 Task: Look for space in Hingoli, India from 9th June, 2023 to 16th June, 2023 for 2 adults in price range Rs.8000 to Rs.16000. Place can be entire place with 2 bedrooms having 2 beds and 1 bathroom. Property type can be house, flat, guest house. Booking option can be shelf check-in. Required host language is English.
Action: Mouse moved to (570, 147)
Screenshot: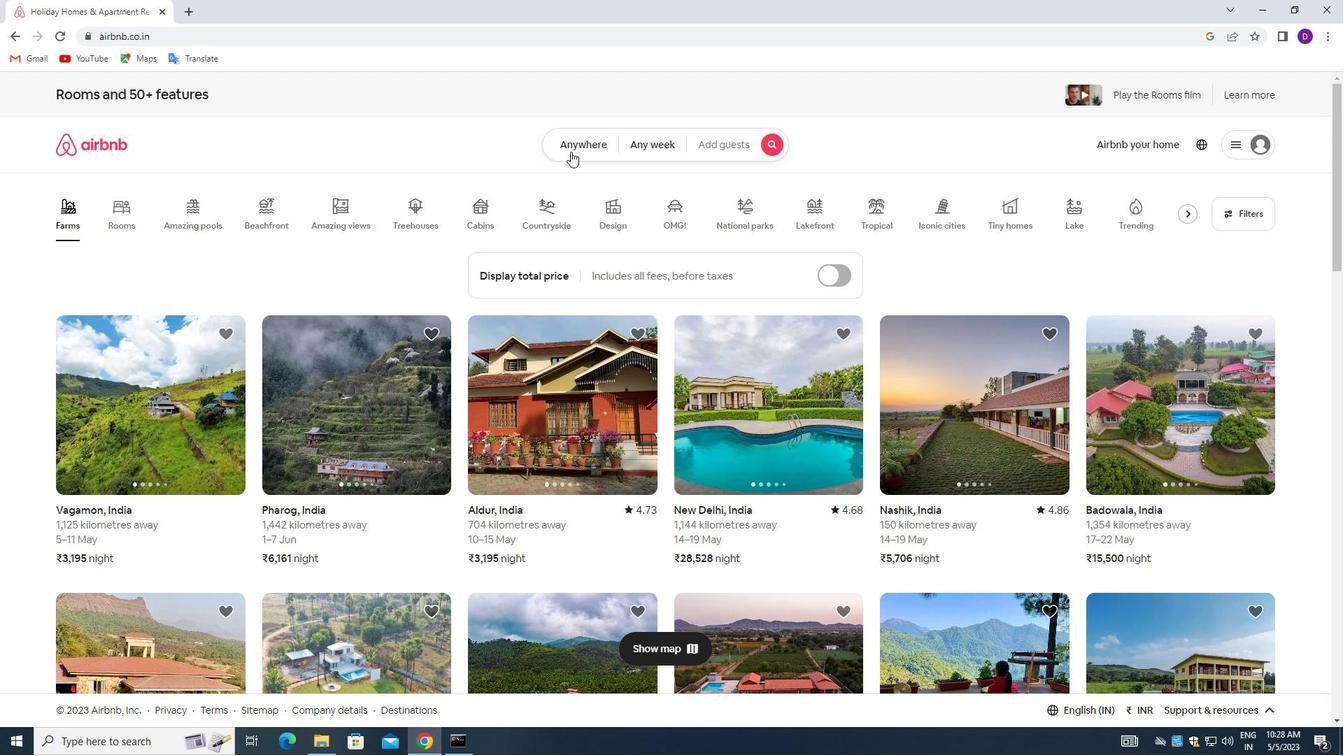
Action: Mouse pressed left at (570, 147)
Screenshot: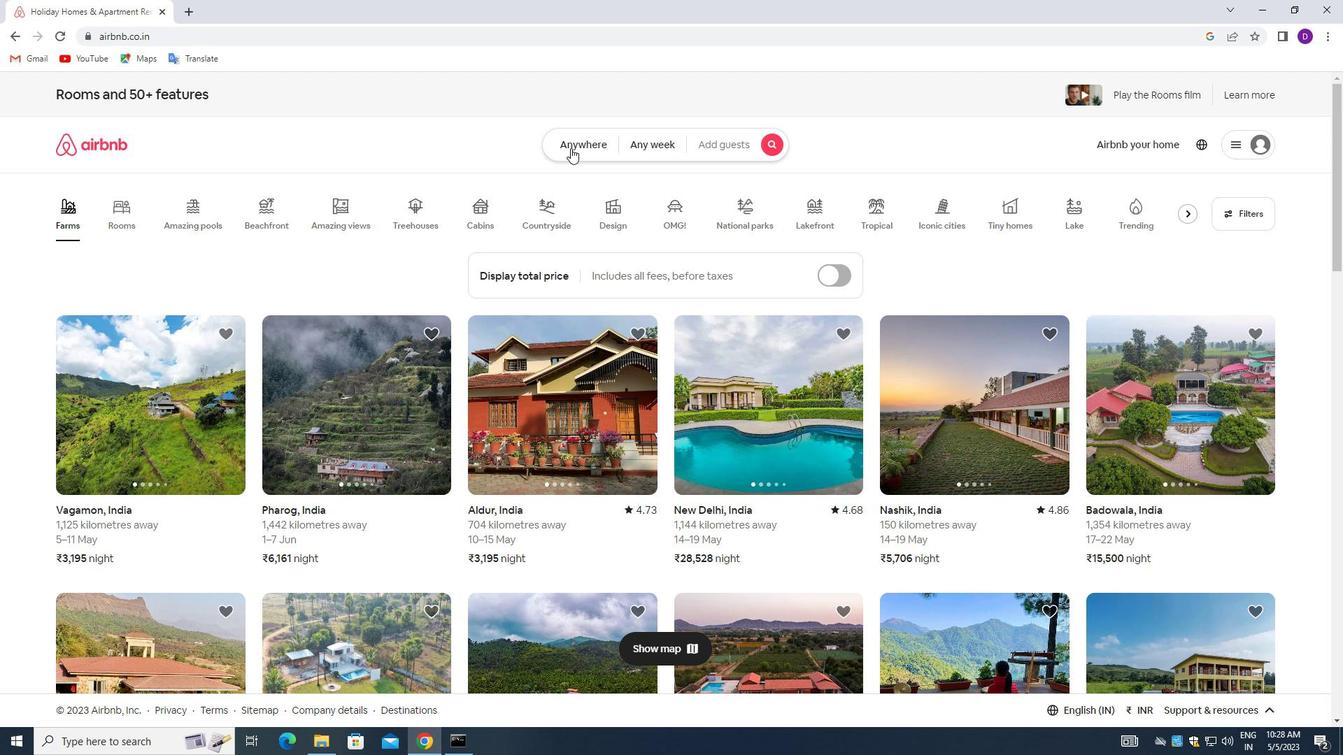 
Action: Mouse moved to (549, 192)
Screenshot: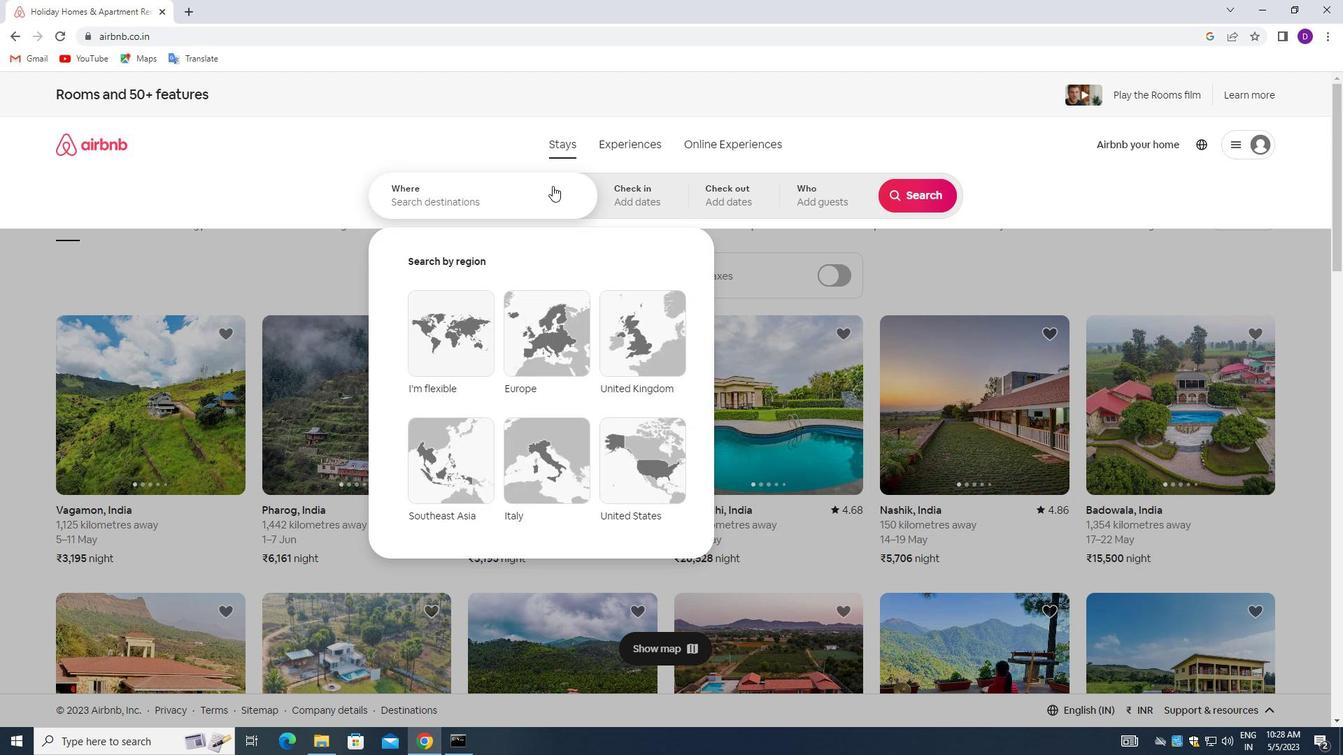 
Action: Mouse pressed left at (549, 192)
Screenshot: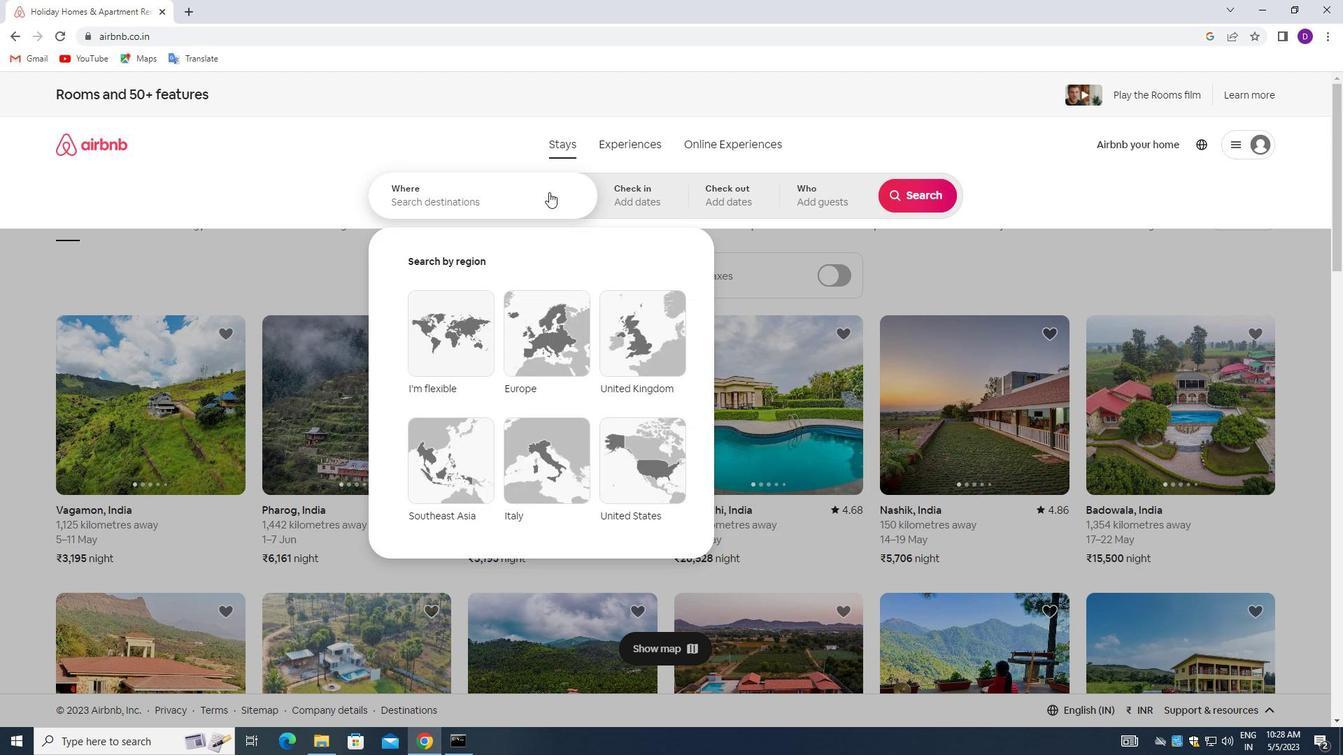 
Action: Mouse moved to (319, 176)
Screenshot: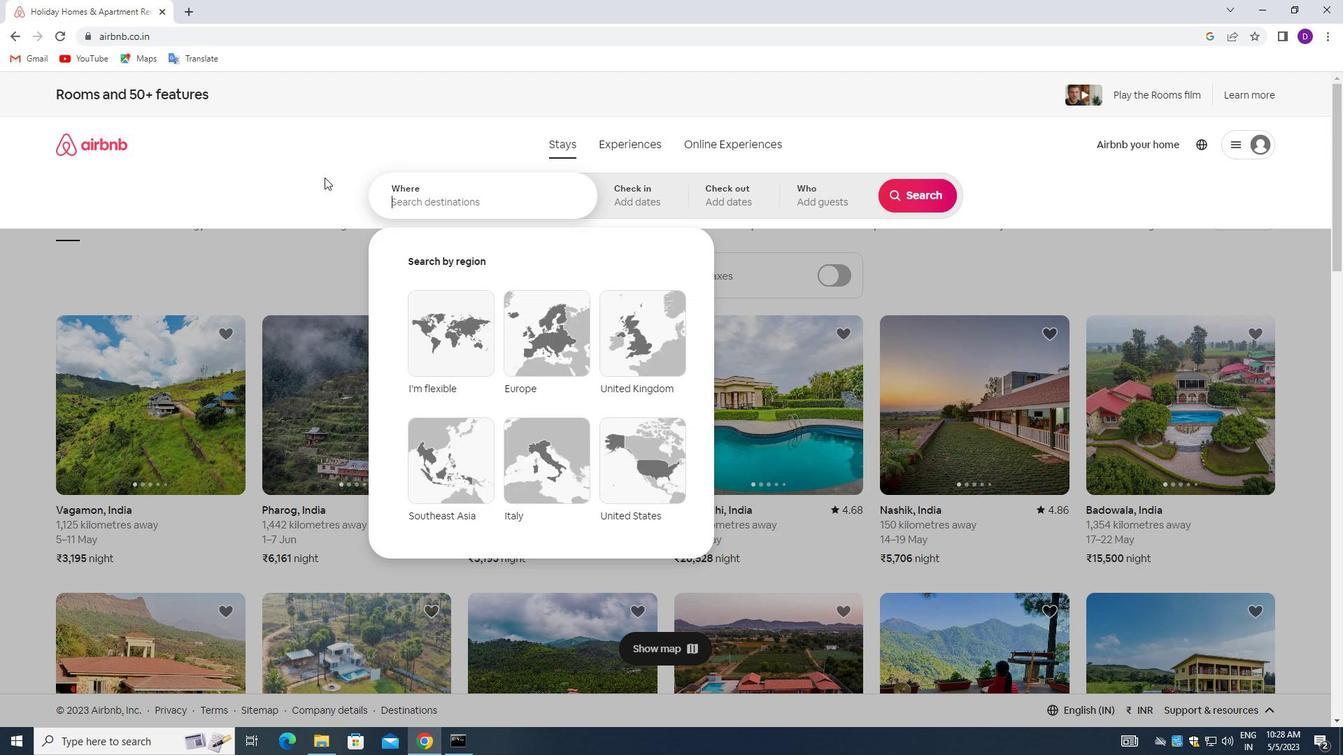
Action: Key pressed <Key.shift>HINGOLI,<Key.space><Key.shift>INDIA<Key.enter>
Screenshot: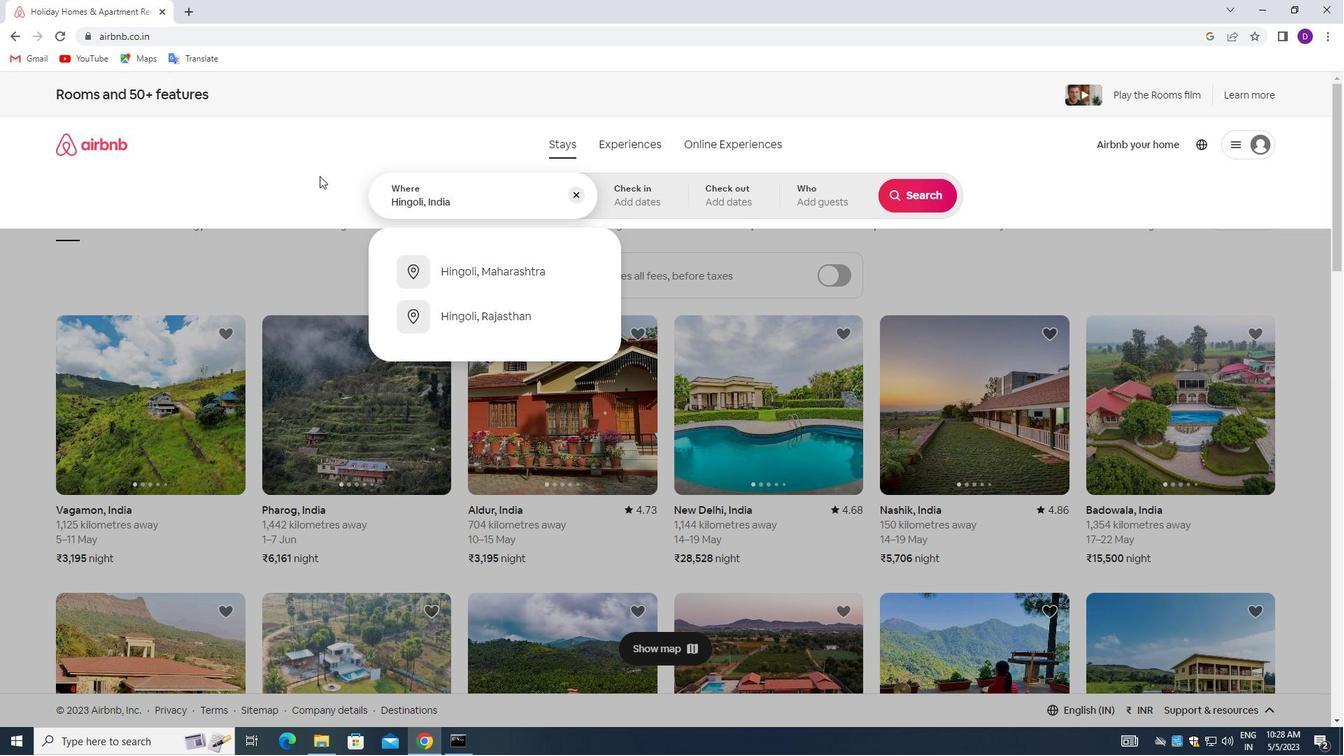 
Action: Mouse moved to (867, 396)
Screenshot: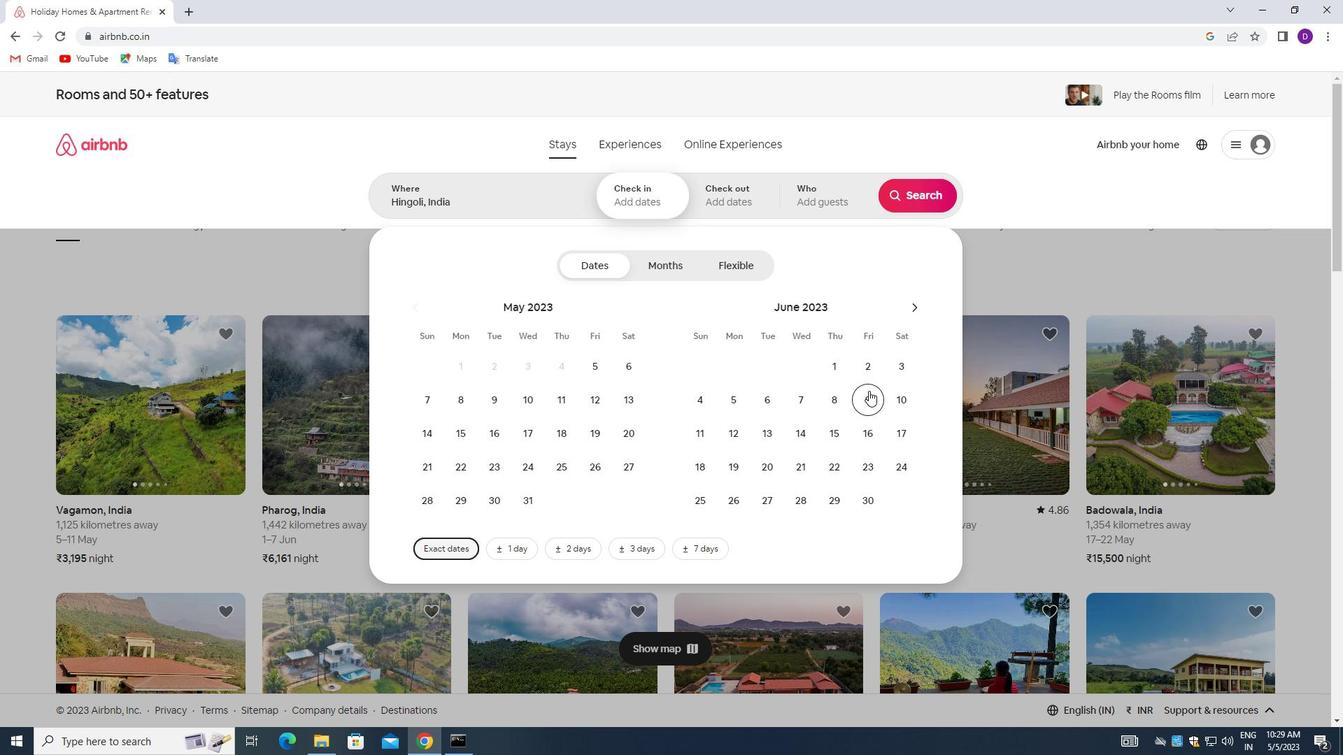 
Action: Mouse pressed left at (867, 396)
Screenshot: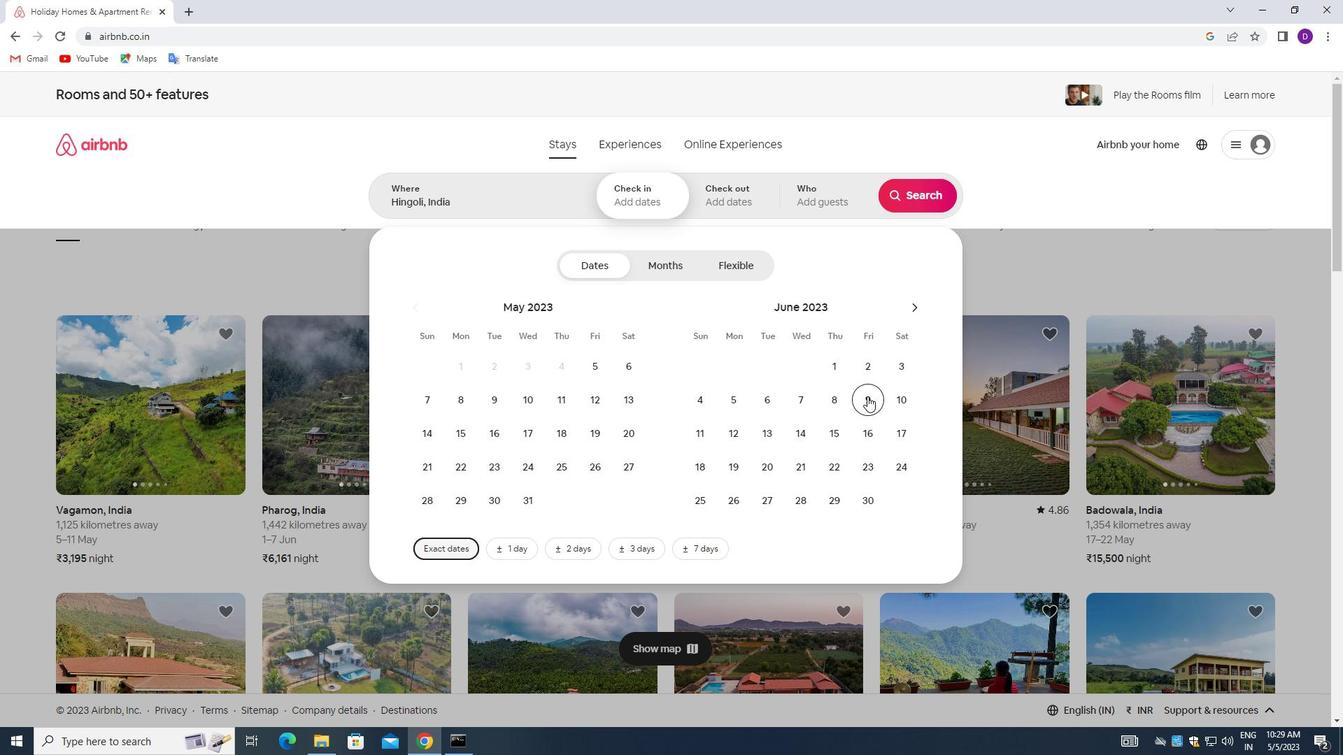 
Action: Mouse moved to (866, 427)
Screenshot: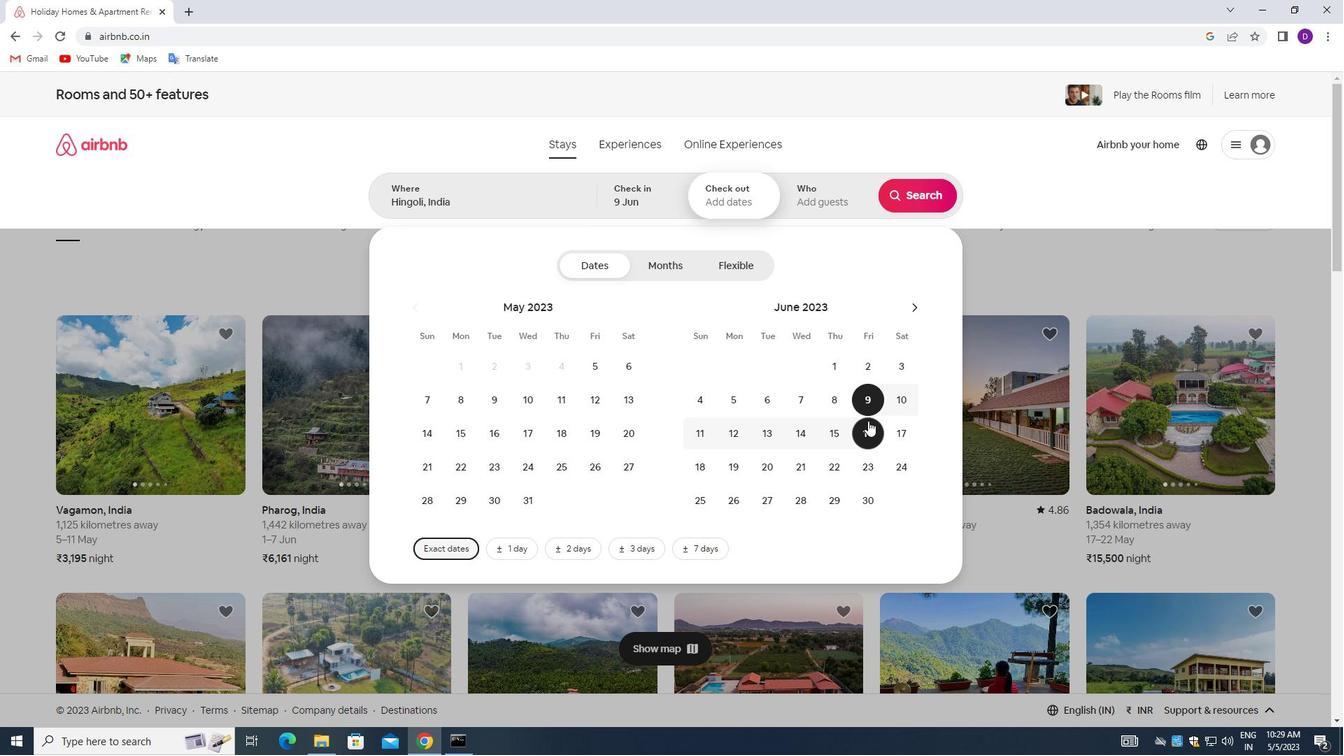 
Action: Mouse pressed left at (866, 427)
Screenshot: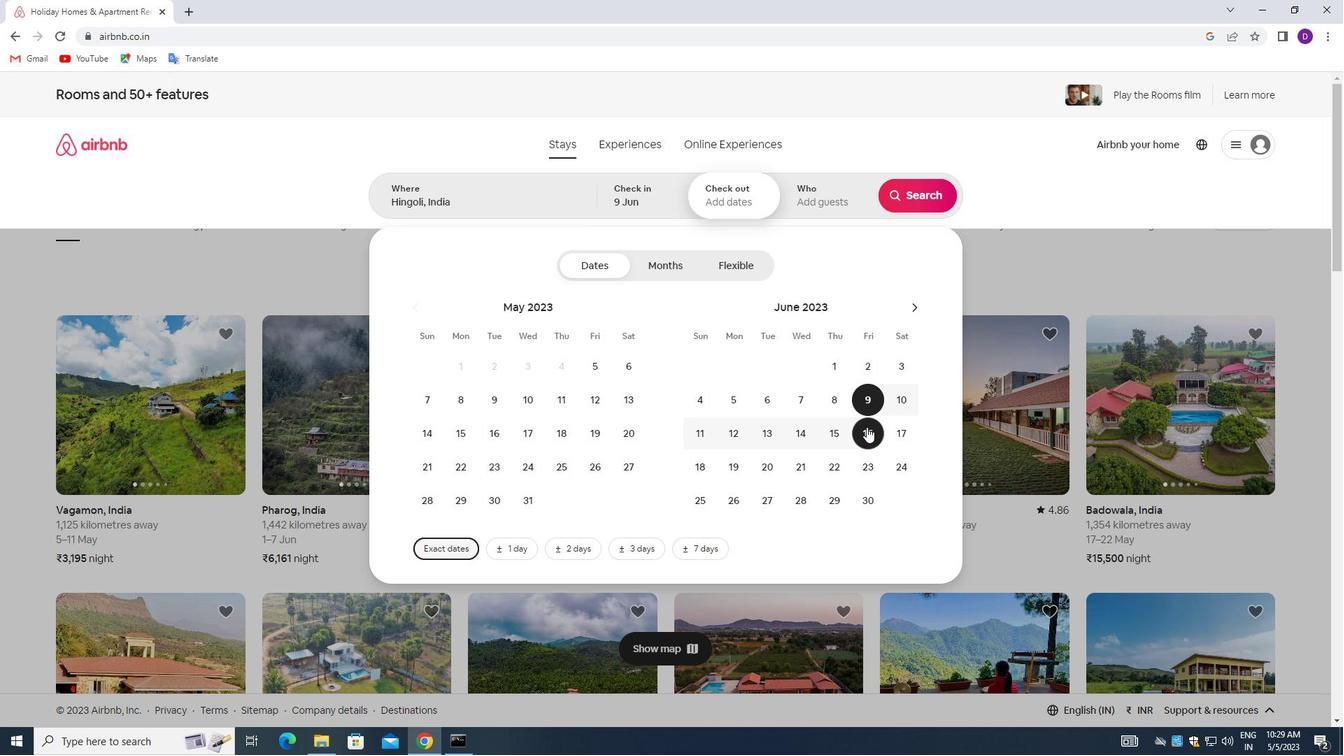 
Action: Mouse moved to (815, 193)
Screenshot: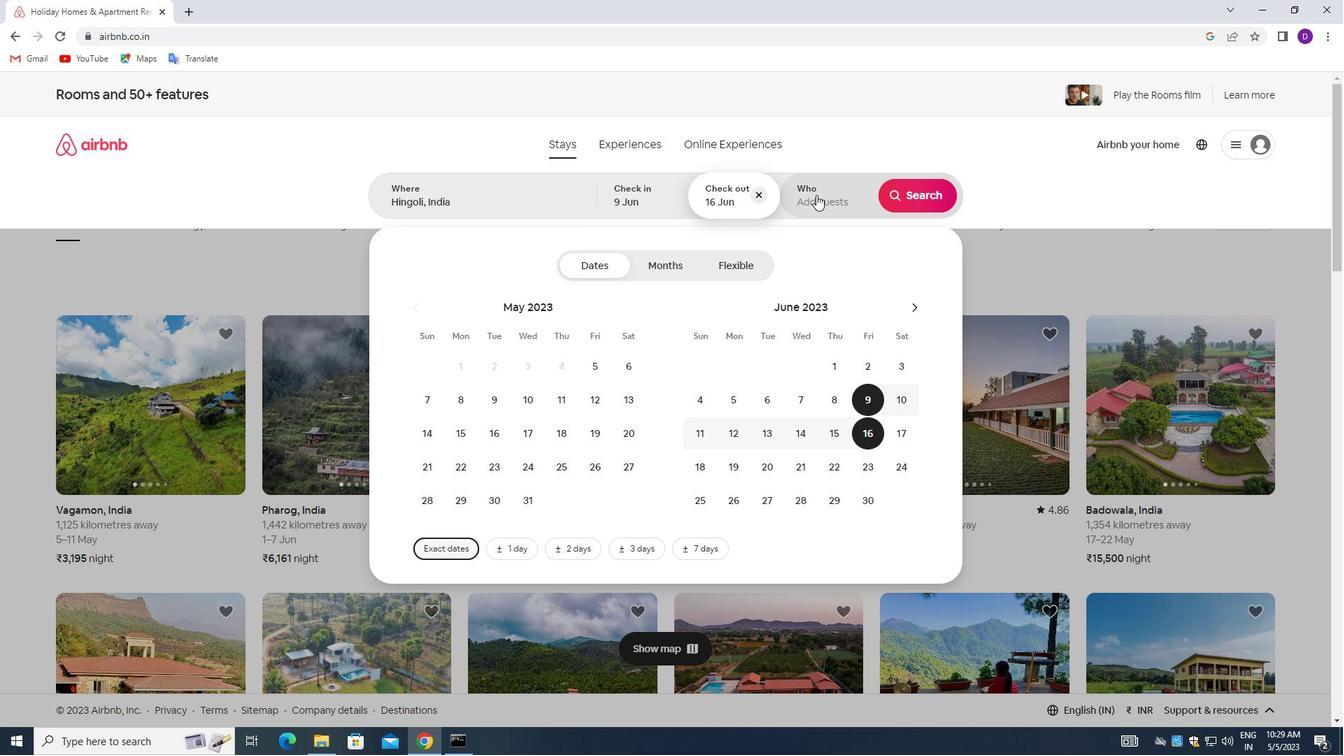 
Action: Mouse pressed left at (815, 193)
Screenshot: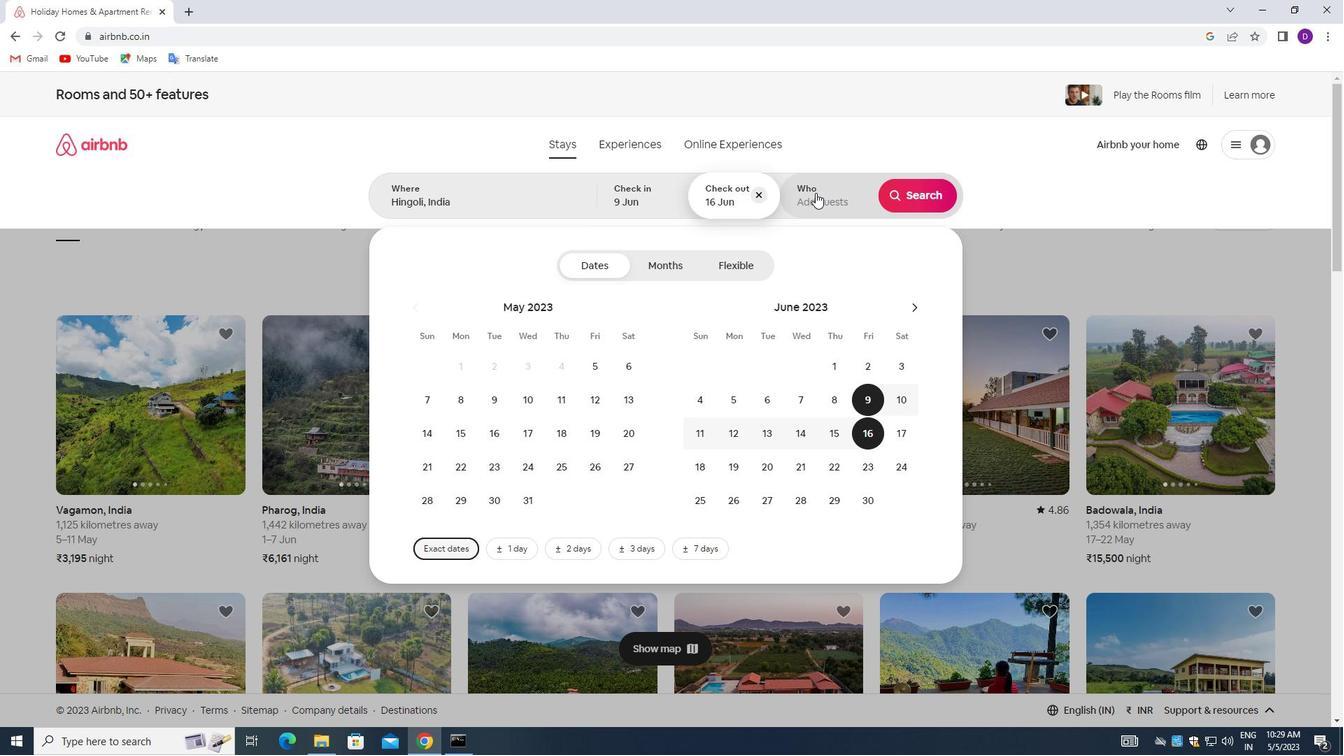 
Action: Mouse moved to (913, 271)
Screenshot: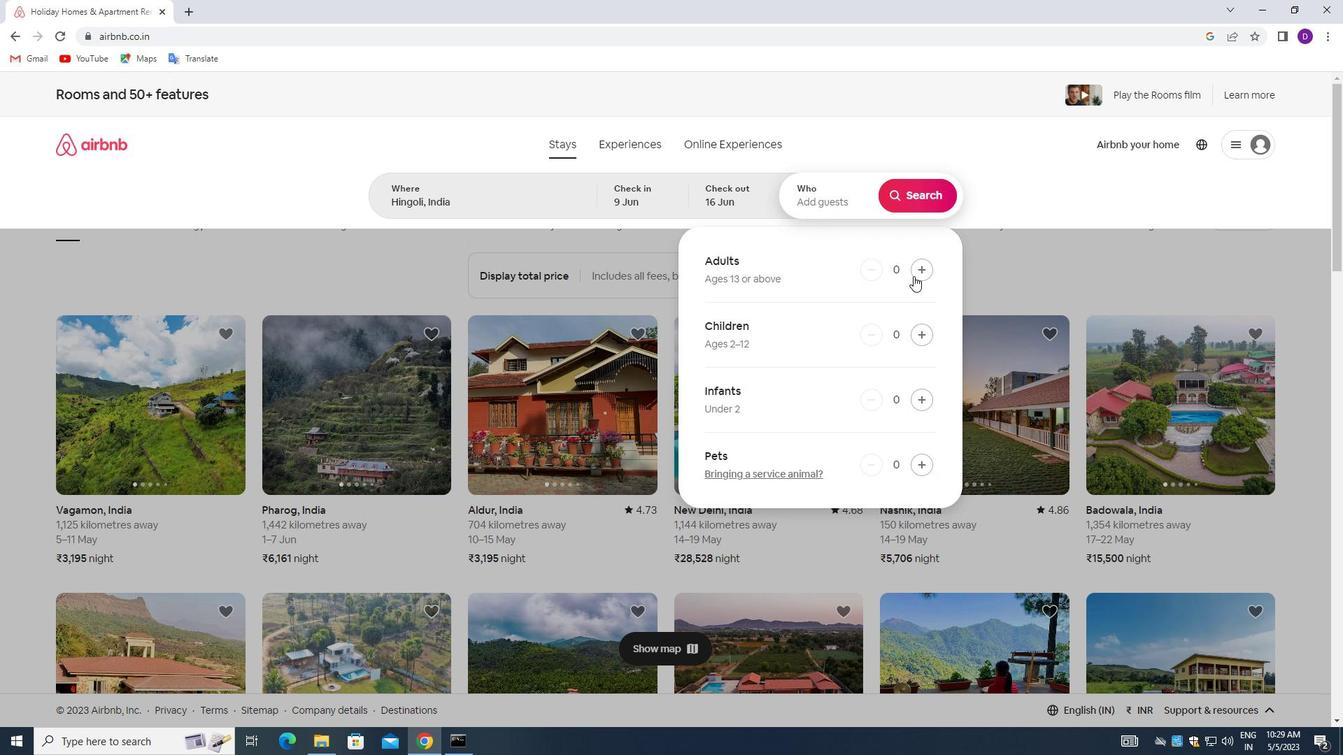 
Action: Mouse pressed left at (913, 271)
Screenshot: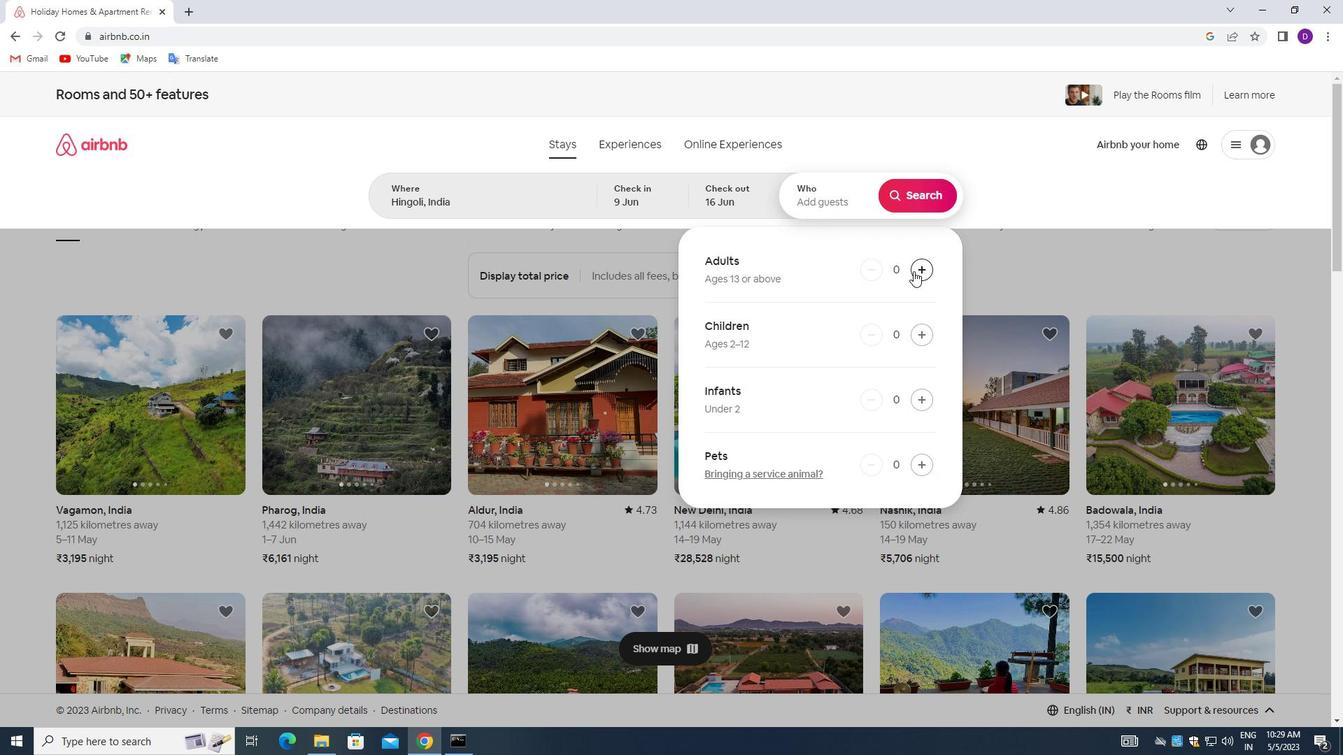 
Action: Mouse pressed left at (913, 271)
Screenshot: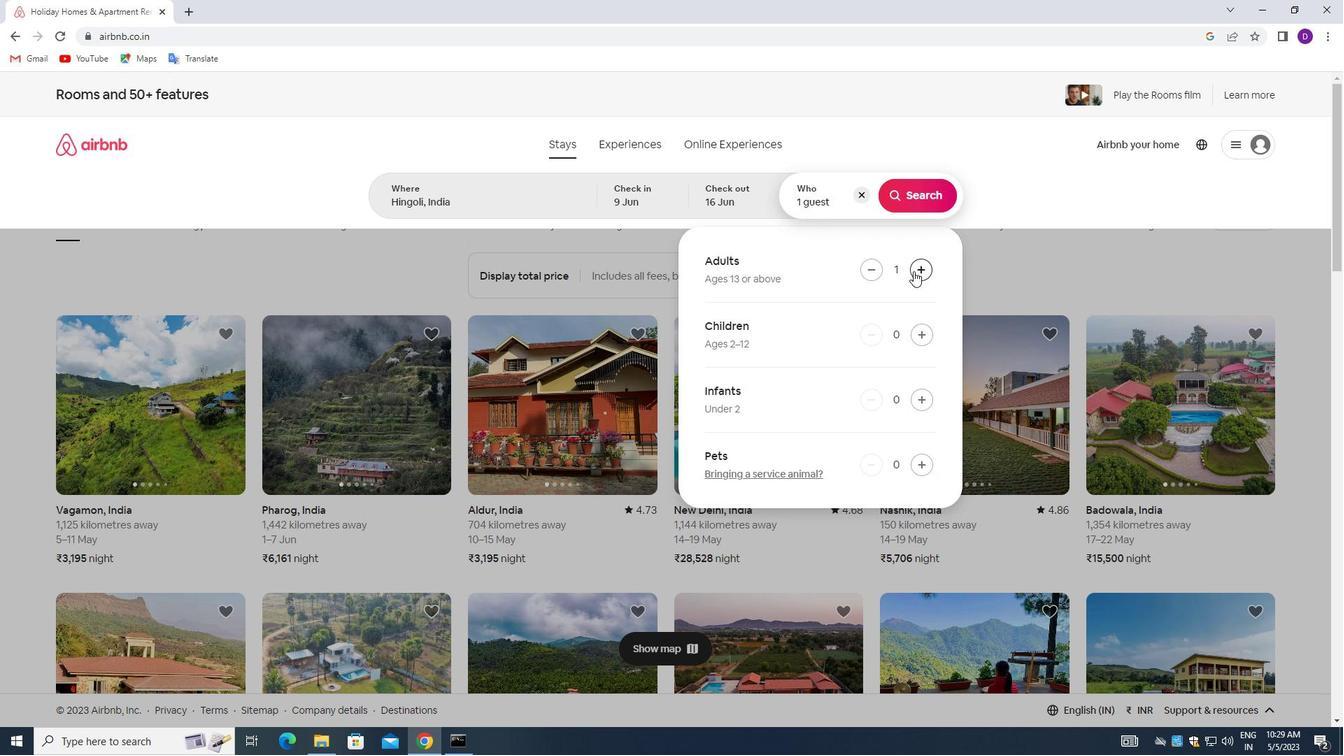 
Action: Mouse moved to (919, 195)
Screenshot: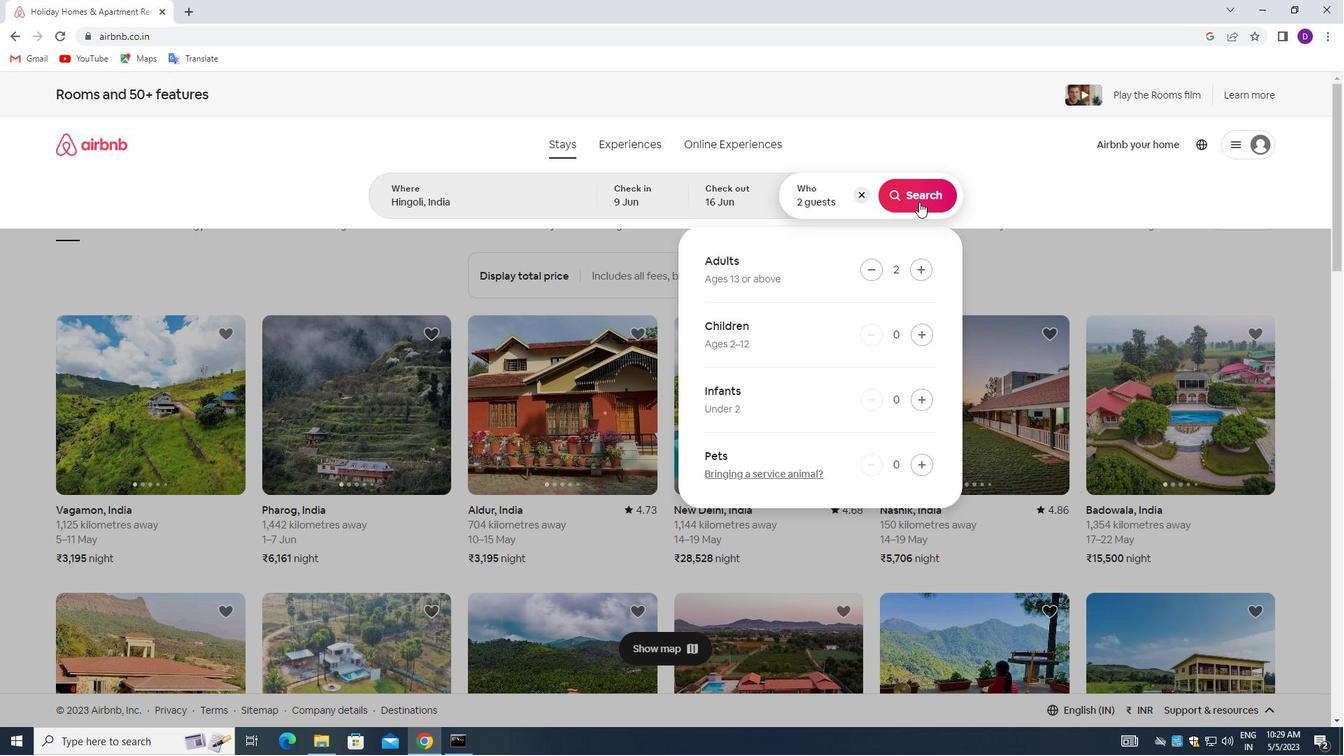 
Action: Mouse pressed left at (919, 195)
Screenshot: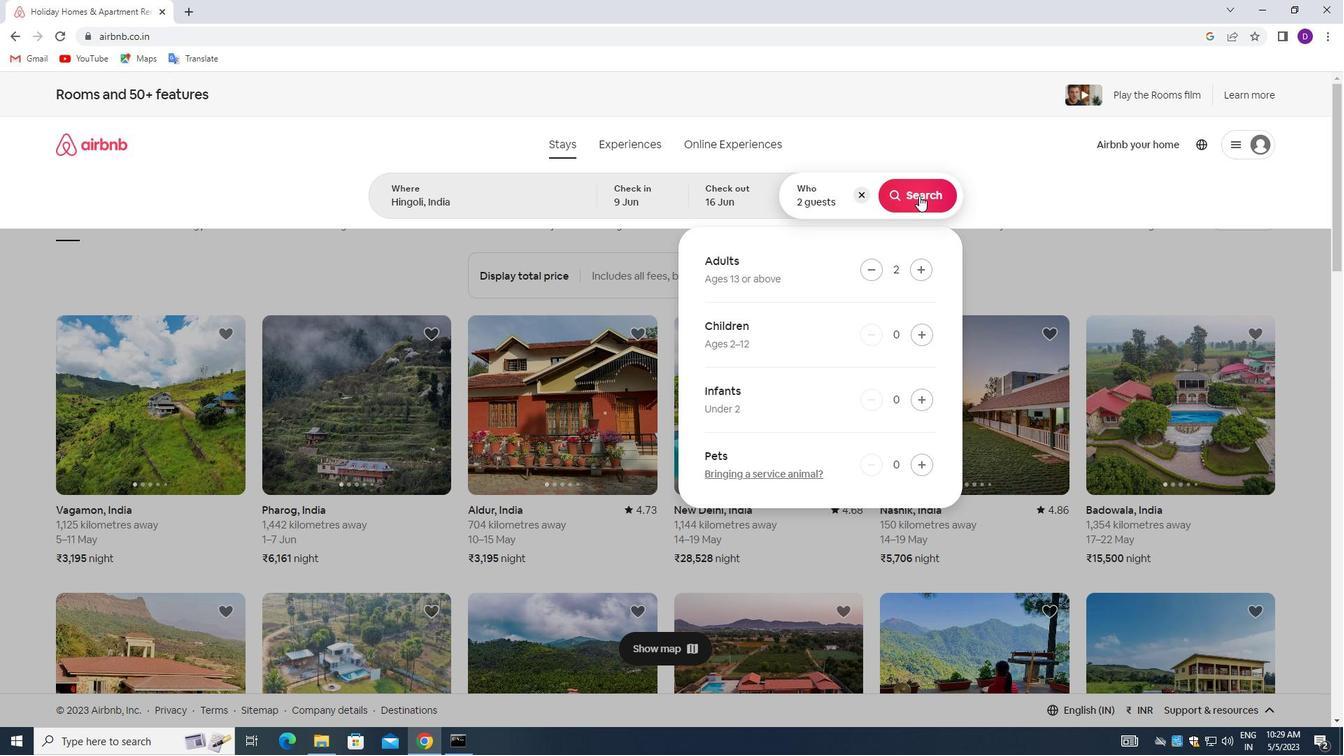 
Action: Mouse moved to (1264, 151)
Screenshot: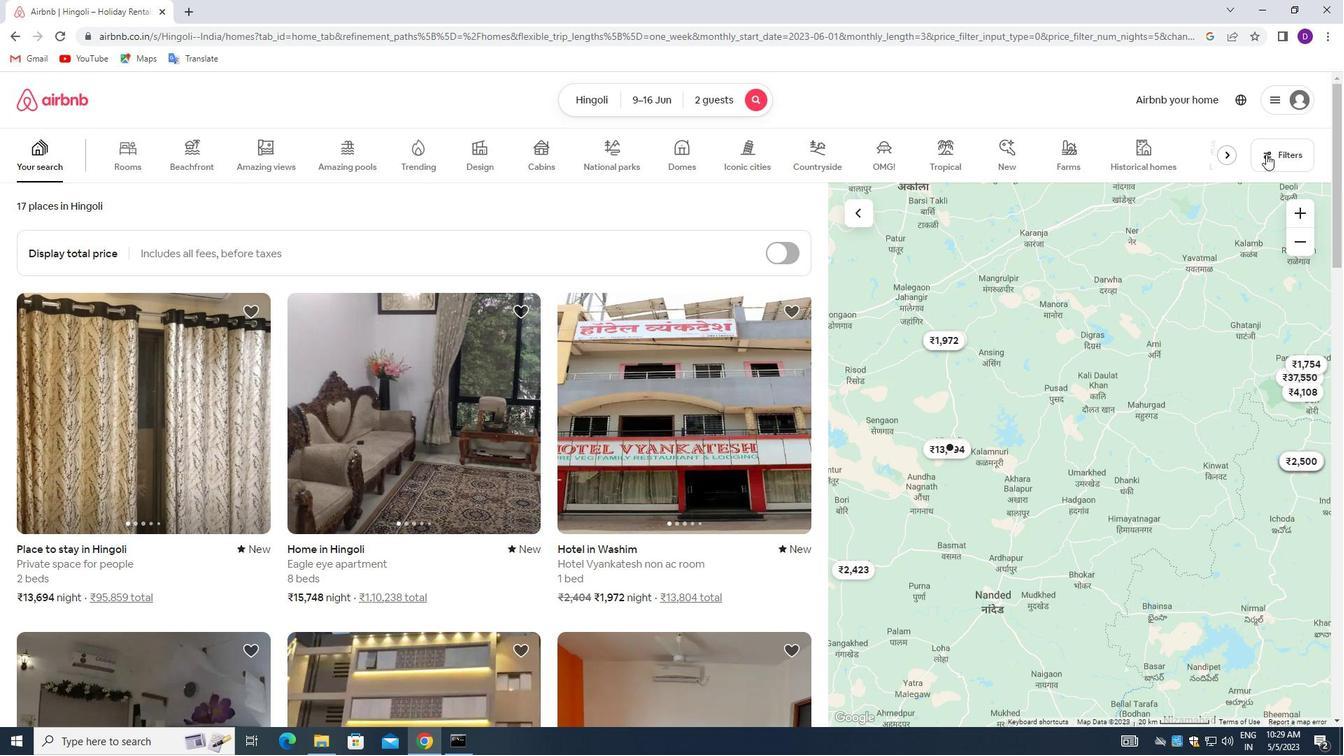 
Action: Mouse pressed left at (1264, 151)
Screenshot: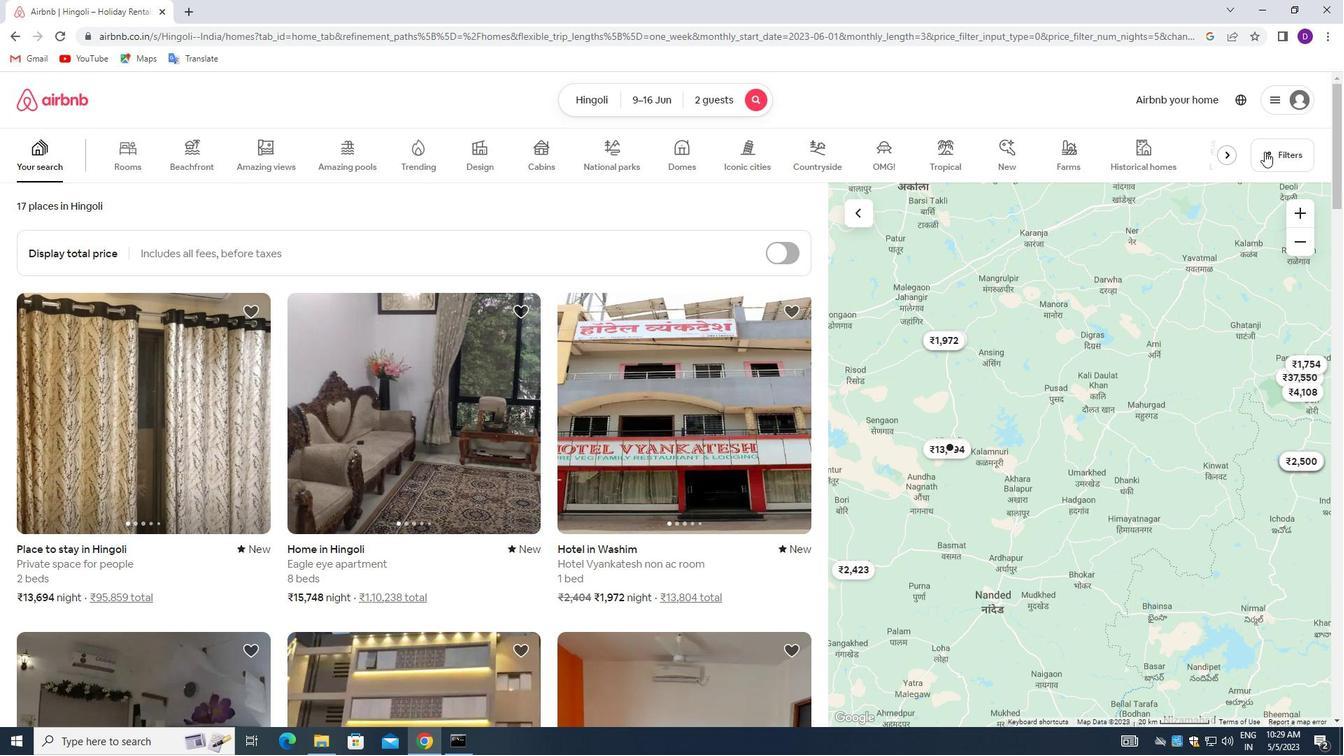 
Action: Mouse moved to (499, 498)
Screenshot: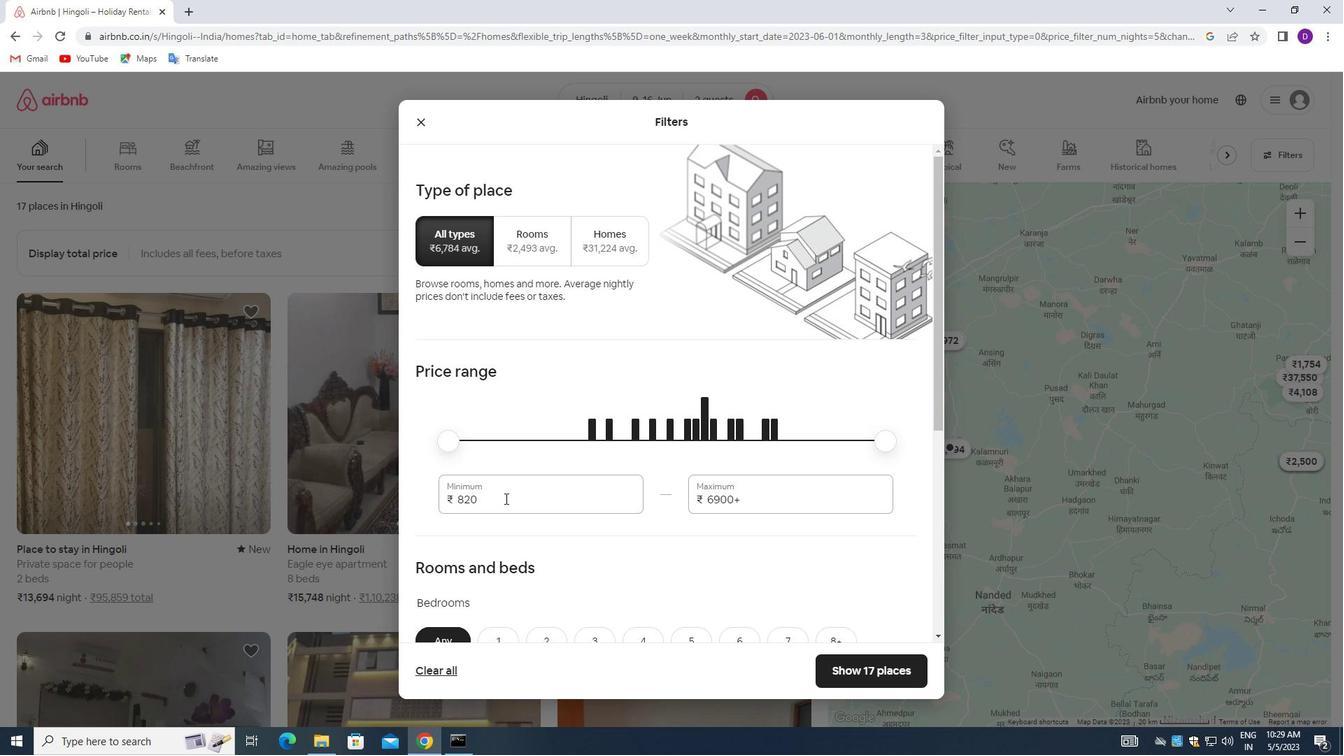 
Action: Mouse pressed left at (499, 498)
Screenshot: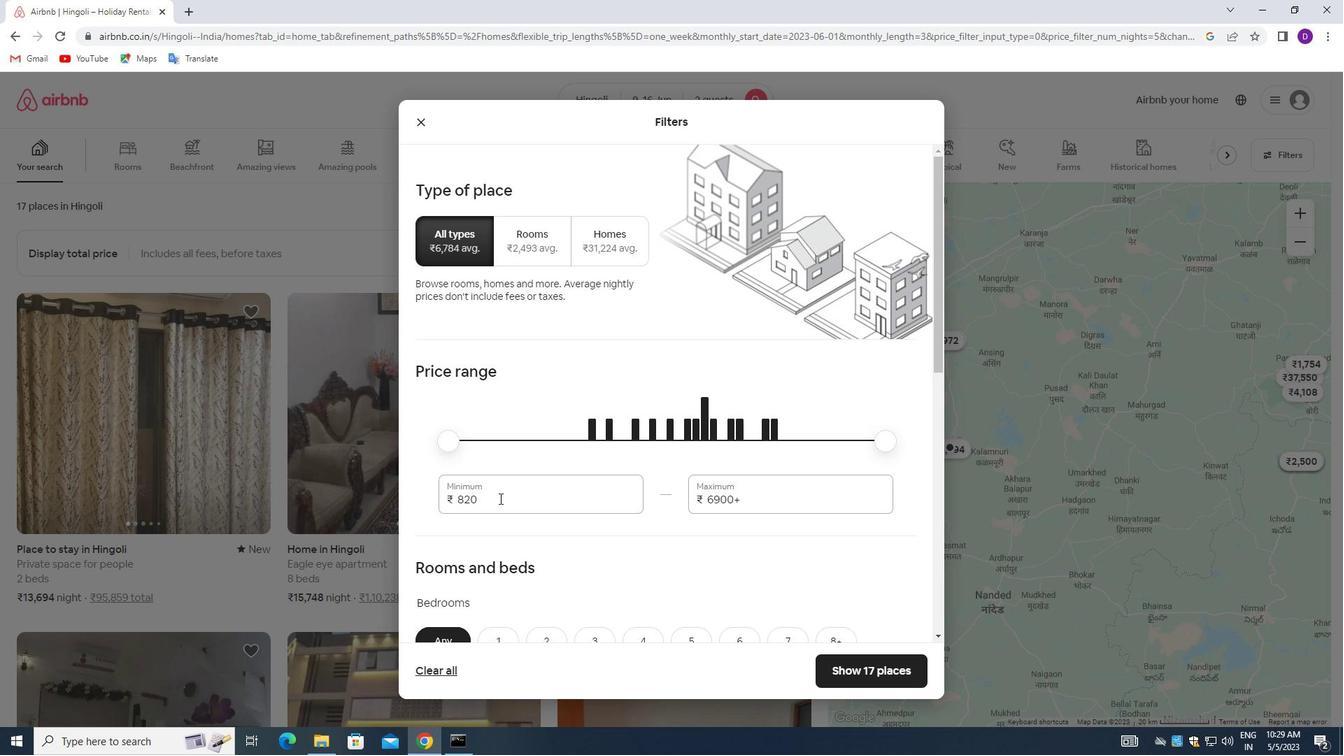 
Action: Mouse pressed left at (499, 498)
Screenshot: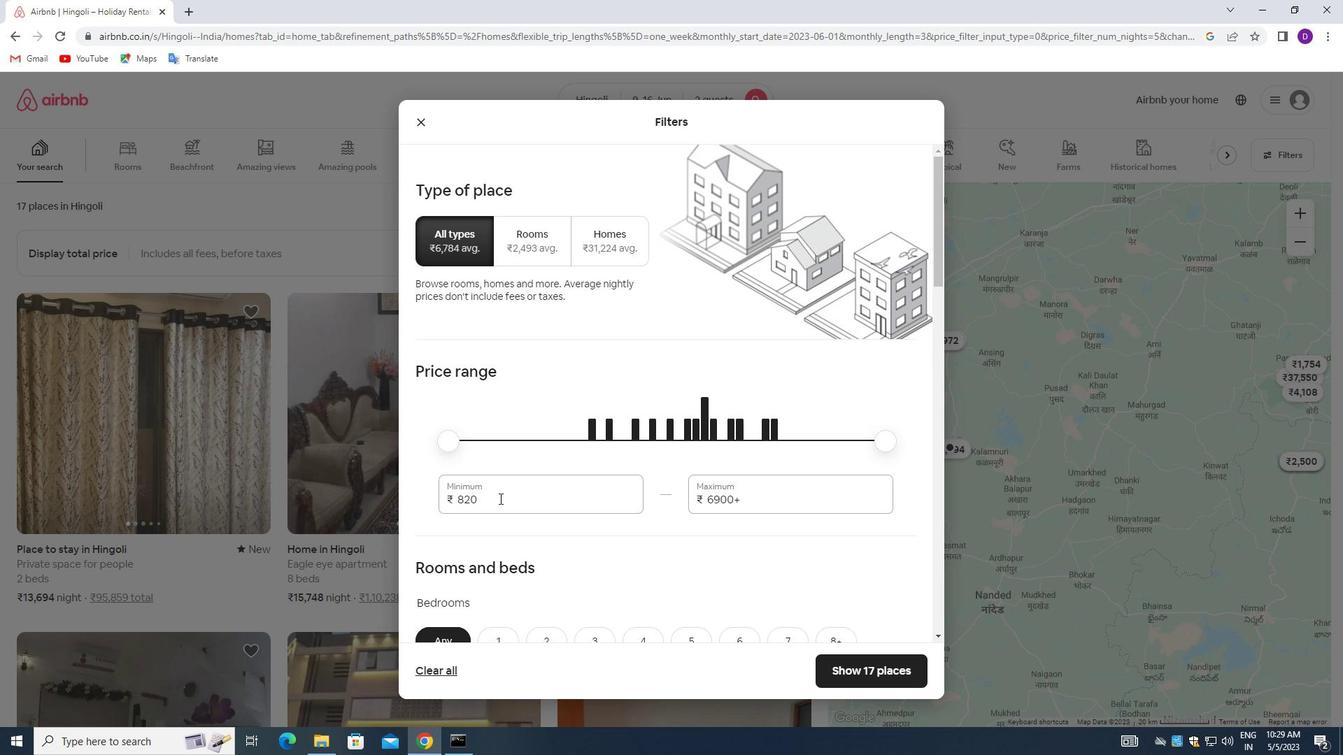 
Action: Key pressed 8000<Key.tab>16000
Screenshot: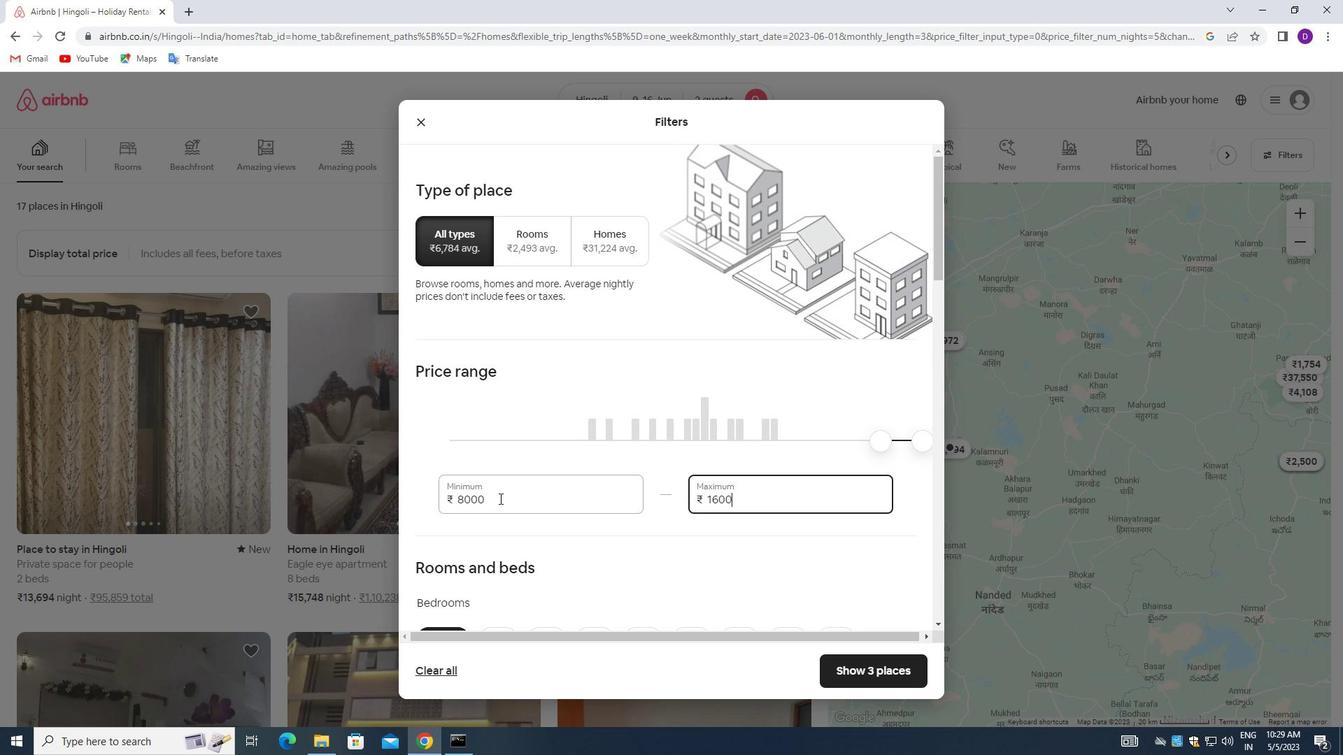 
Action: Mouse moved to (633, 565)
Screenshot: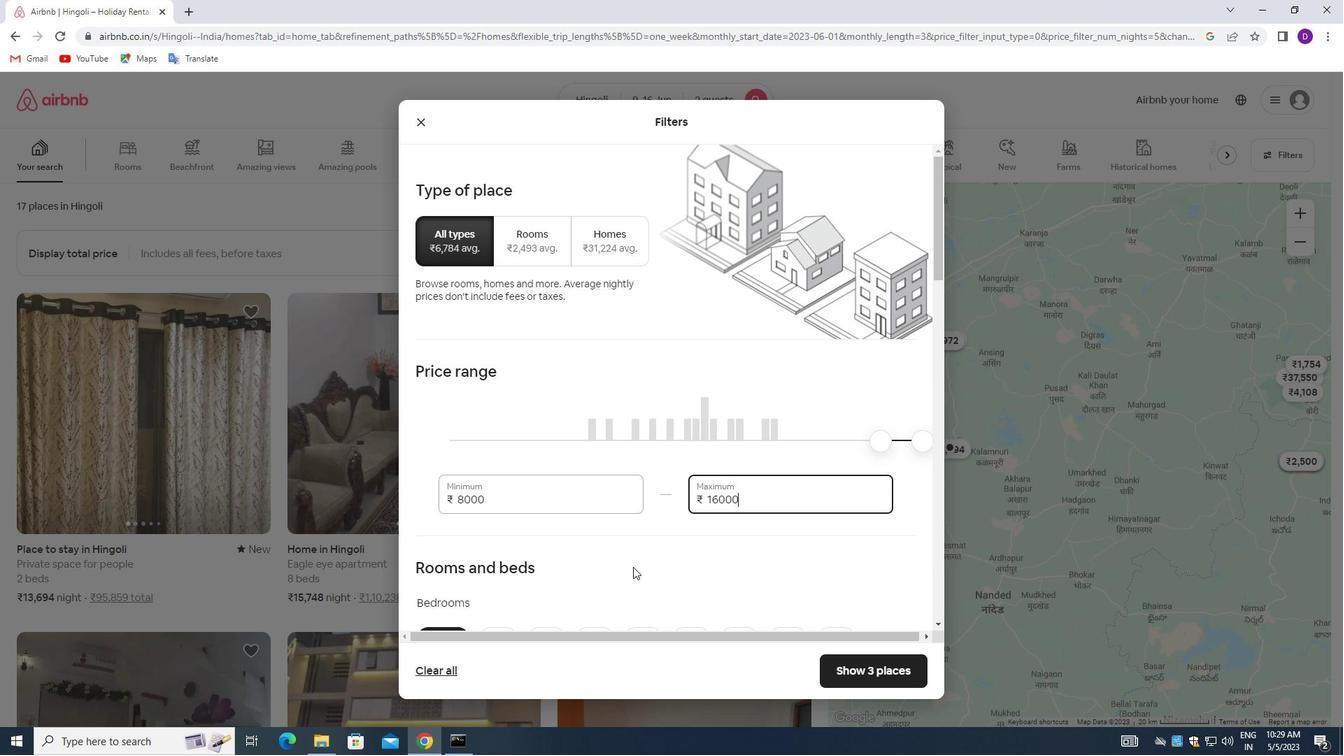 
Action: Mouse scrolled (633, 564) with delta (0, 0)
Screenshot: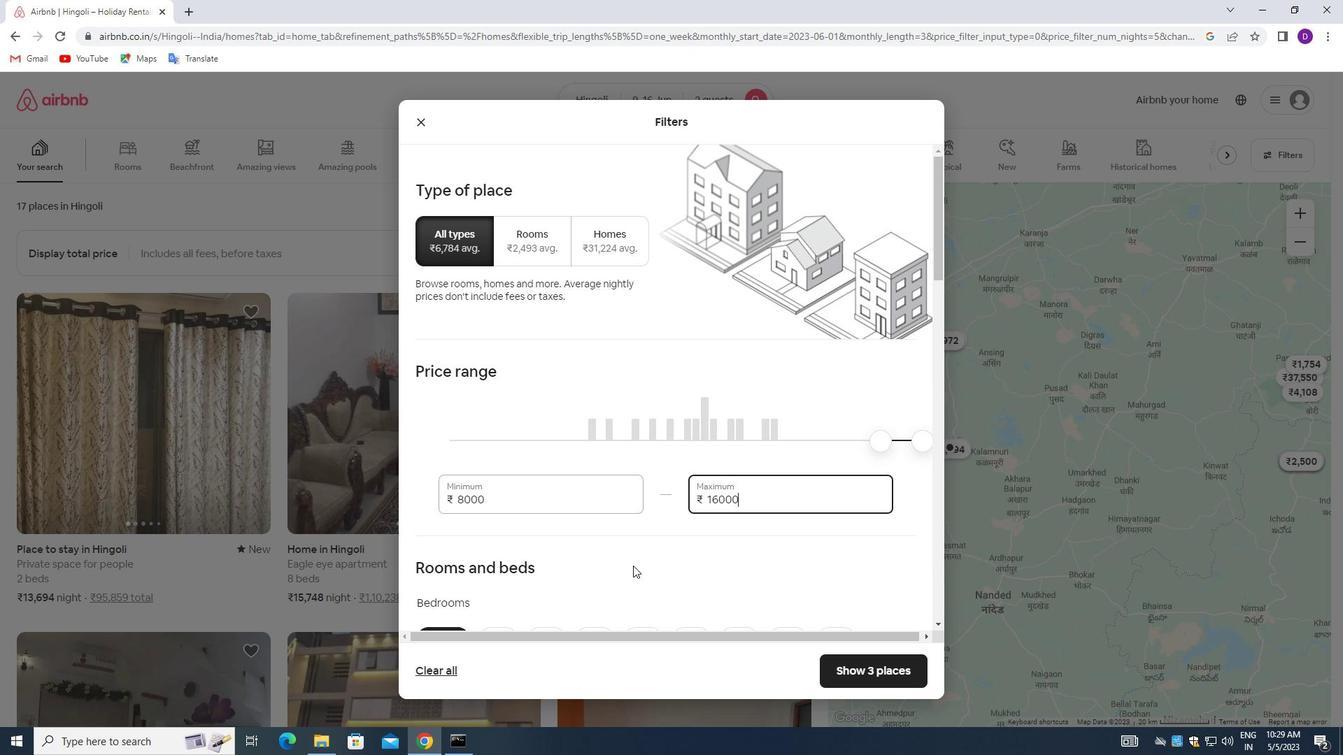 
Action: Mouse scrolled (633, 564) with delta (0, 0)
Screenshot: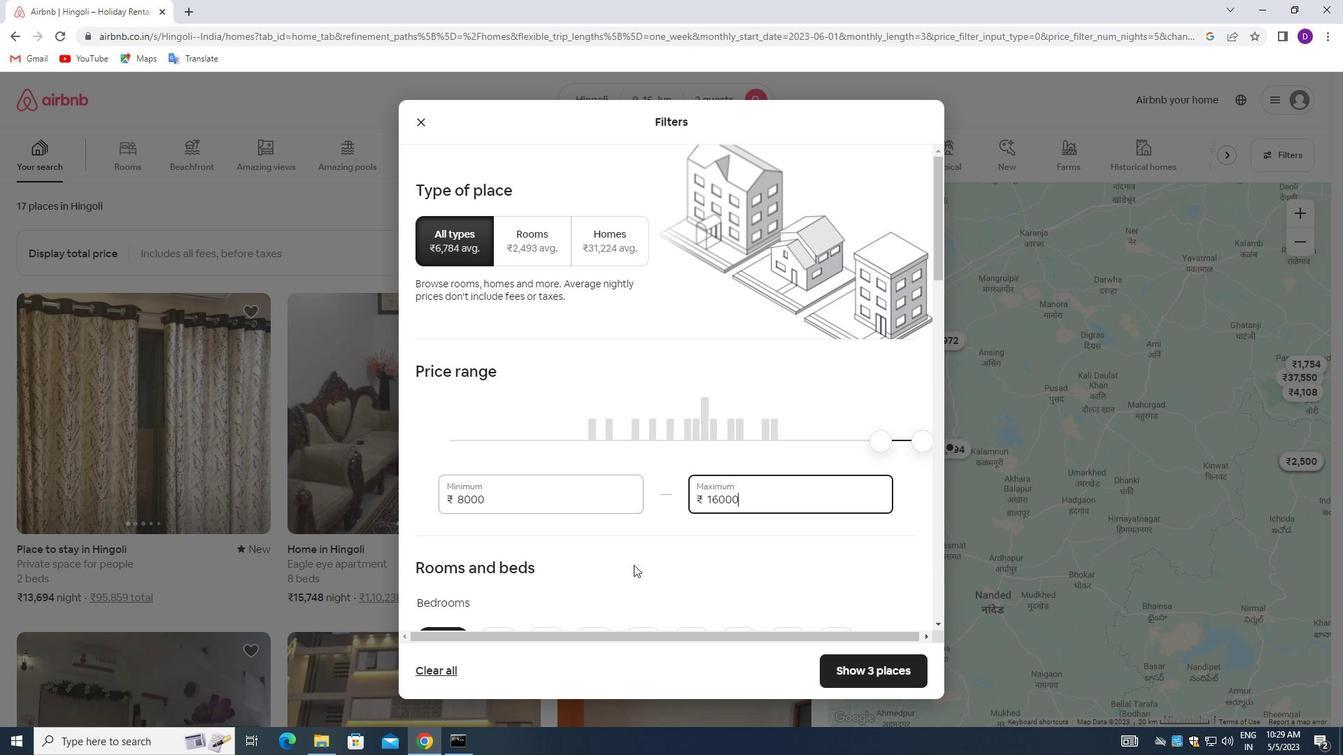 
Action: Mouse scrolled (633, 564) with delta (0, 0)
Screenshot: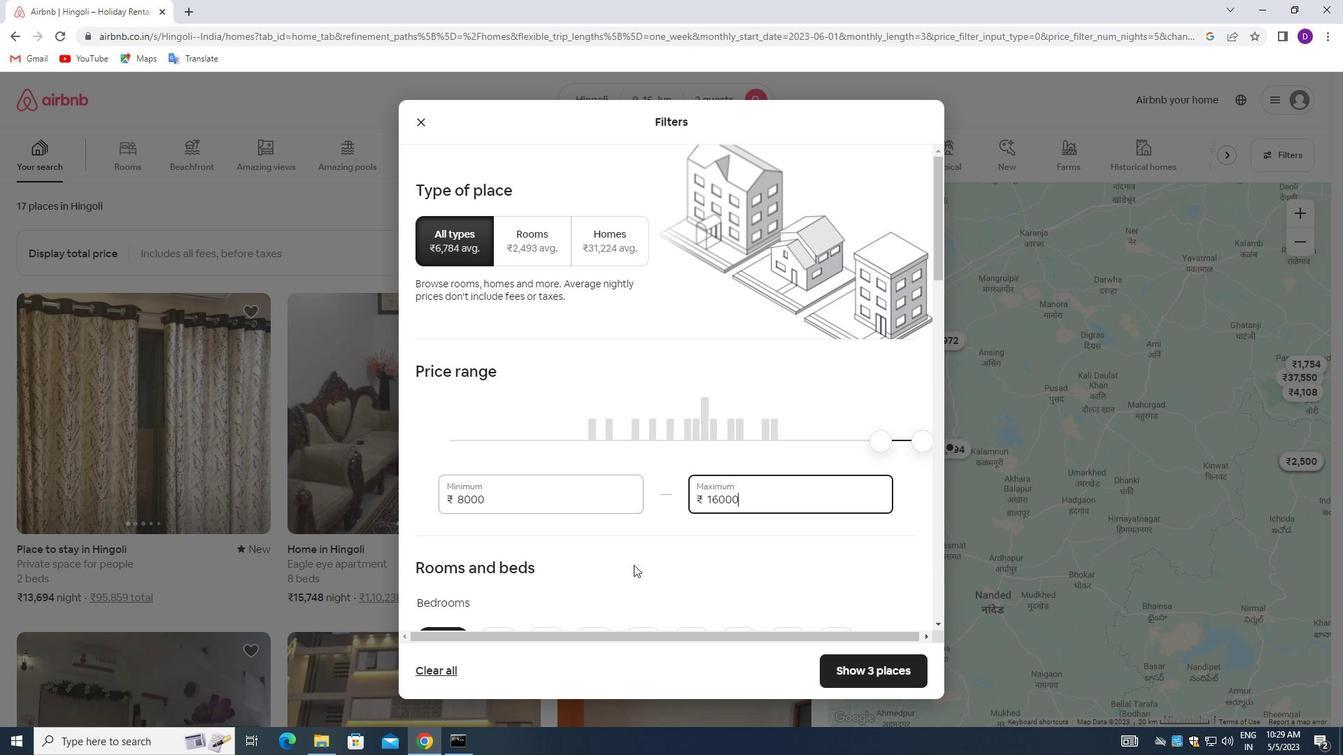 
Action: Mouse scrolled (633, 564) with delta (0, 0)
Screenshot: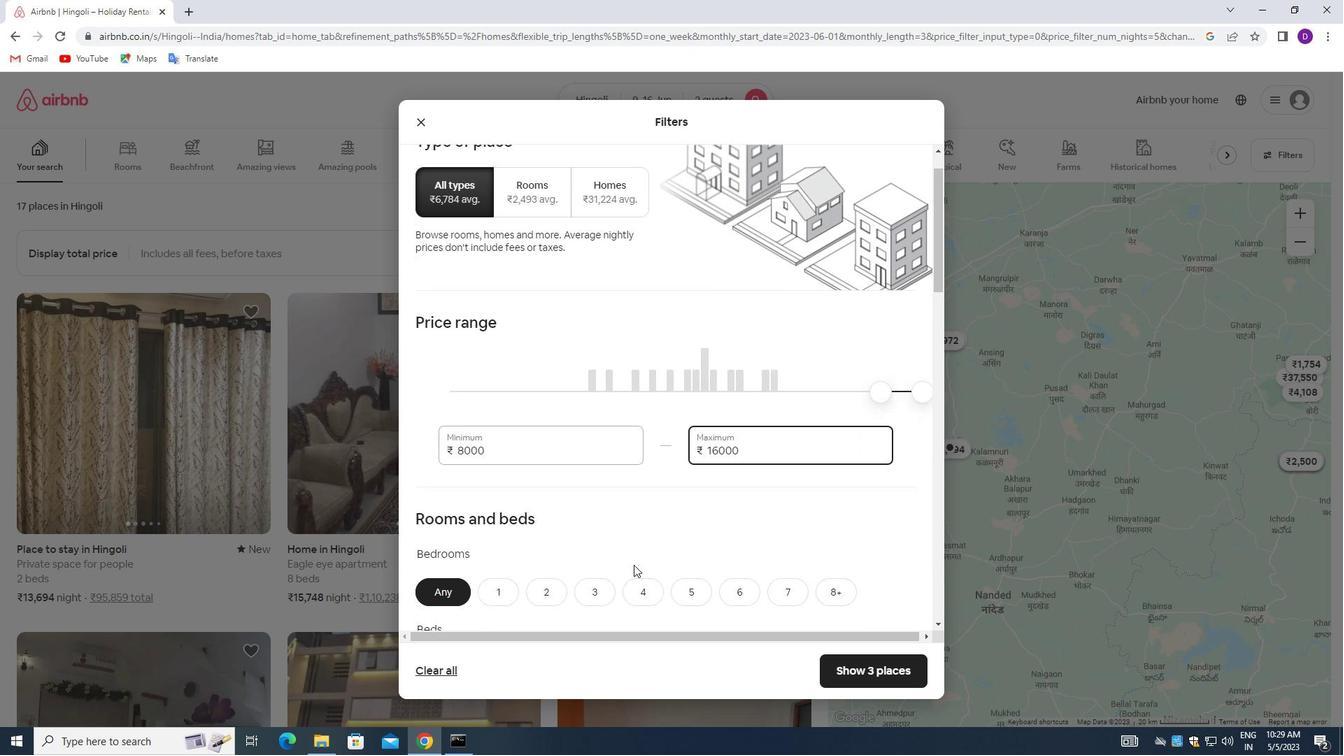 
Action: Mouse moved to (543, 368)
Screenshot: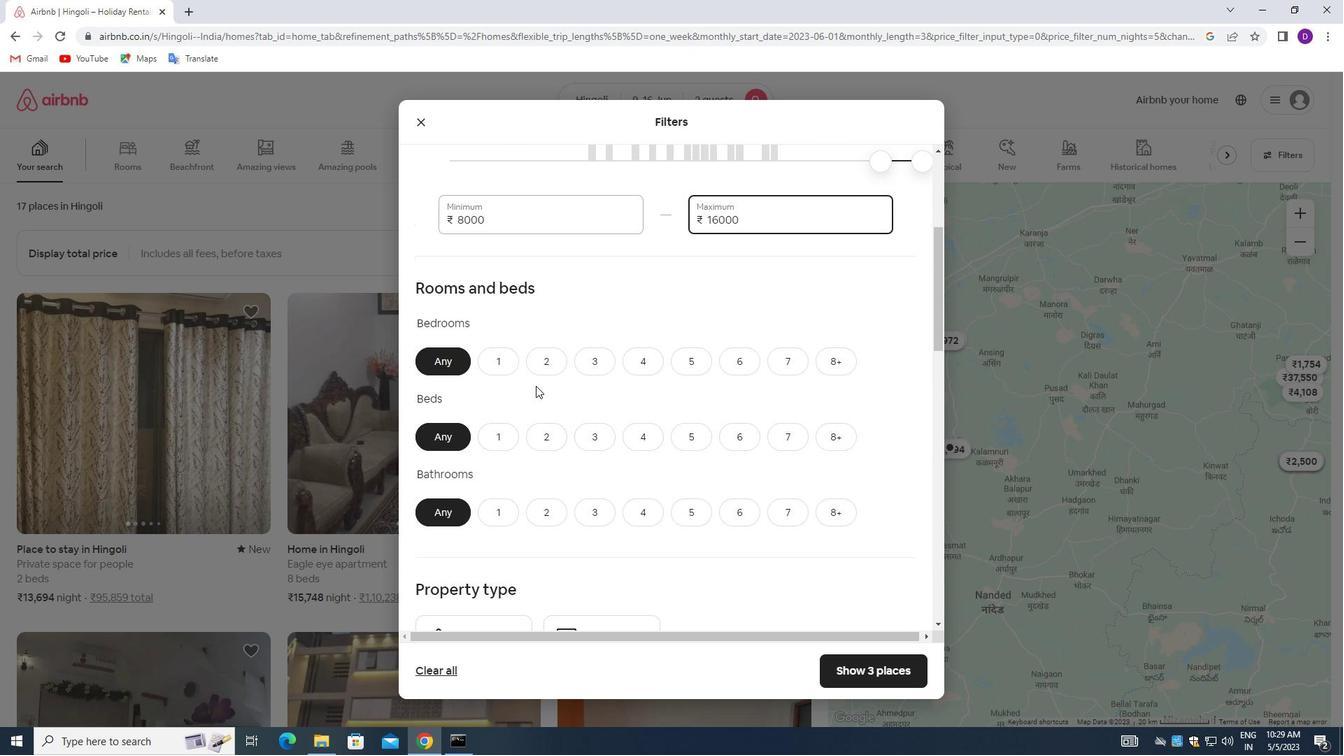 
Action: Mouse pressed left at (543, 368)
Screenshot: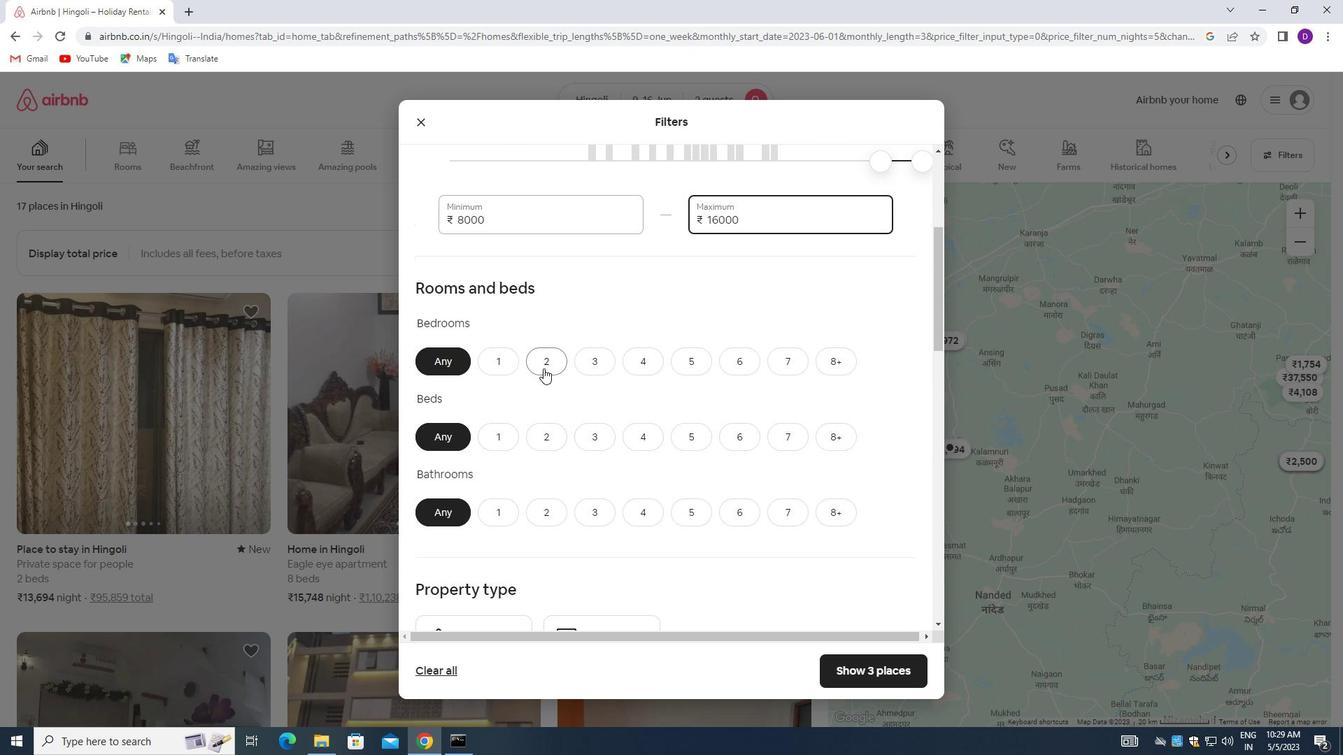 
Action: Mouse moved to (551, 437)
Screenshot: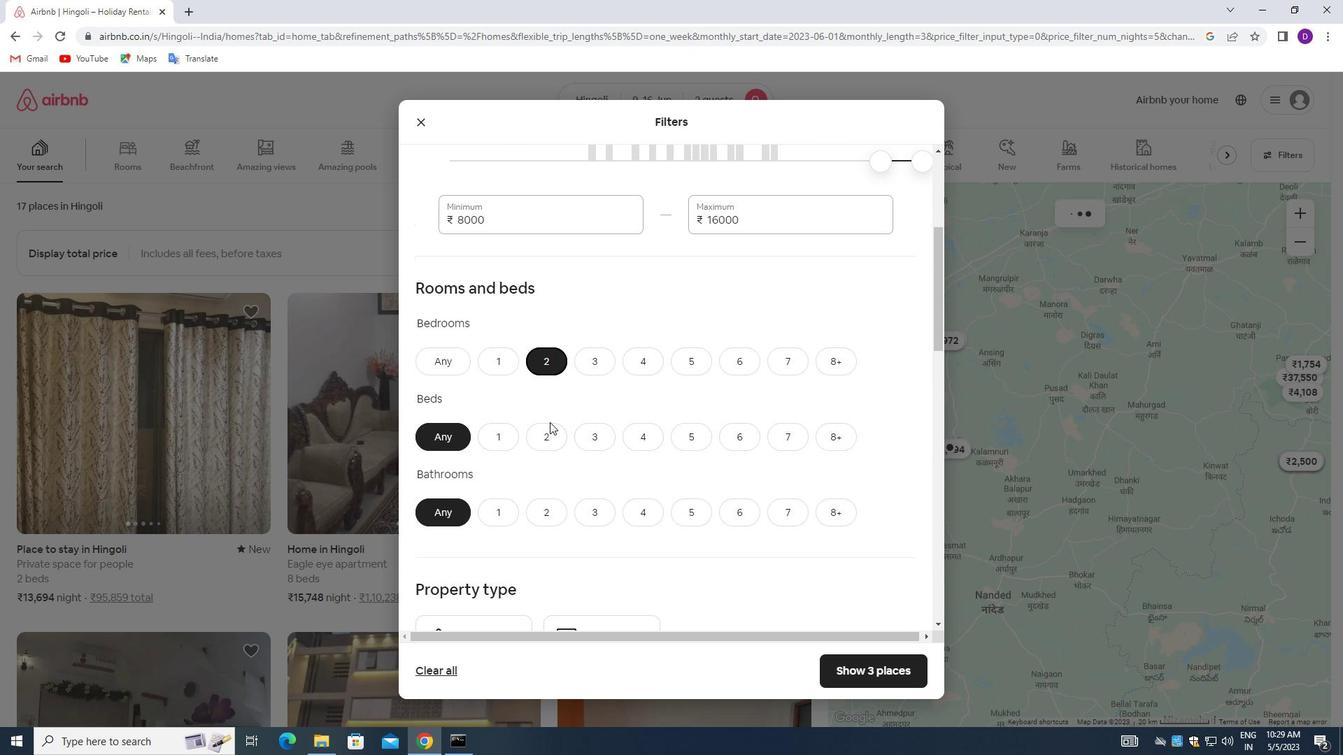 
Action: Mouse pressed left at (551, 437)
Screenshot: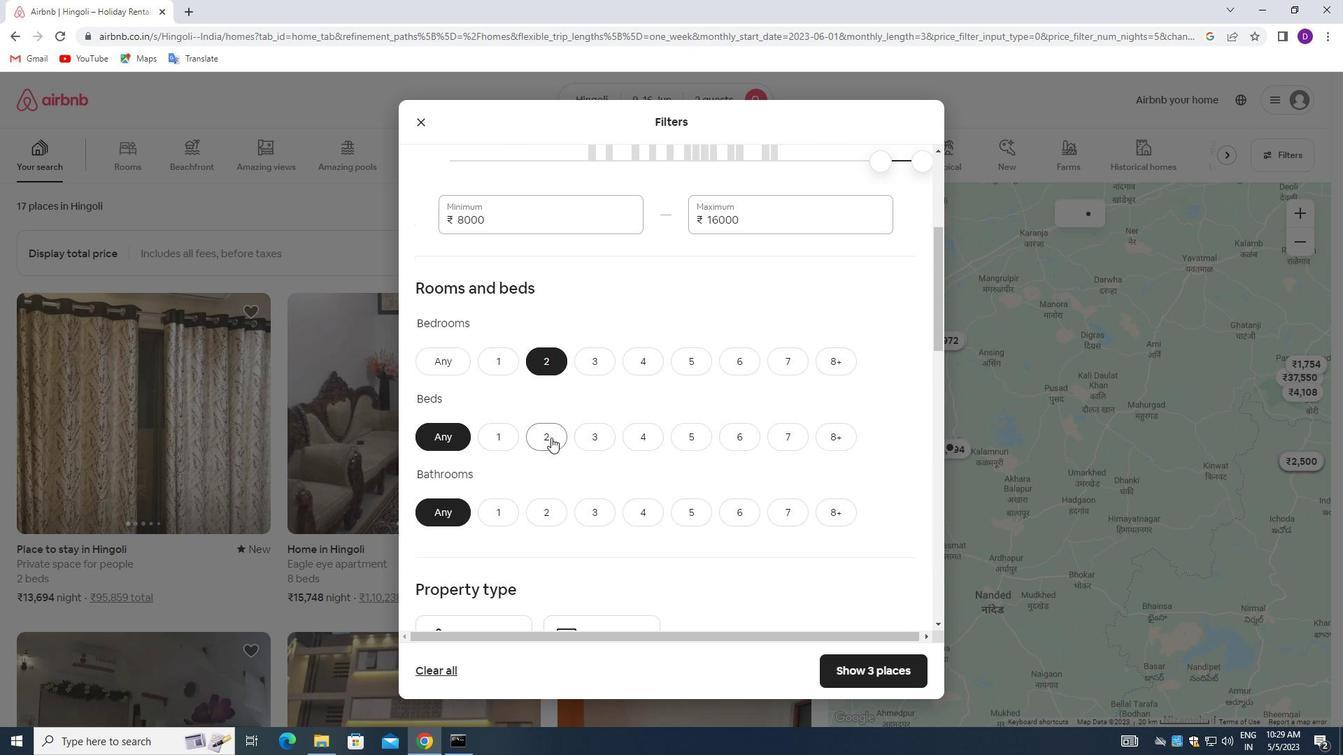 
Action: Mouse moved to (504, 519)
Screenshot: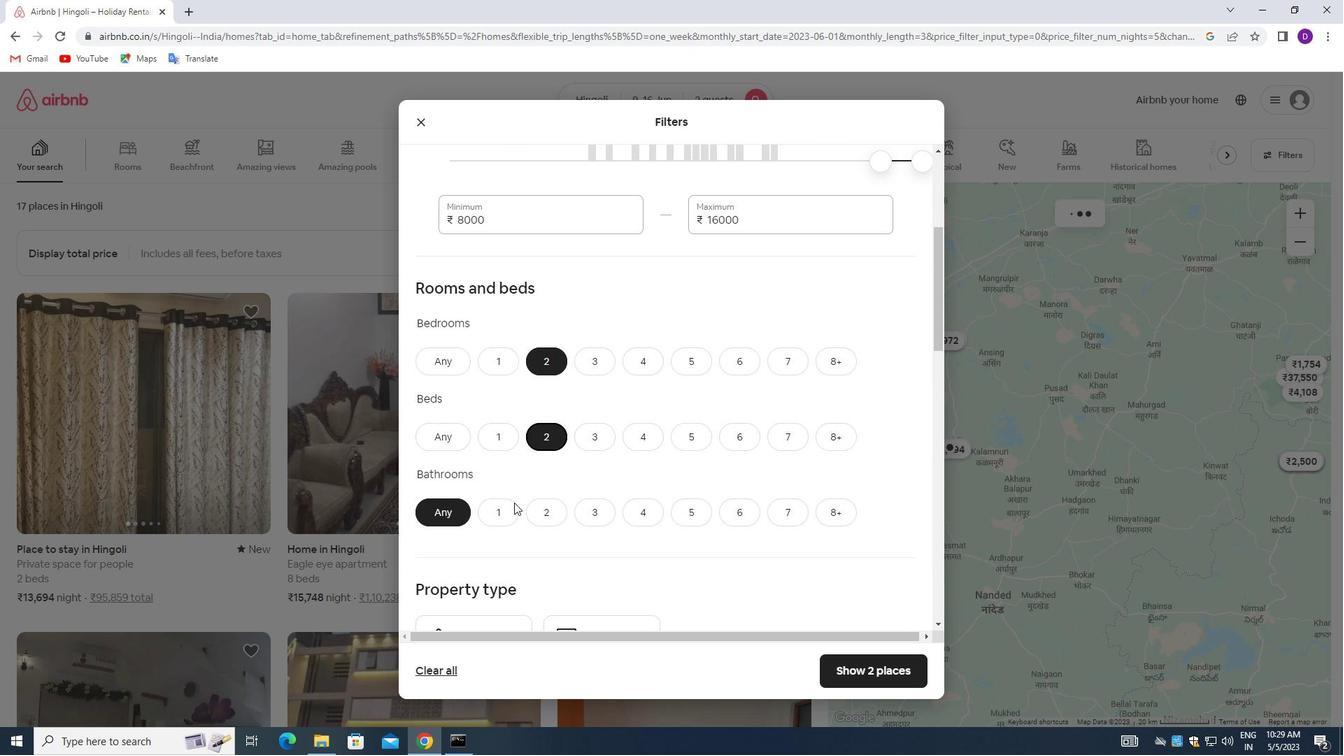 
Action: Mouse pressed left at (504, 519)
Screenshot: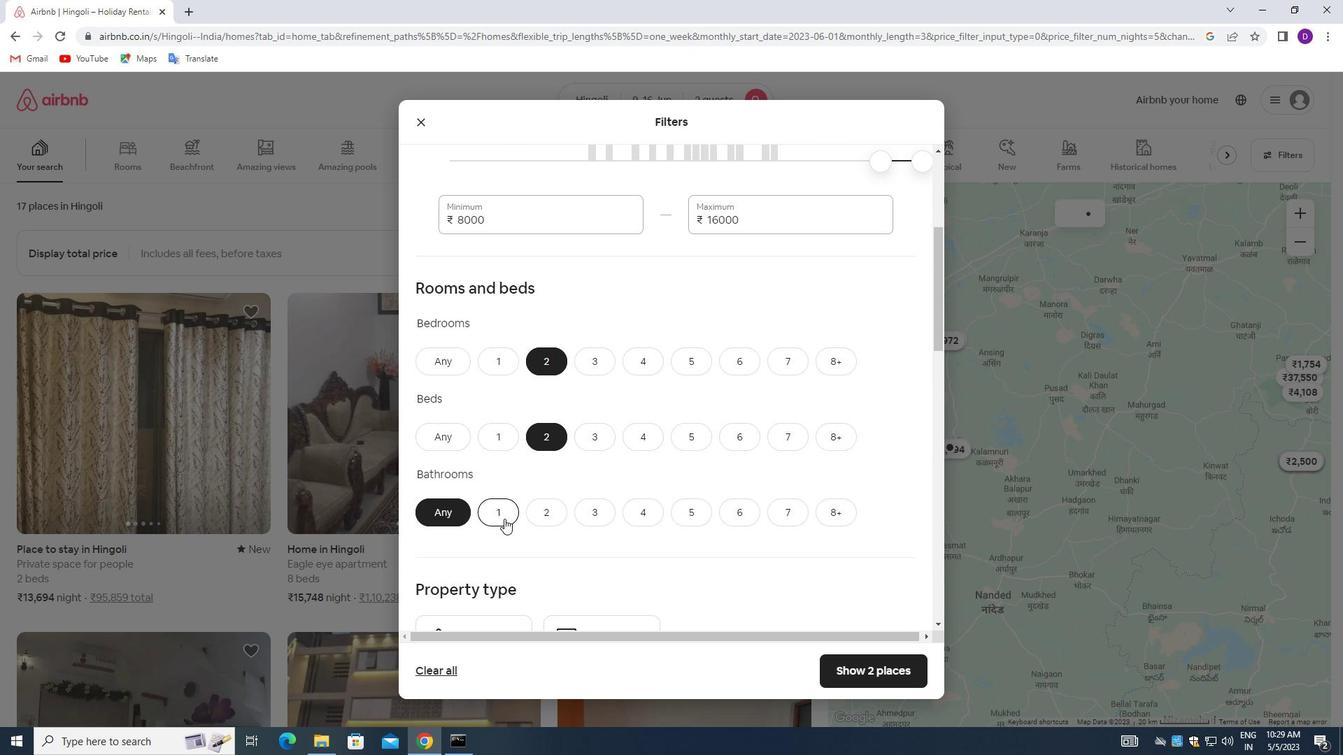 
Action: Mouse moved to (546, 459)
Screenshot: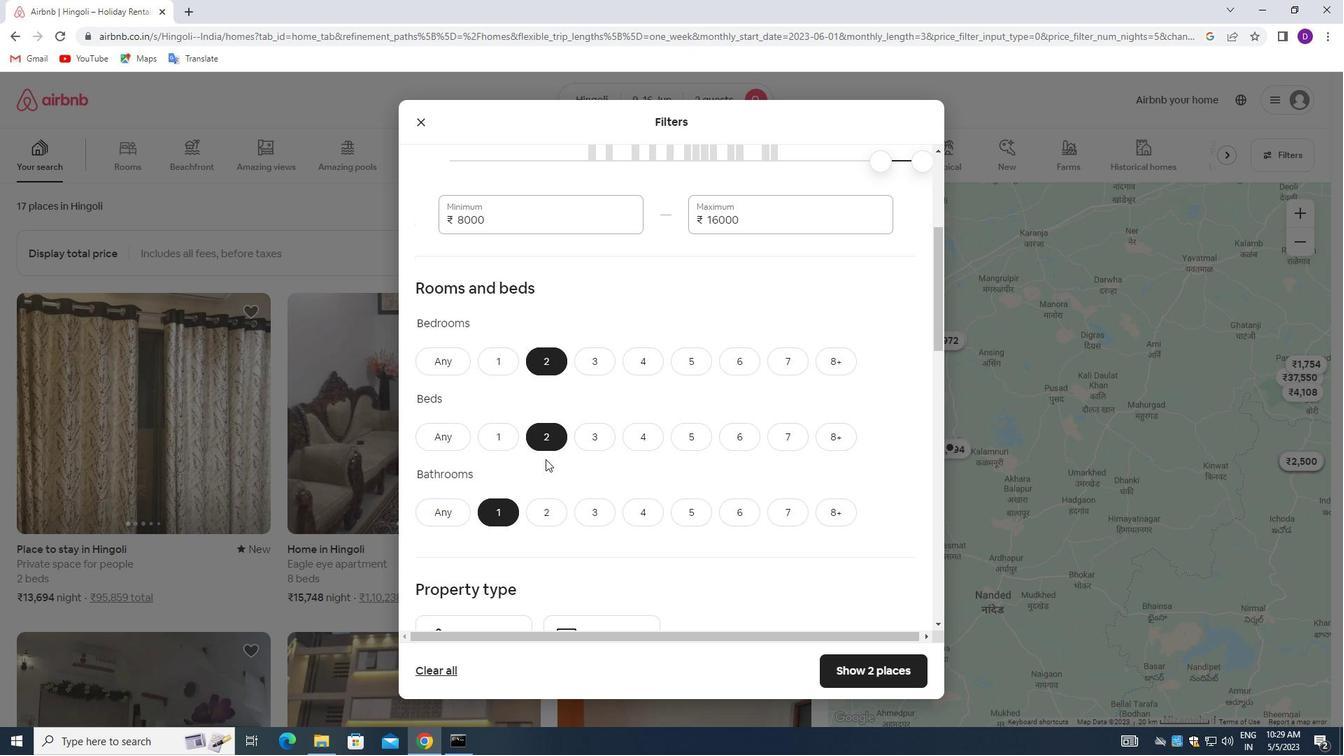 
Action: Mouse scrolled (546, 458) with delta (0, 0)
Screenshot: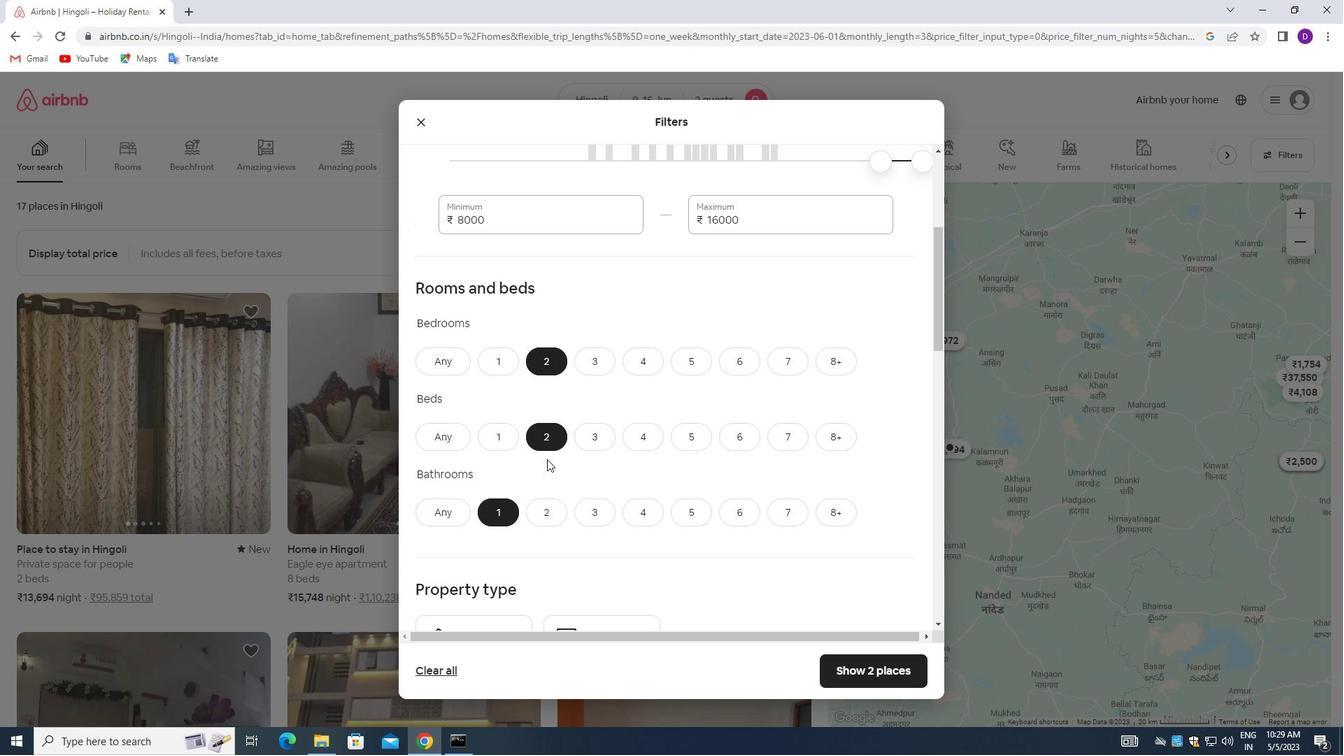 
Action: Mouse scrolled (546, 458) with delta (0, 0)
Screenshot: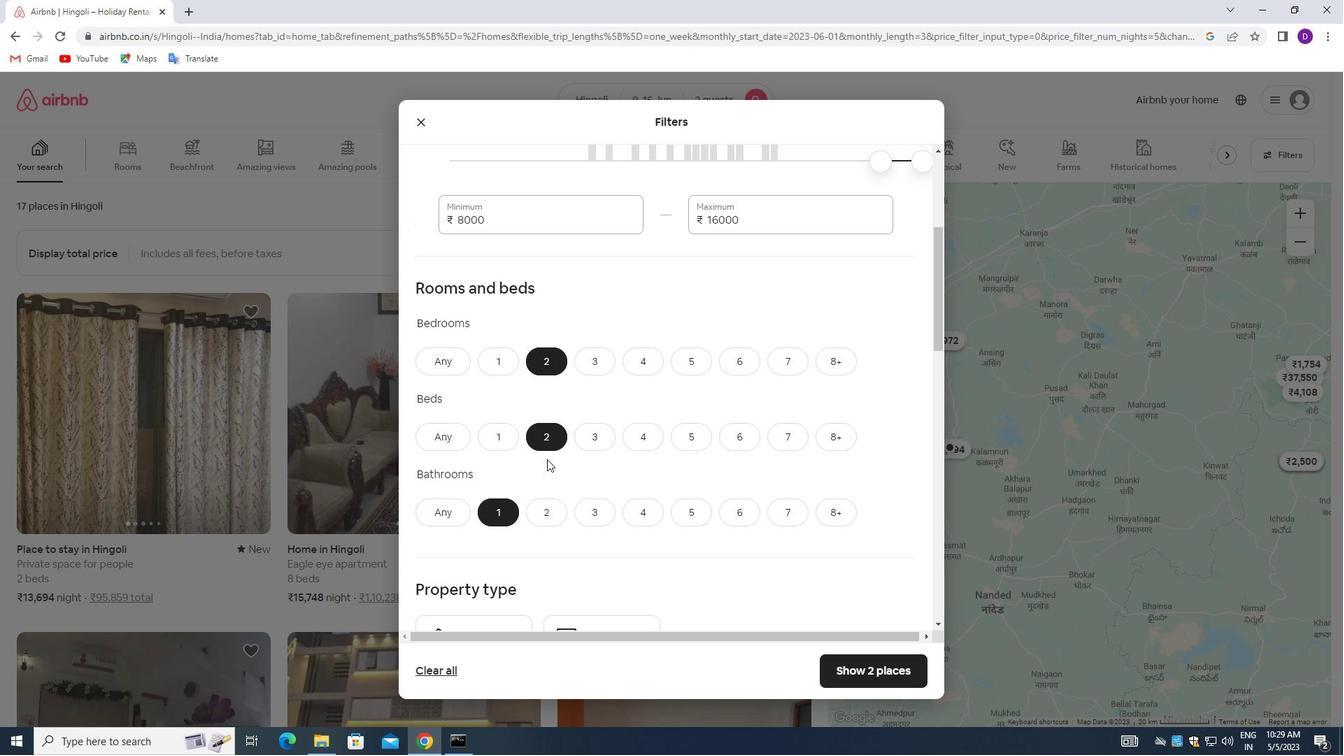 
Action: Mouse scrolled (546, 458) with delta (0, 0)
Screenshot: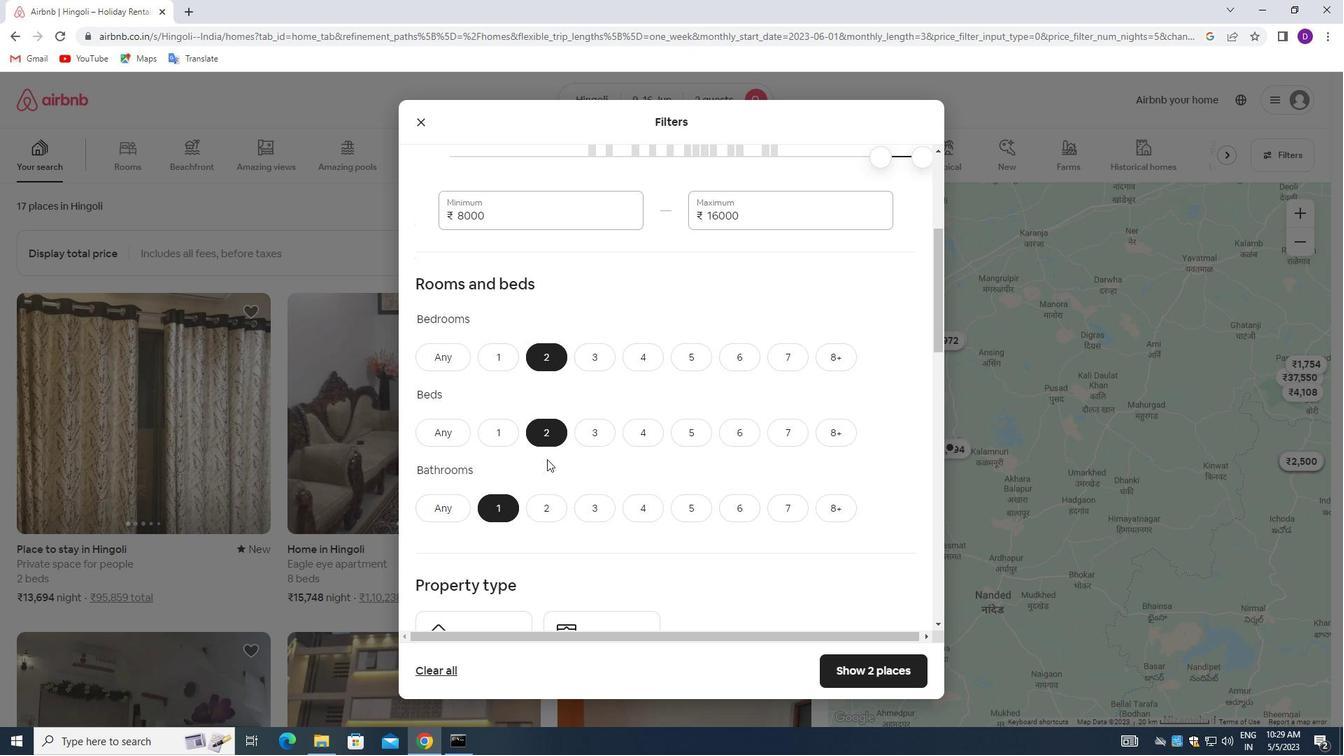 
Action: Mouse moved to (491, 453)
Screenshot: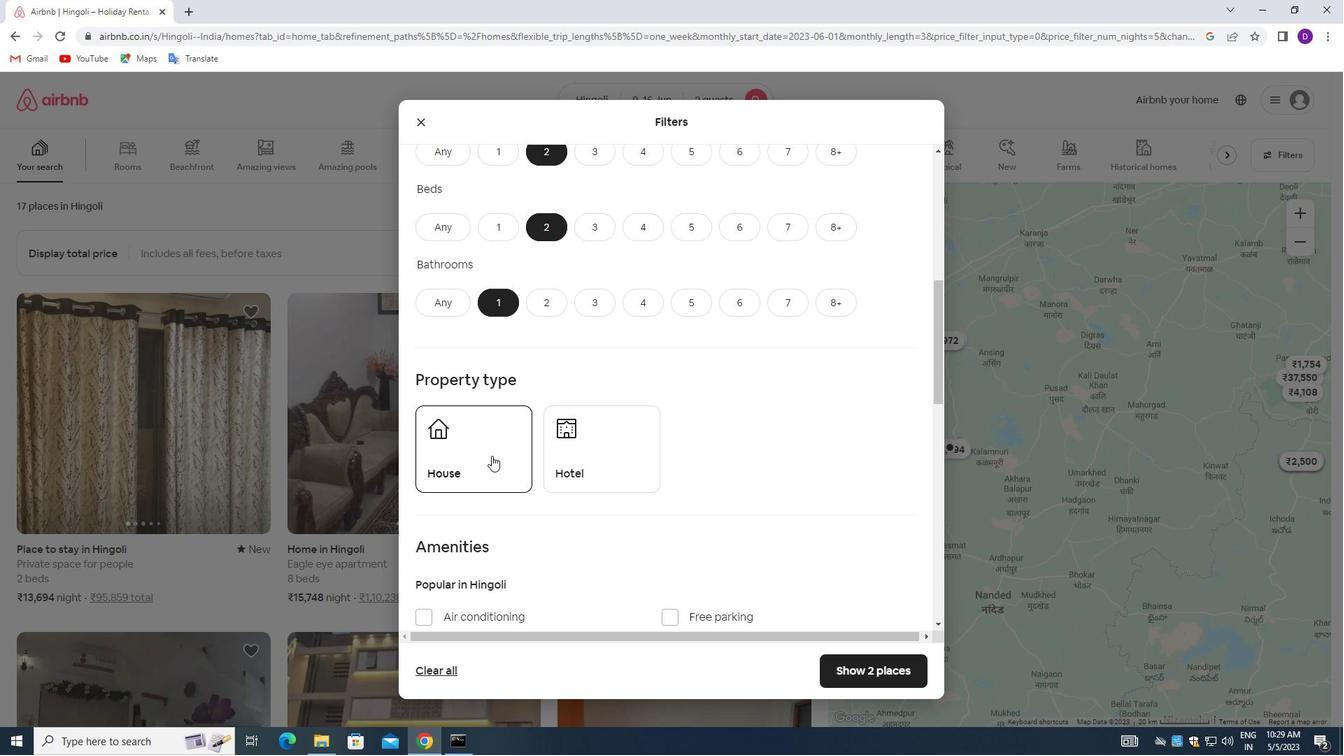 
Action: Mouse pressed left at (491, 453)
Screenshot: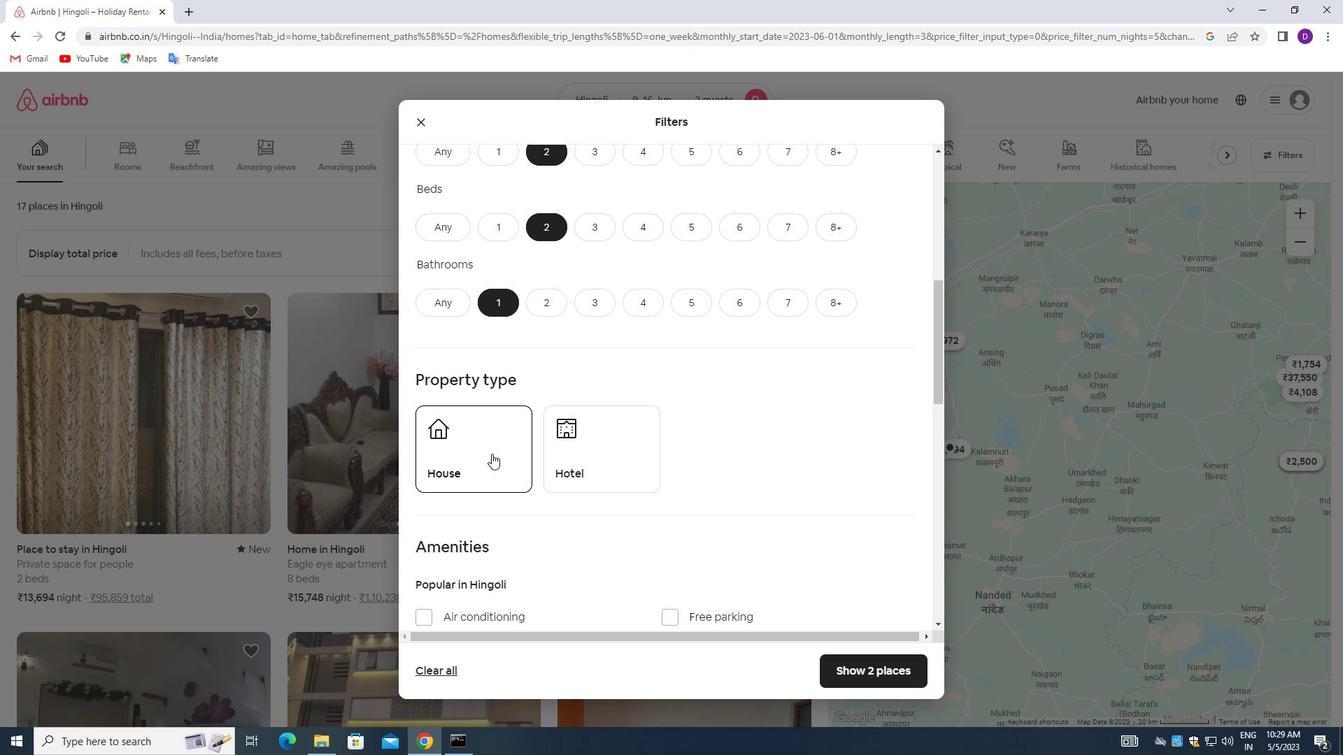 
Action: Mouse moved to (617, 459)
Screenshot: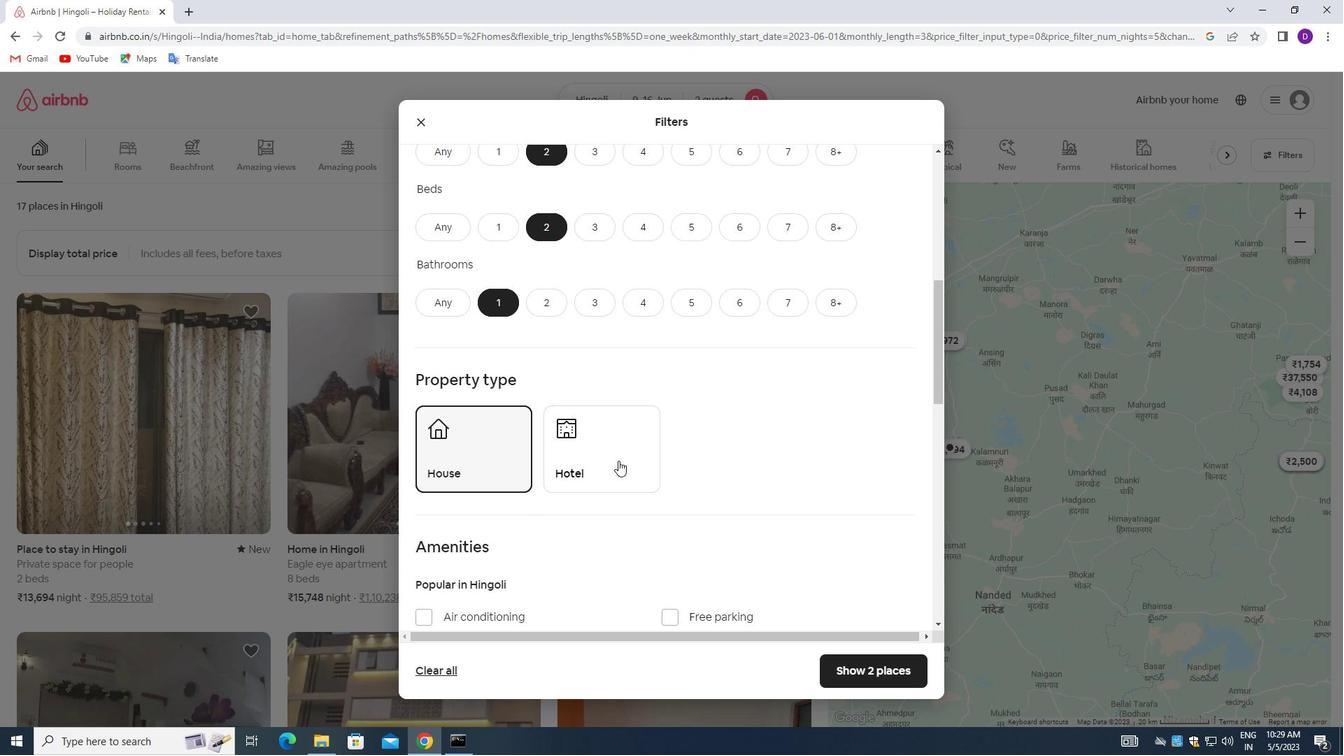 
Action: Mouse scrolled (617, 458) with delta (0, 0)
Screenshot: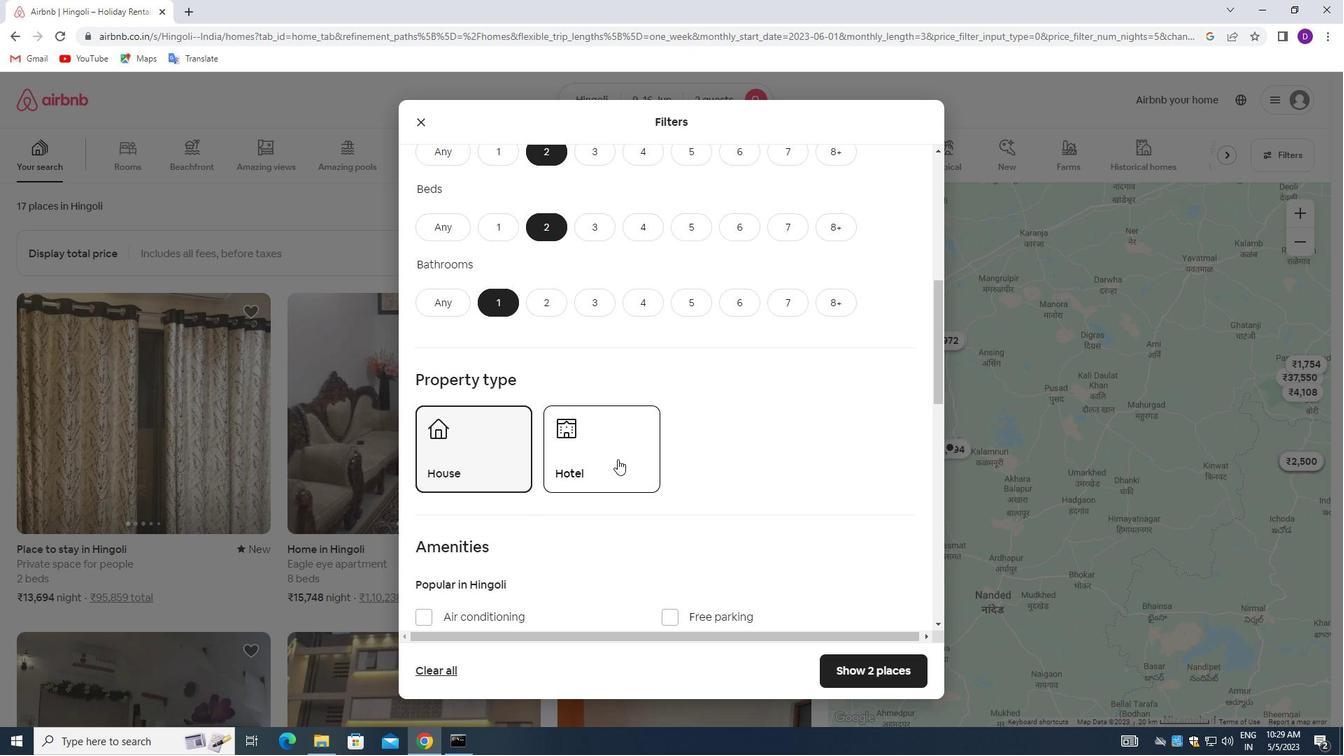 
Action: Mouse moved to (617, 459)
Screenshot: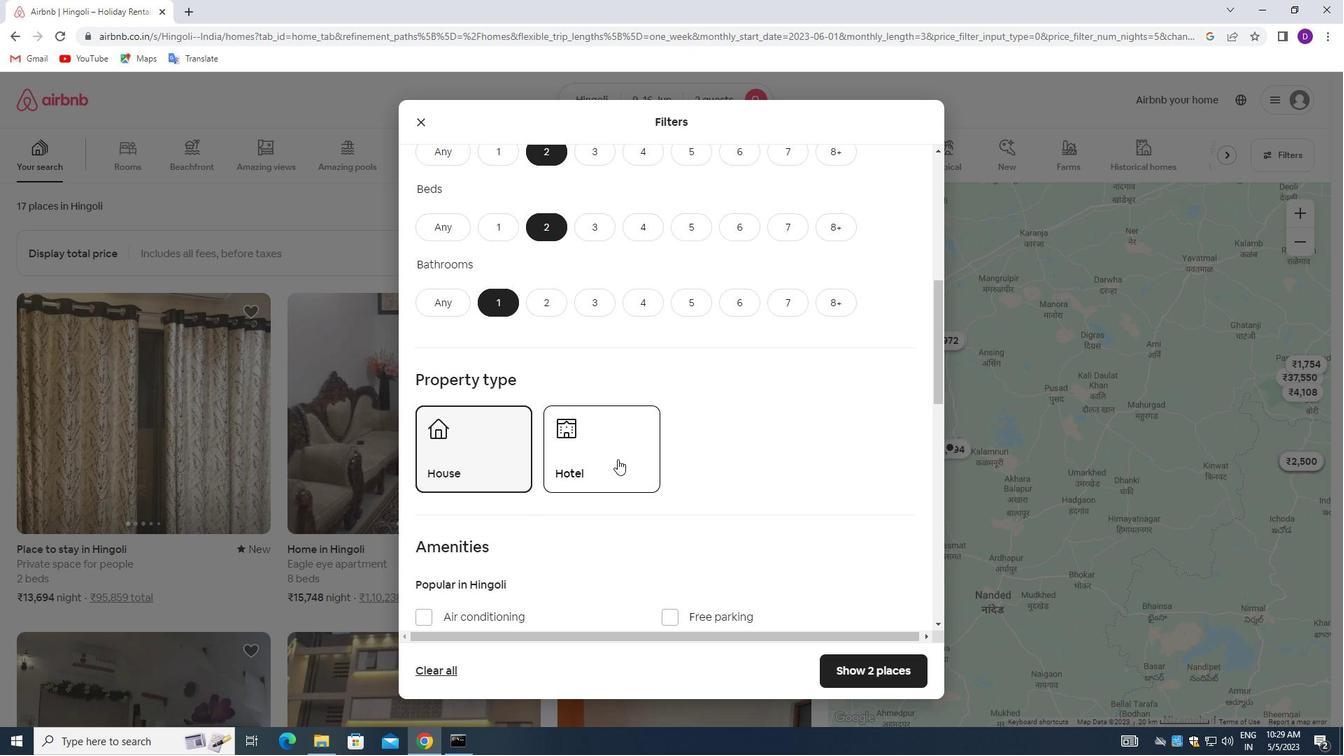
Action: Mouse scrolled (617, 458) with delta (0, 0)
Screenshot: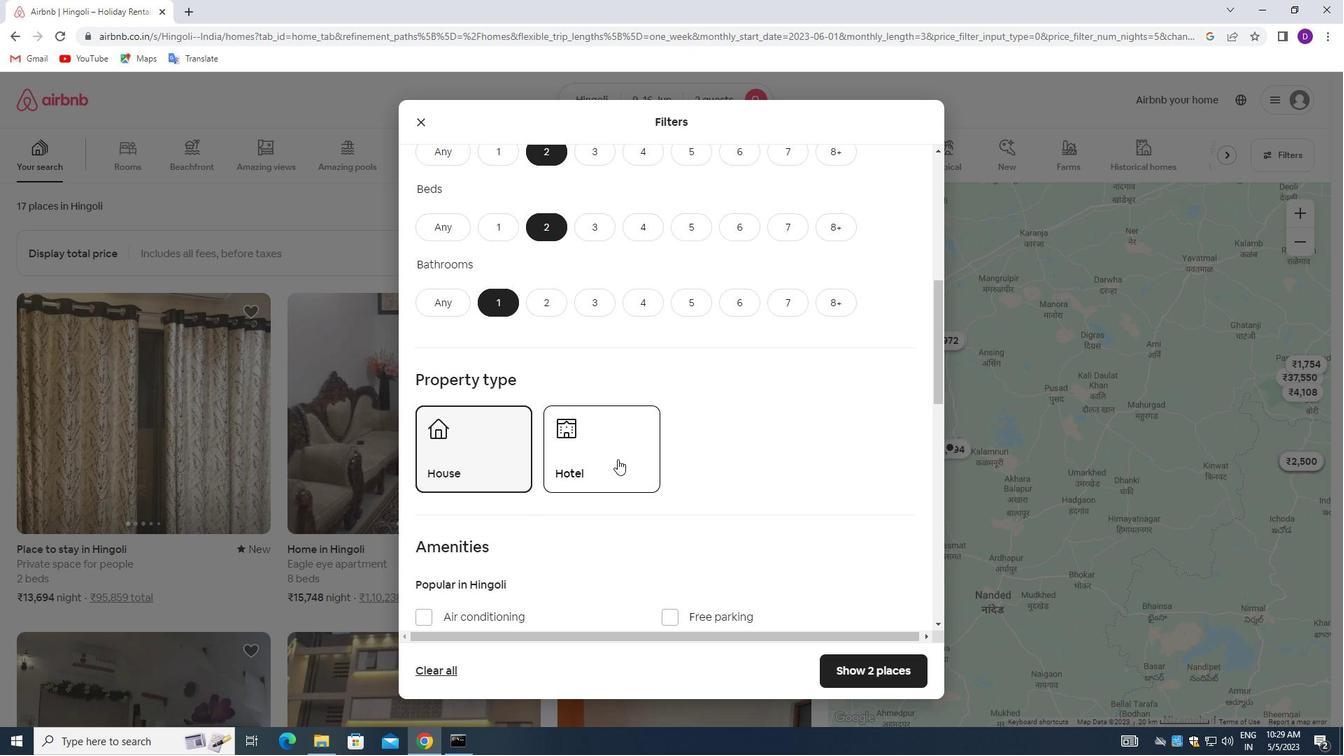 
Action: Mouse moved to (617, 459)
Screenshot: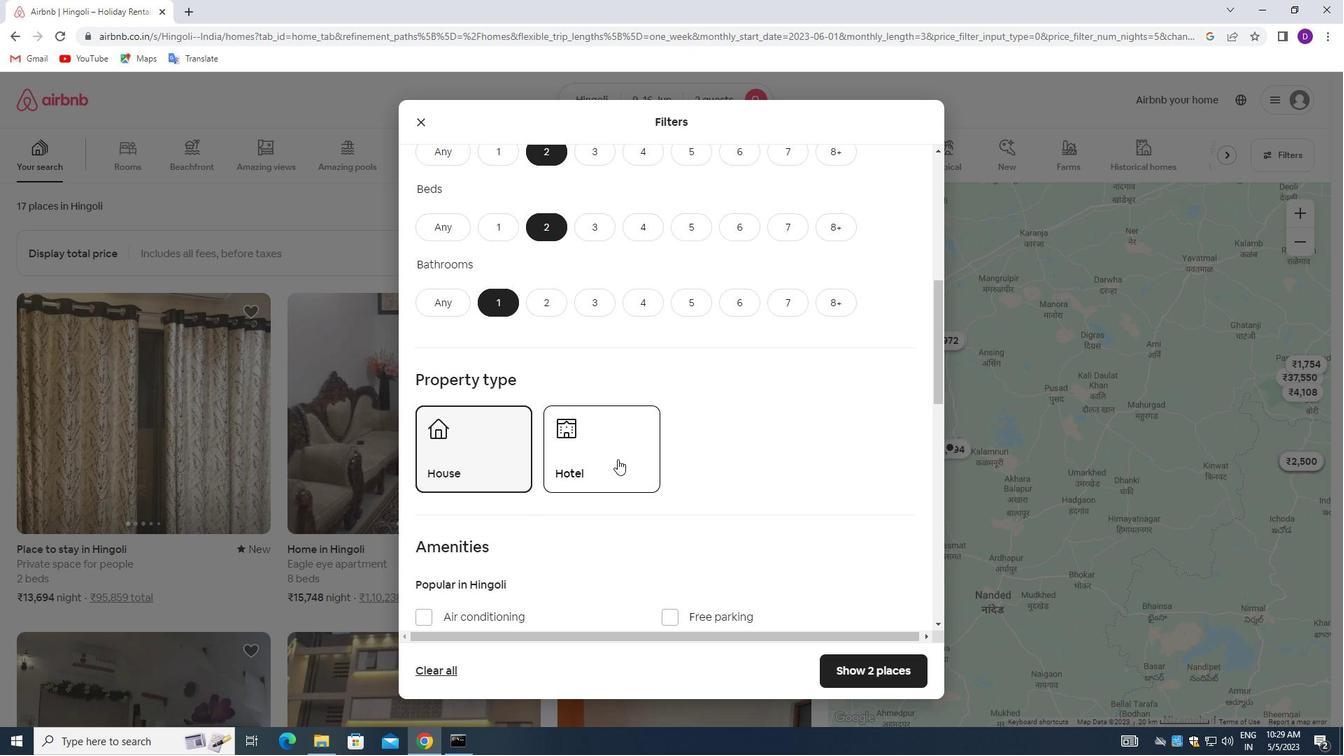 
Action: Mouse scrolled (617, 458) with delta (0, 0)
Screenshot: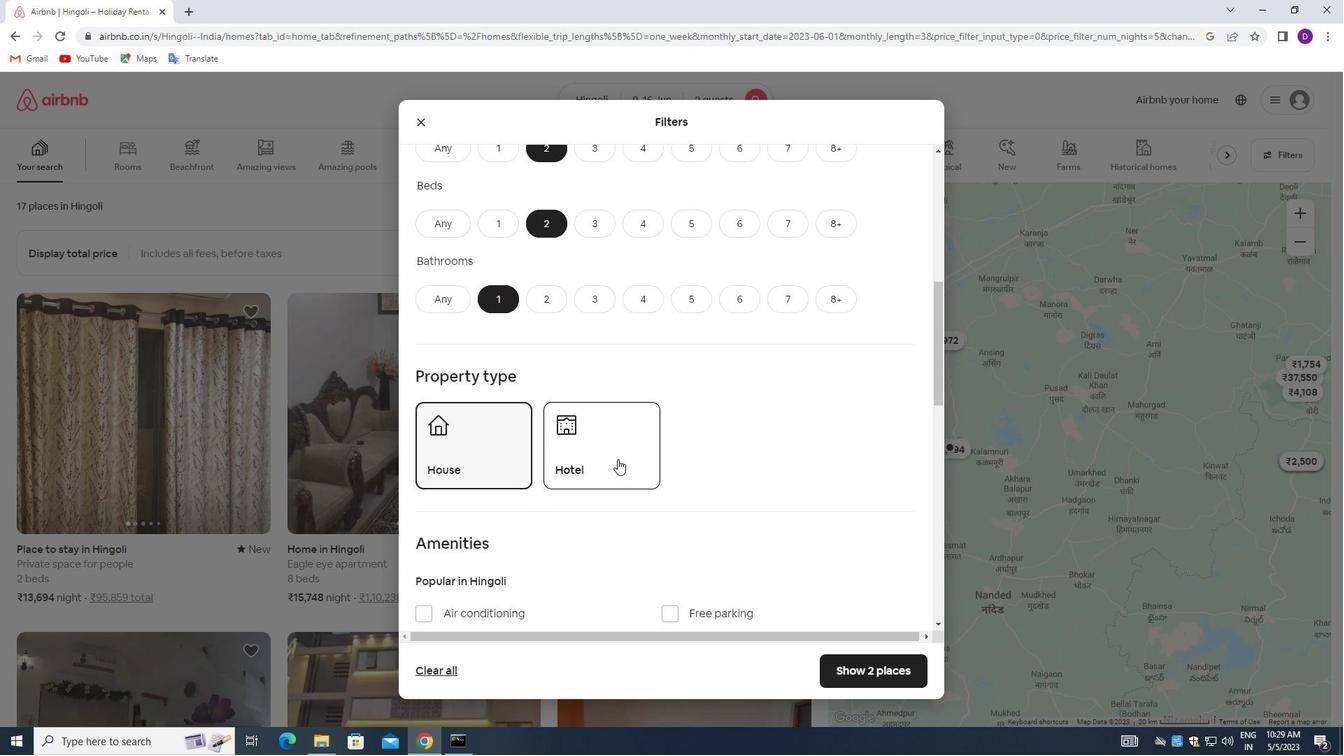 
Action: Mouse moved to (617, 460)
Screenshot: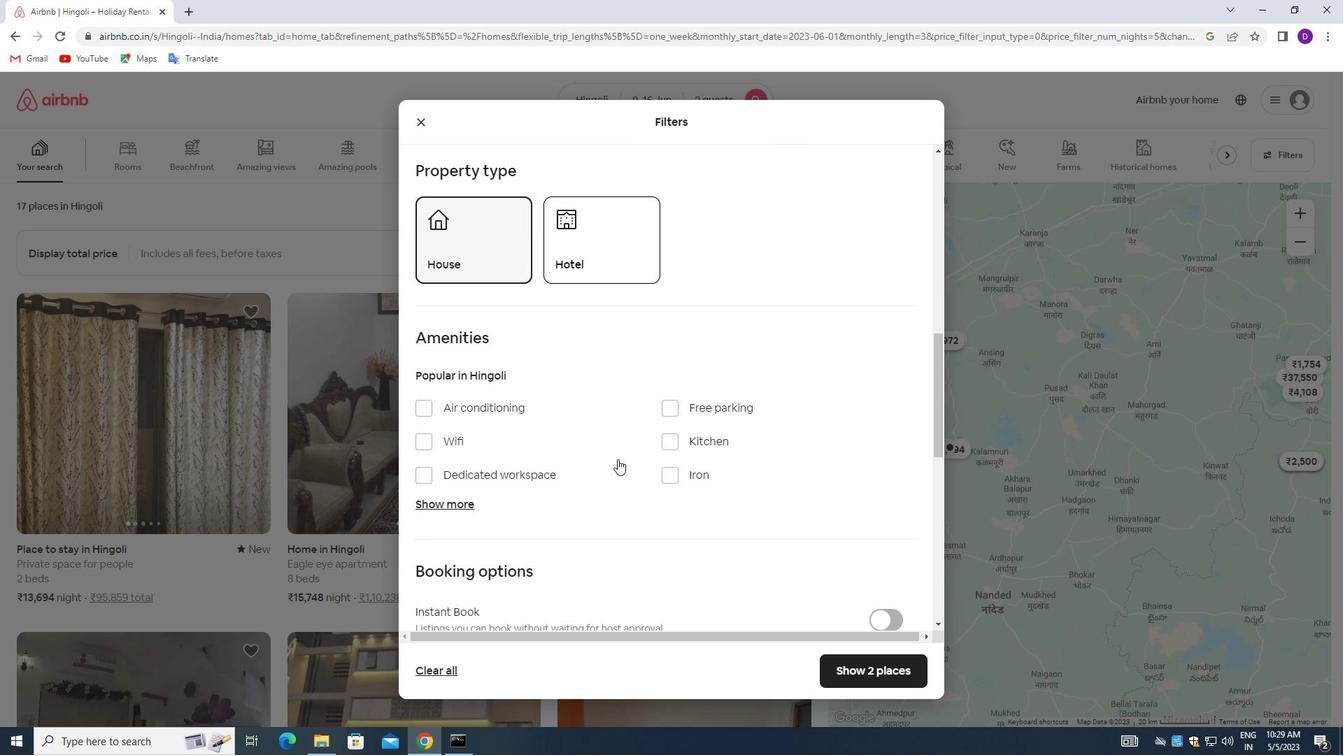 
Action: Mouse scrolled (617, 460) with delta (0, 0)
Screenshot: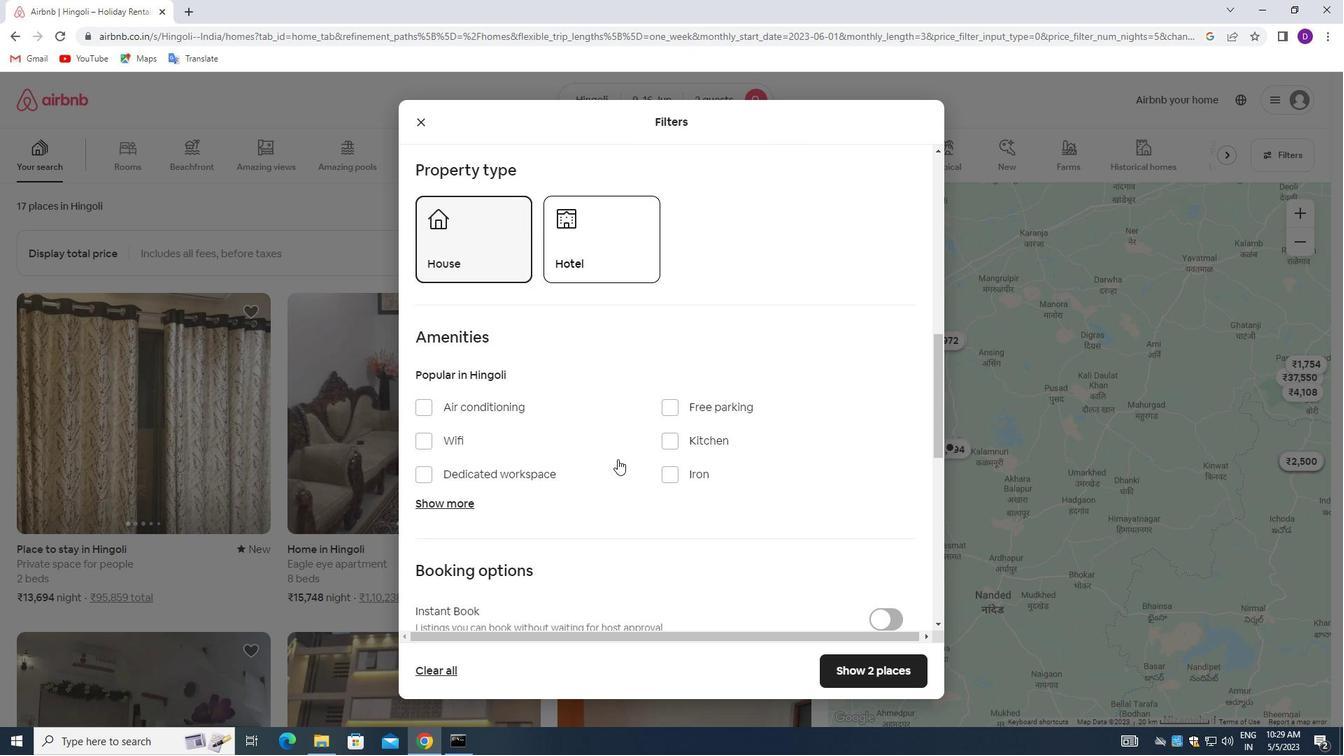
Action: Mouse moved to (617, 460)
Screenshot: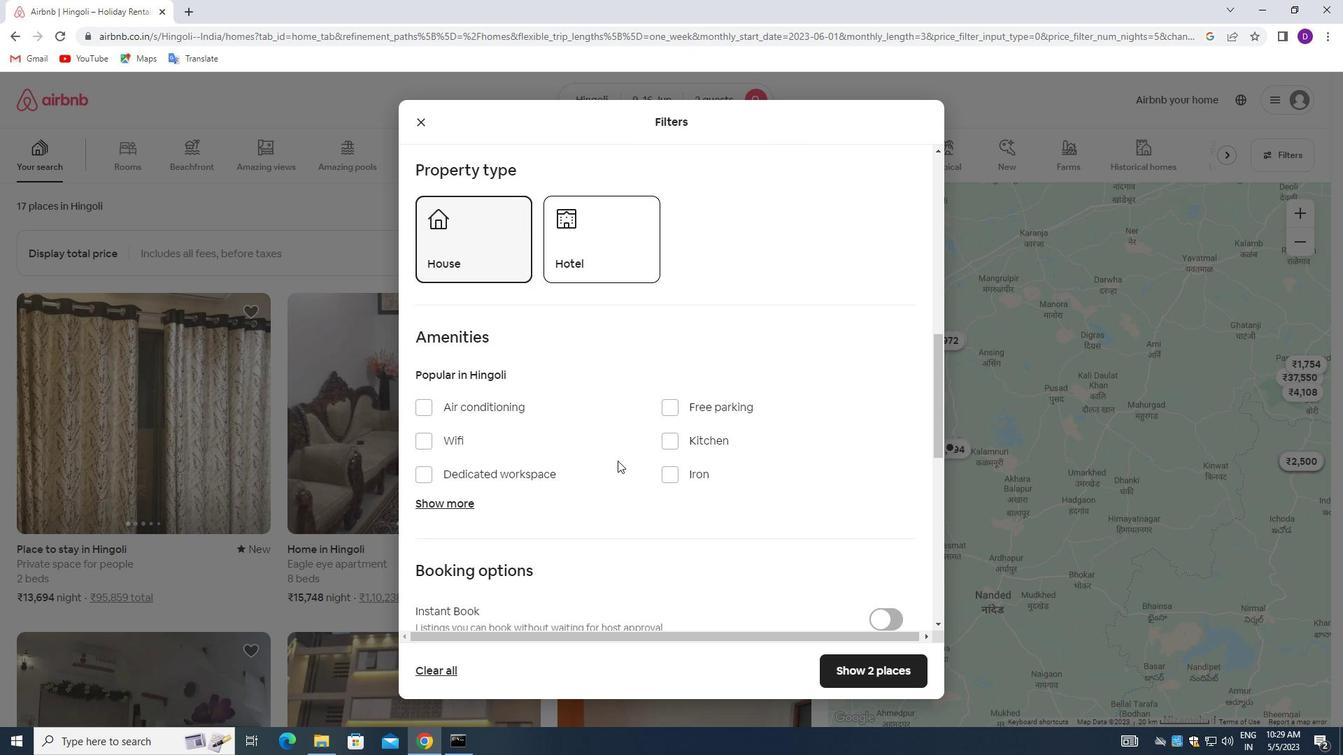 
Action: Mouse scrolled (617, 460) with delta (0, 0)
Screenshot: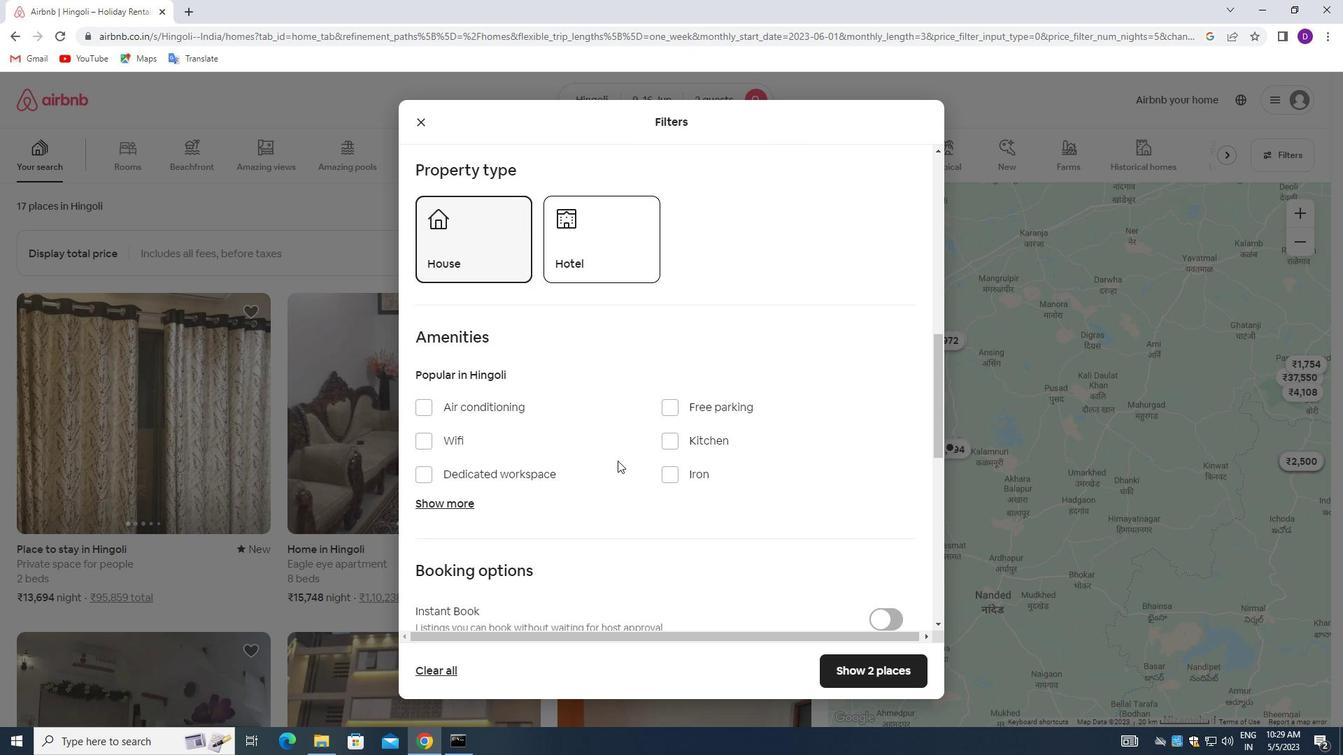 
Action: Mouse moved to (625, 464)
Screenshot: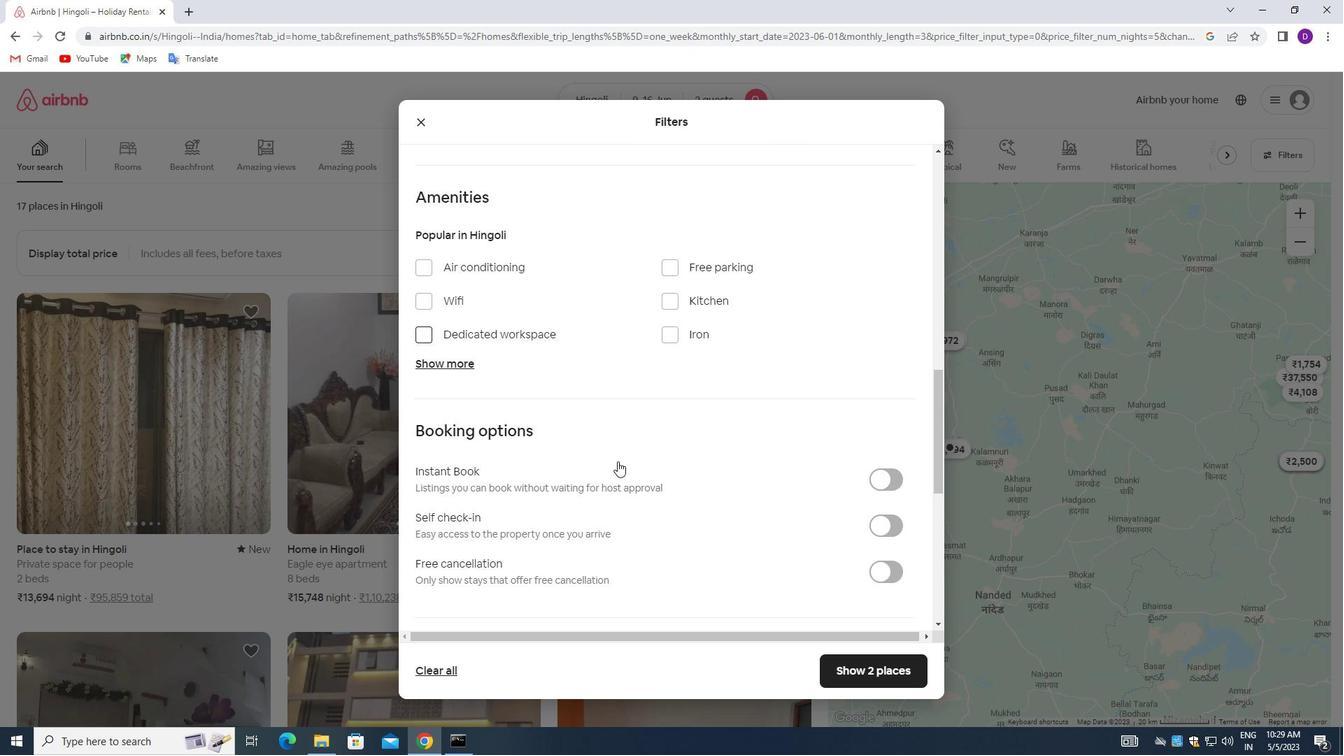 
Action: Mouse scrolled (625, 463) with delta (0, 0)
Screenshot: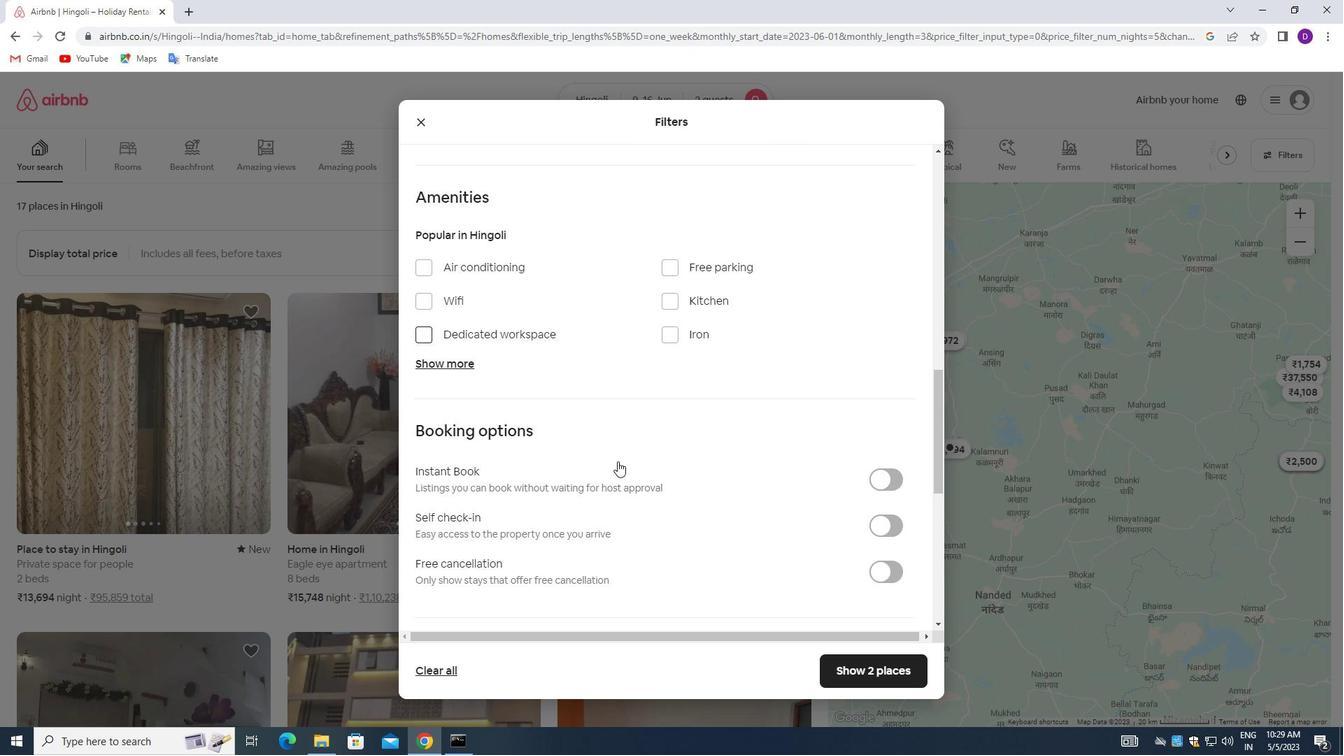 
Action: Mouse moved to (641, 466)
Screenshot: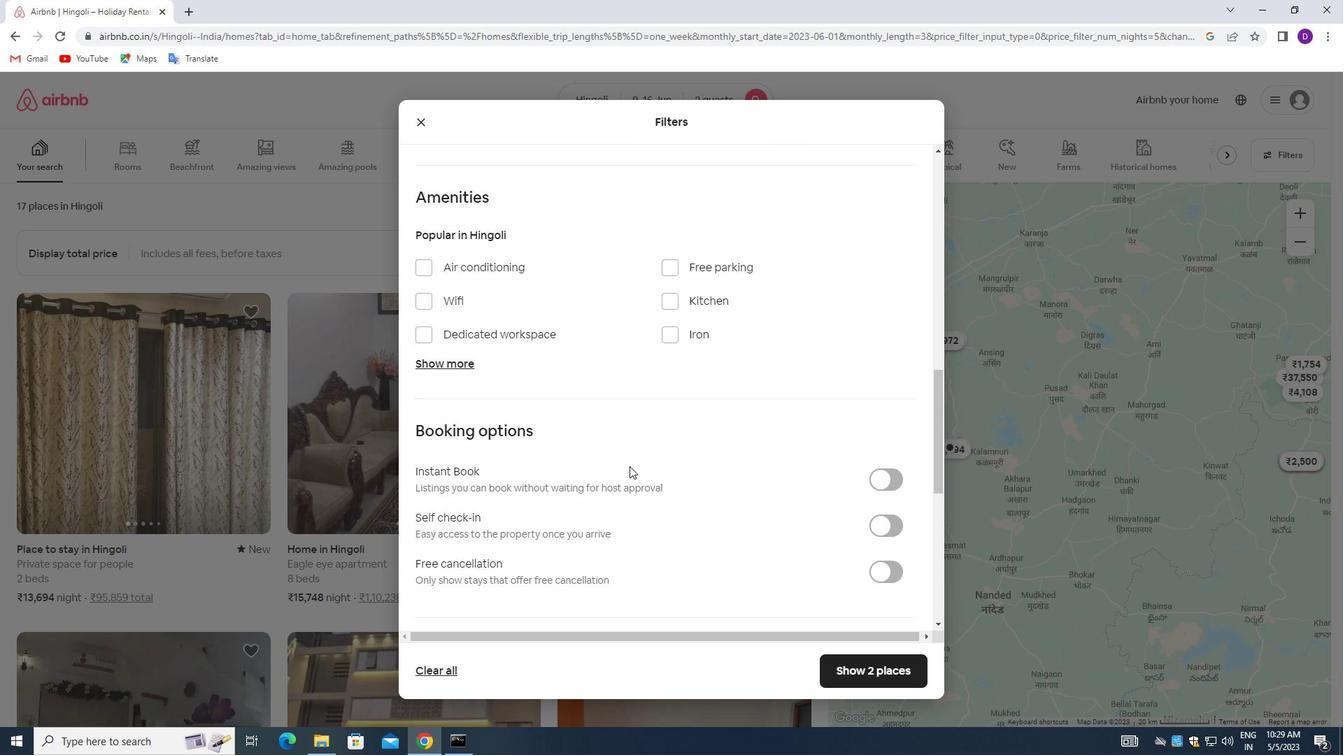 
Action: Mouse scrolled (641, 465) with delta (0, 0)
Screenshot: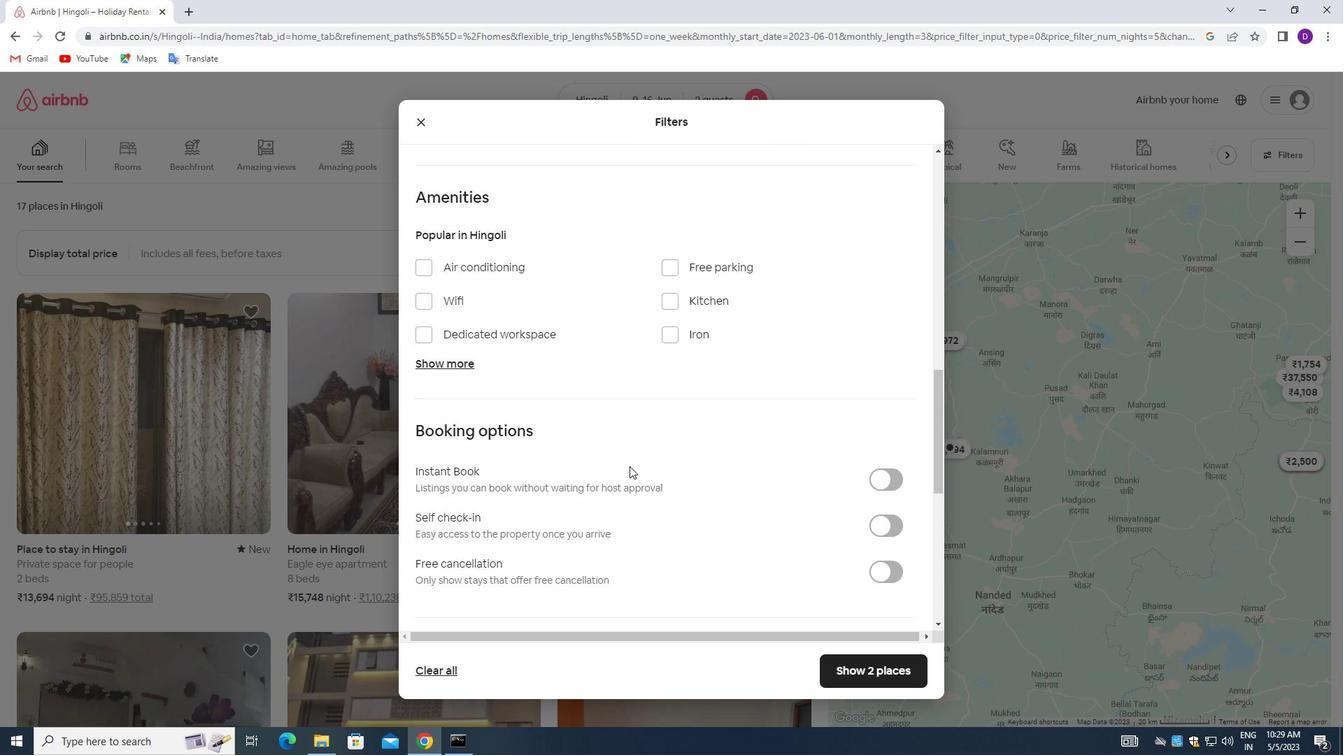 
Action: Mouse moved to (880, 388)
Screenshot: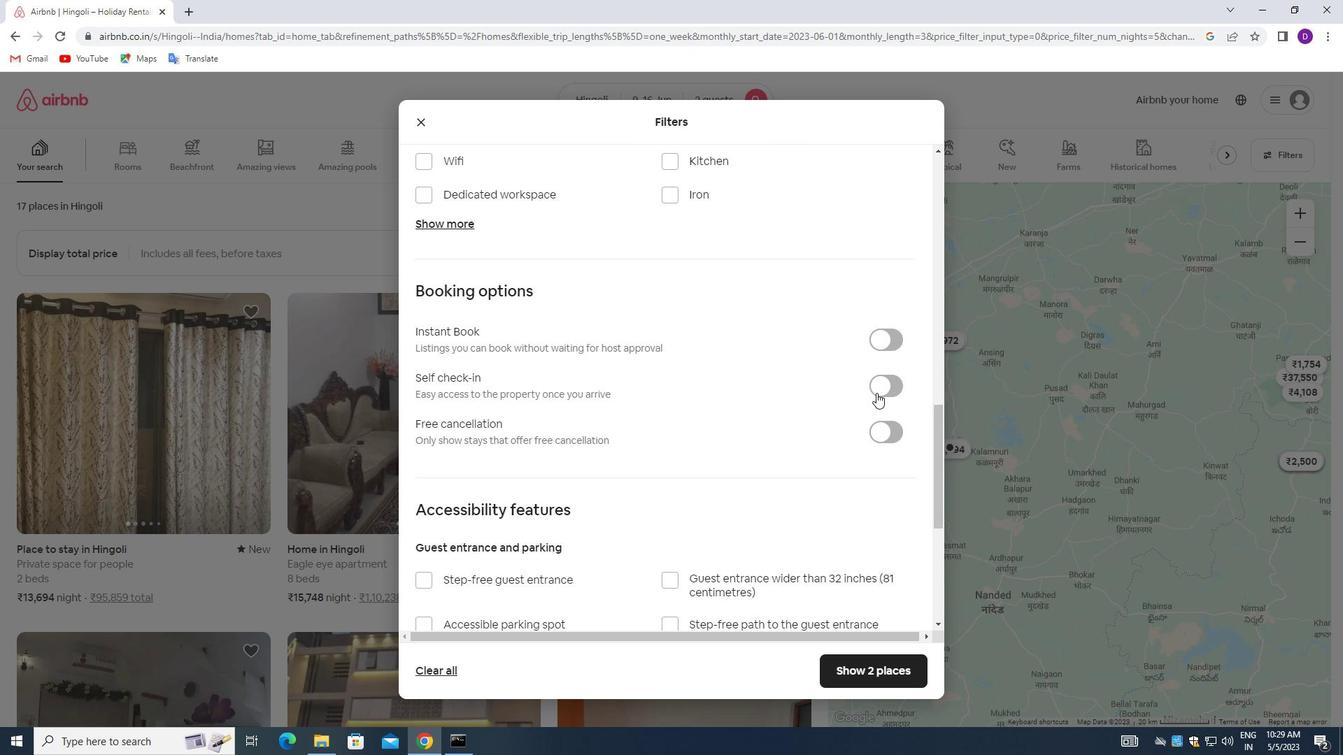 
Action: Mouse pressed left at (880, 388)
Screenshot: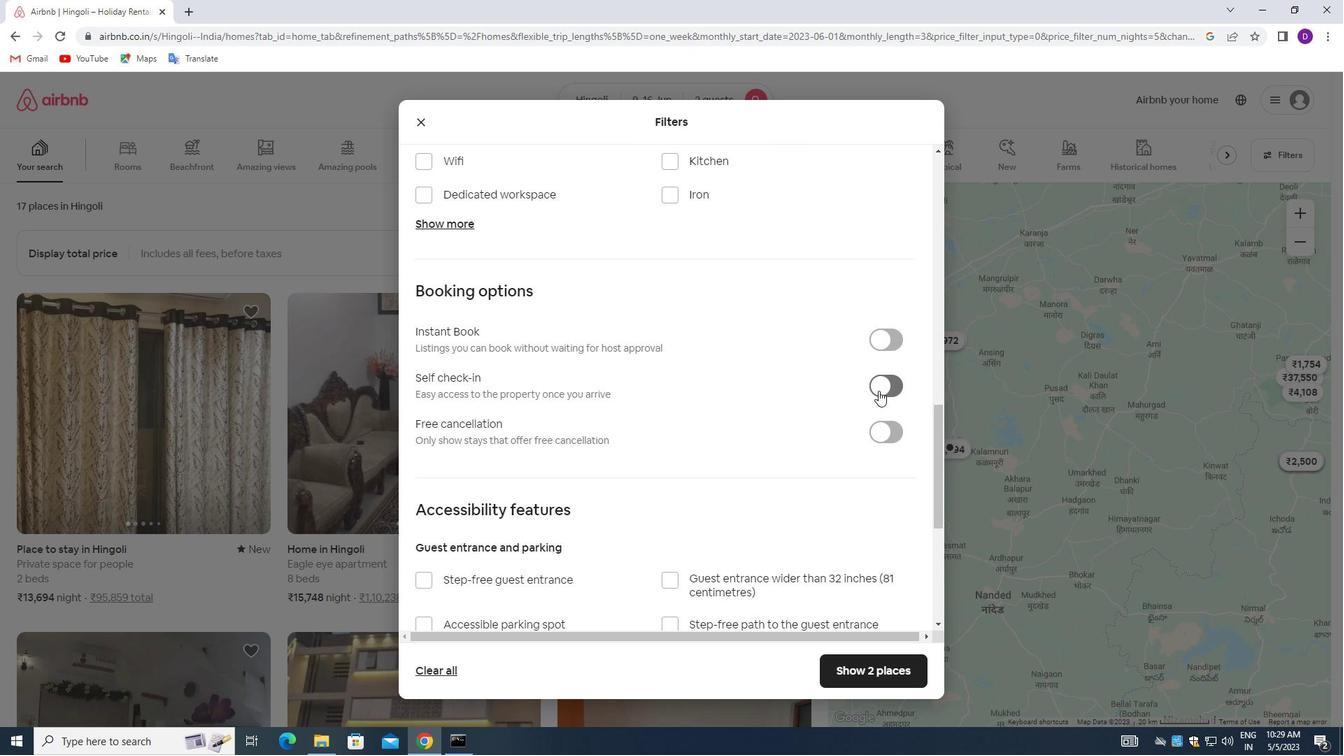 
Action: Mouse moved to (658, 432)
Screenshot: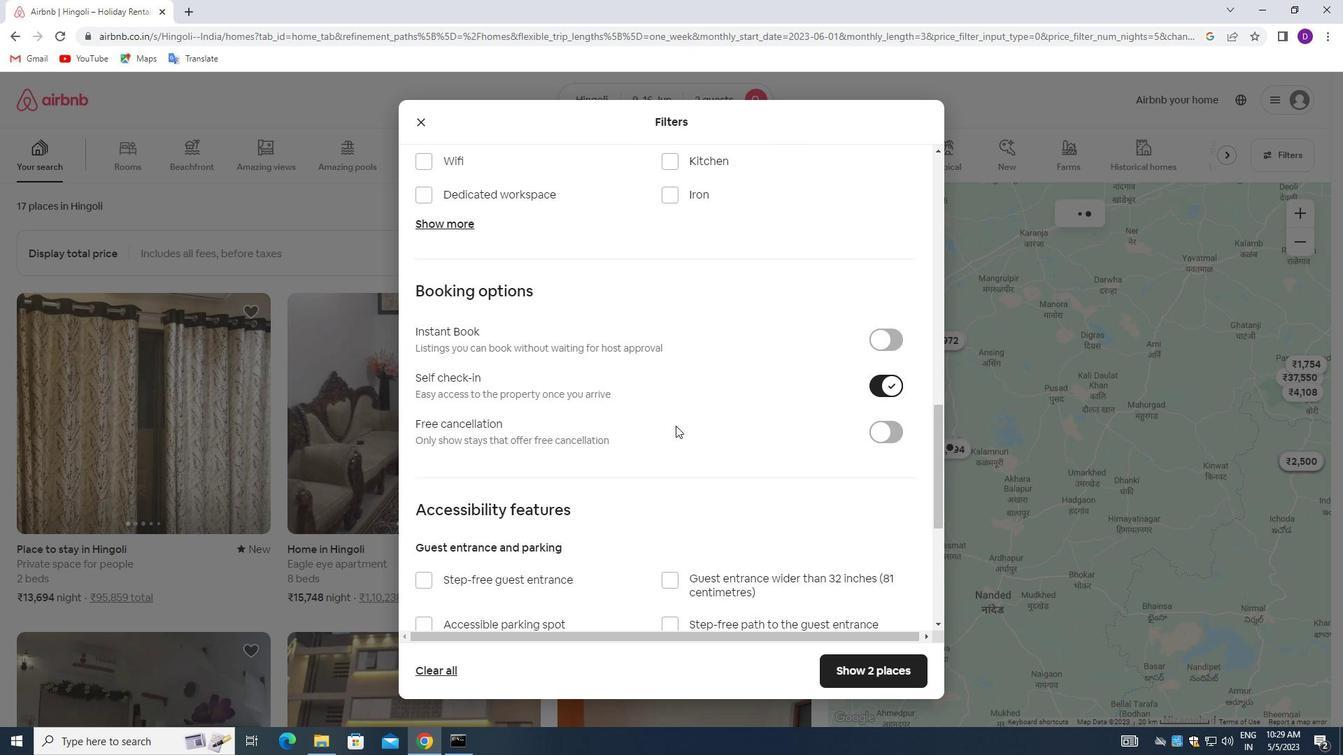 
Action: Mouse scrolled (658, 431) with delta (0, 0)
Screenshot: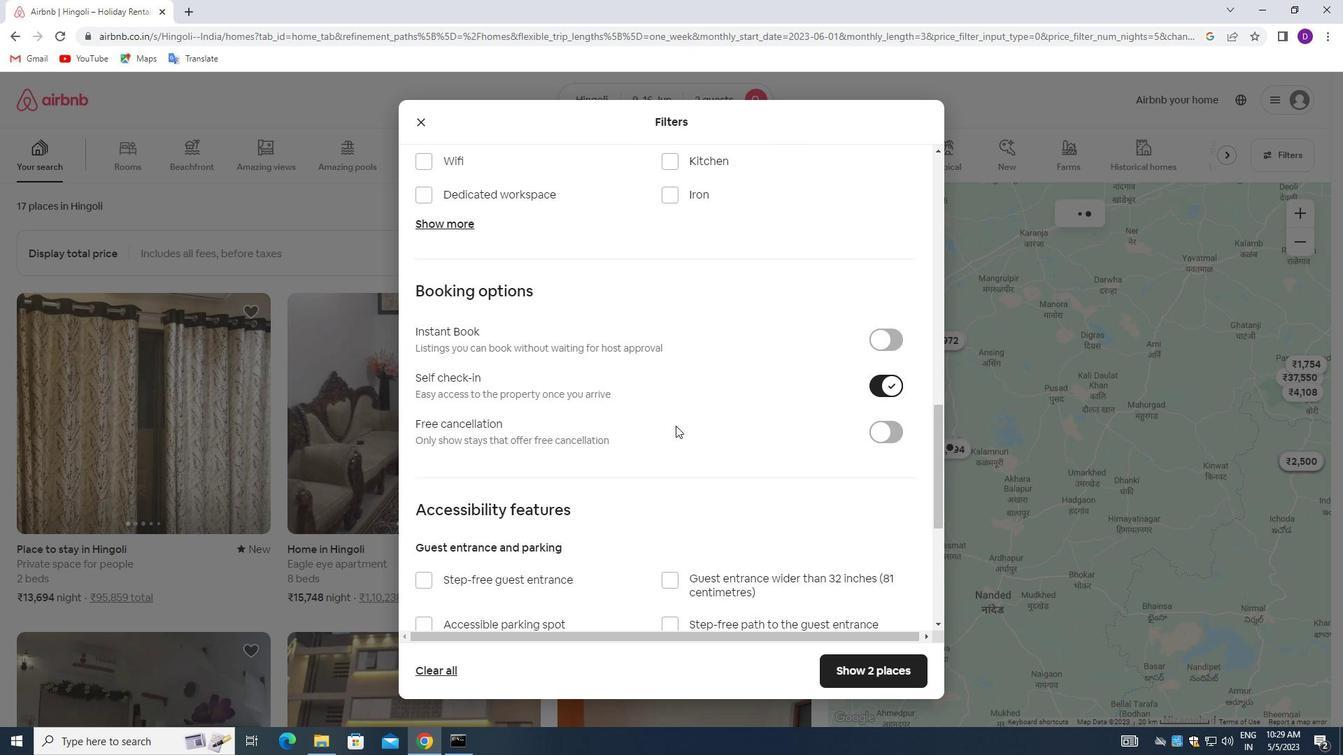 
Action: Mouse moved to (655, 433)
Screenshot: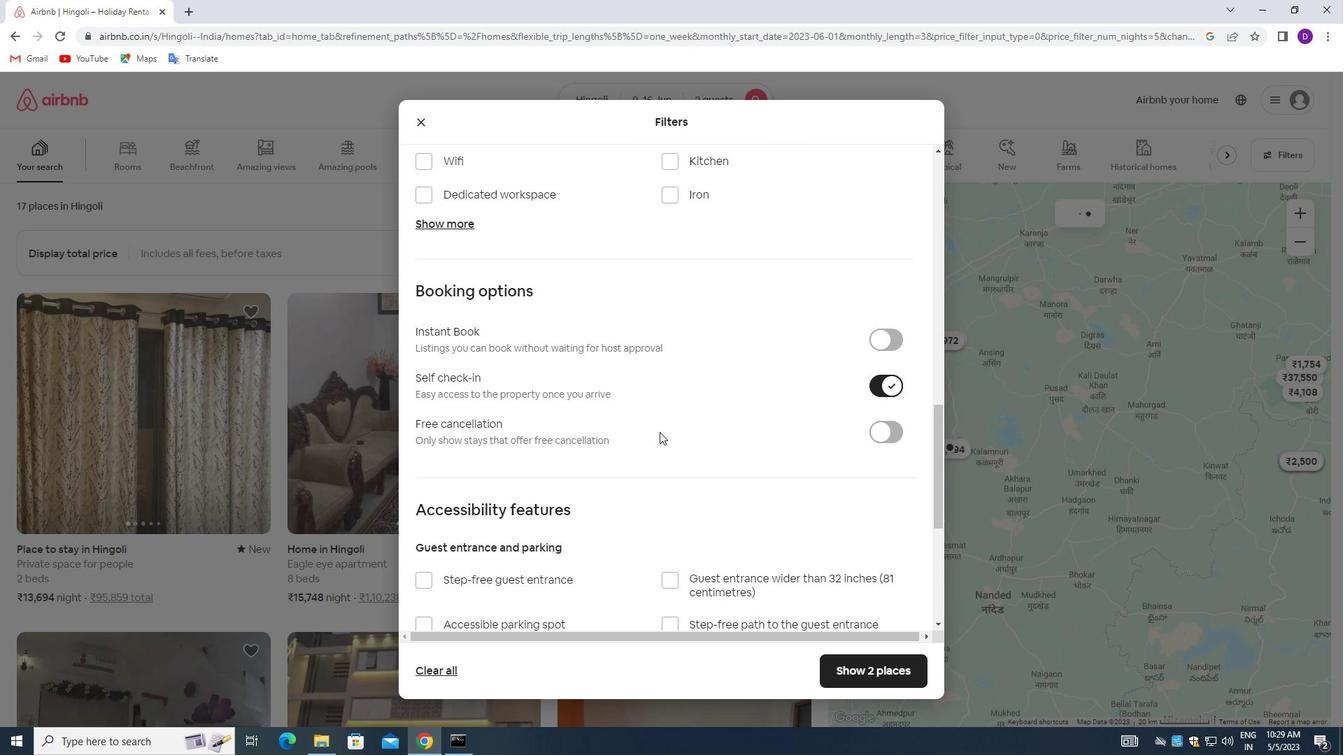 
Action: Mouse scrolled (655, 432) with delta (0, 0)
Screenshot: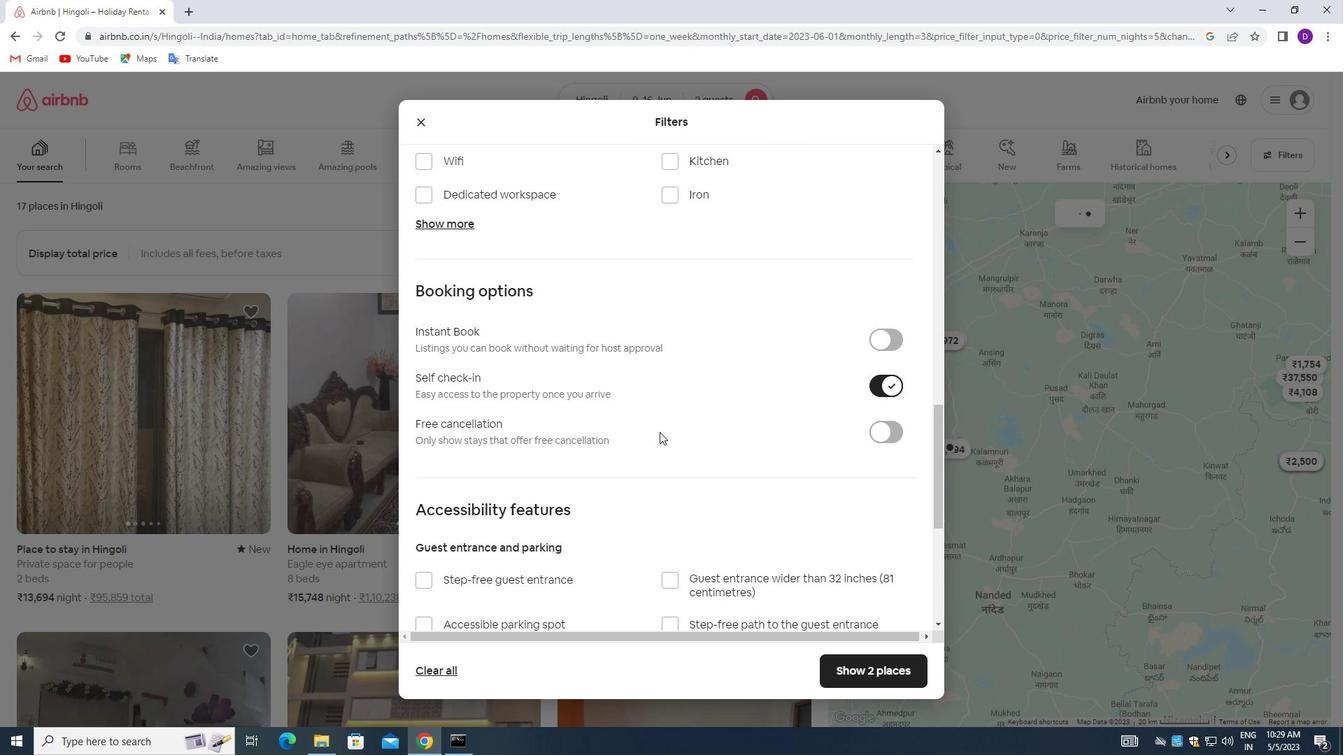 
Action: Mouse moved to (612, 477)
Screenshot: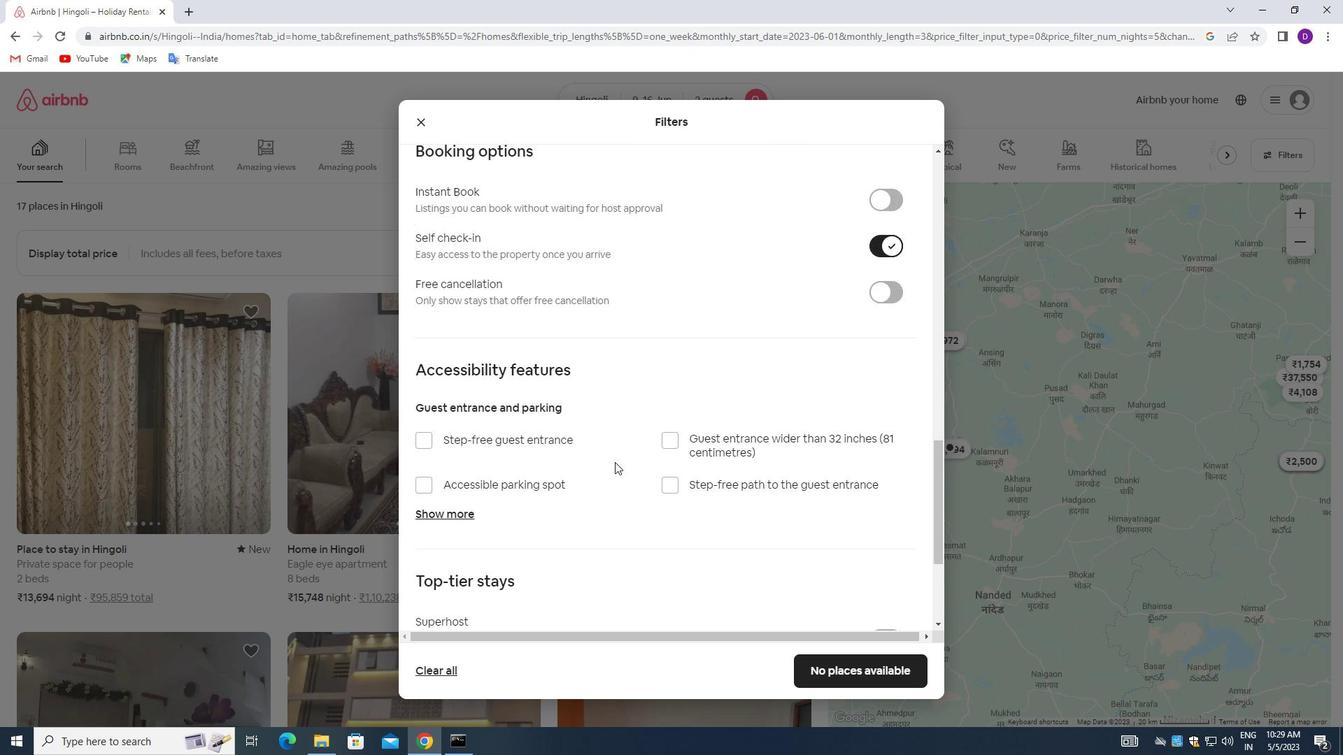 
Action: Mouse scrolled (612, 477) with delta (0, 0)
Screenshot: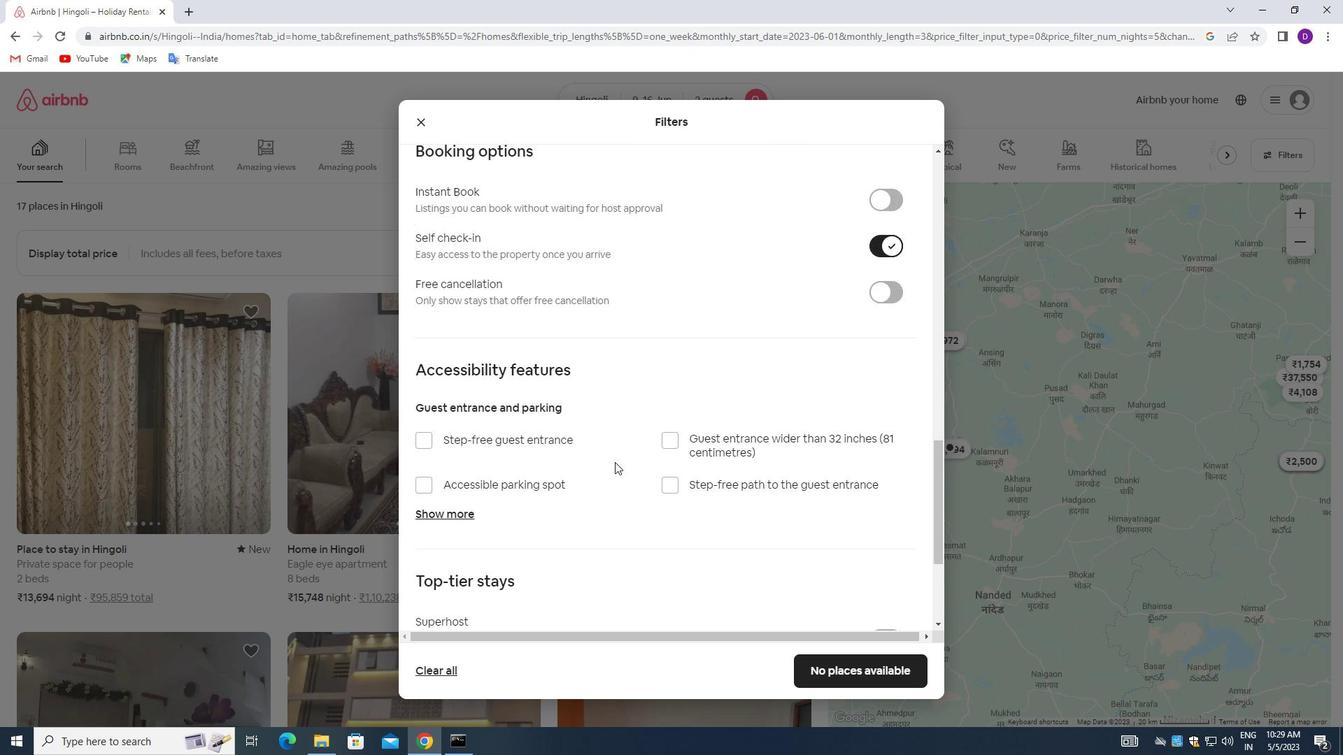 
Action: Mouse moved to (612, 482)
Screenshot: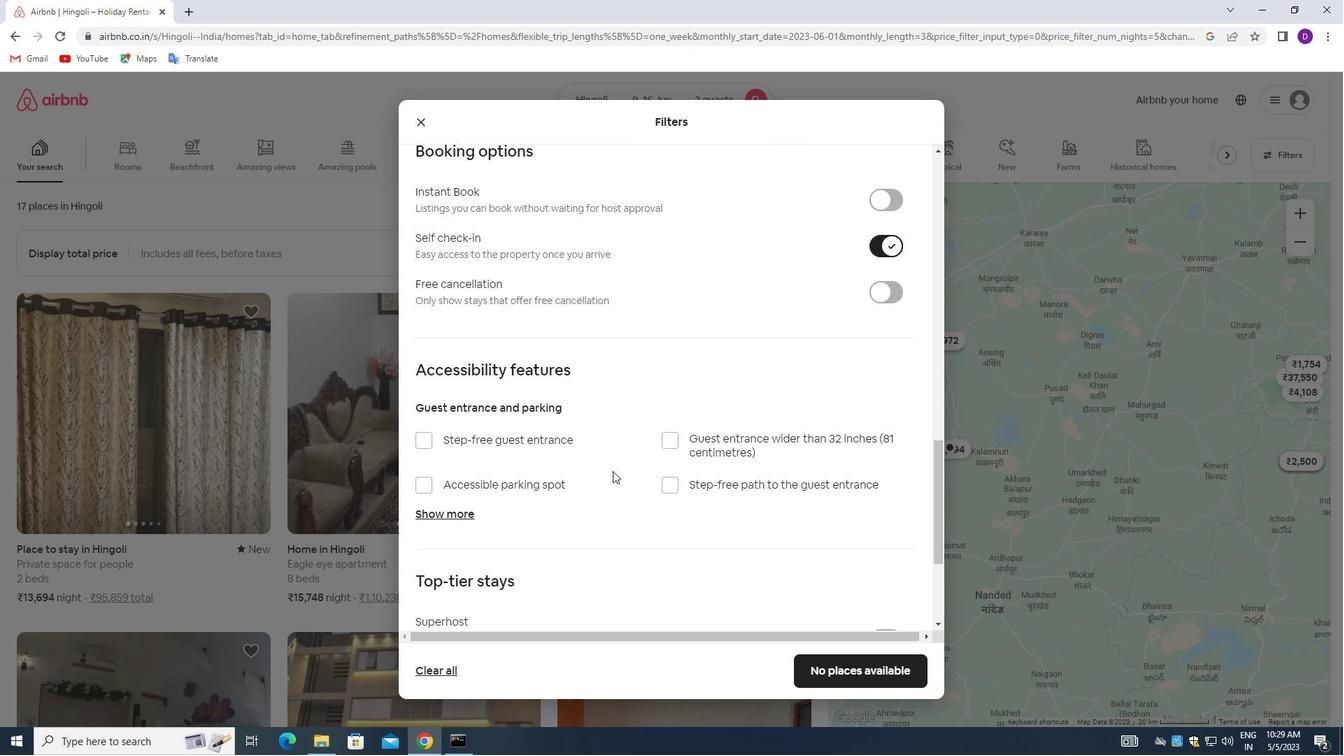 
Action: Mouse scrolled (612, 481) with delta (0, 0)
Screenshot: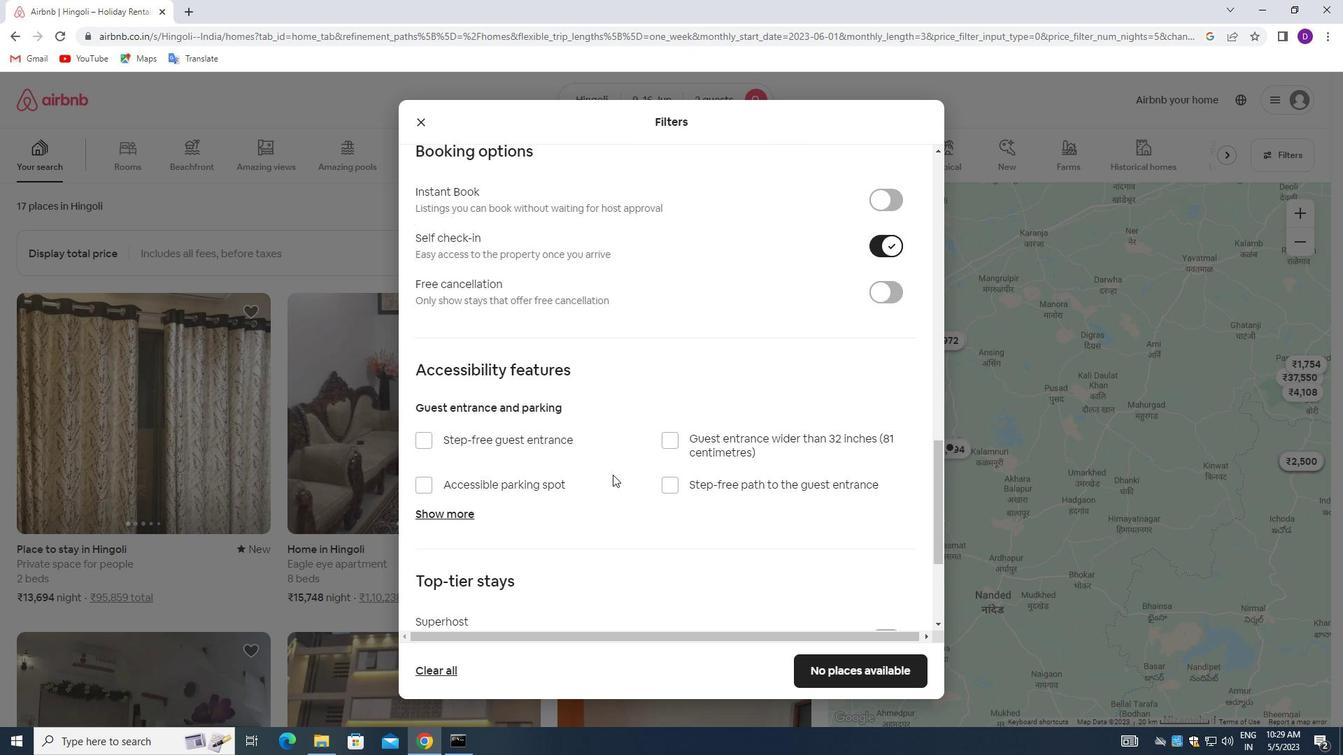 
Action: Mouse moved to (612, 487)
Screenshot: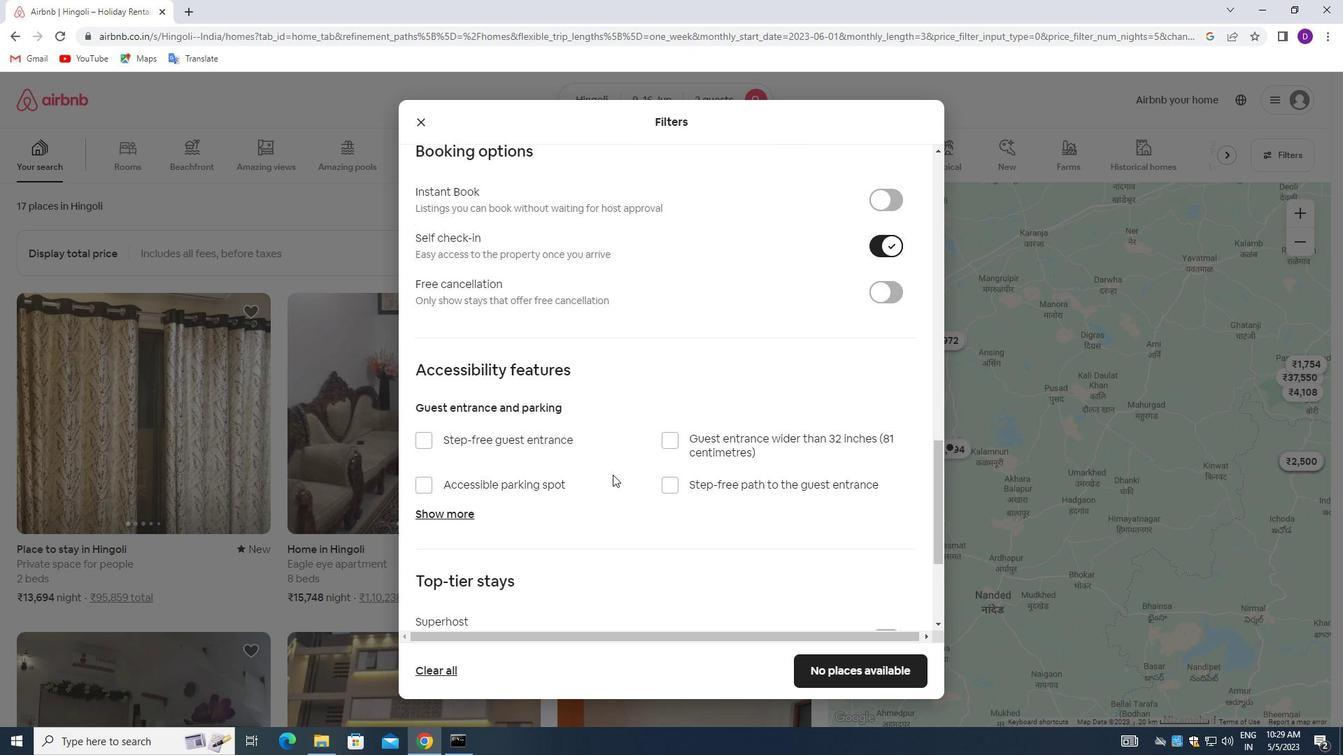 
Action: Mouse scrolled (612, 486) with delta (0, 0)
Screenshot: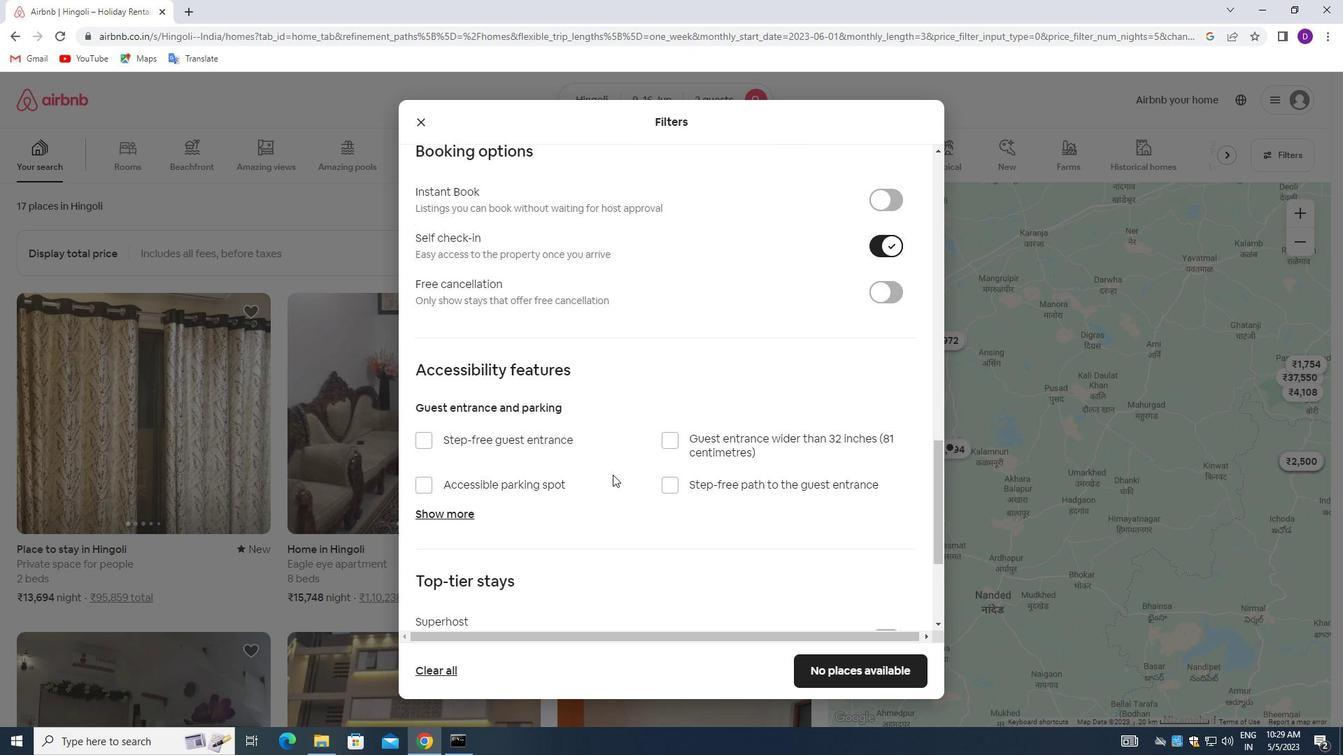 
Action: Mouse moved to (608, 490)
Screenshot: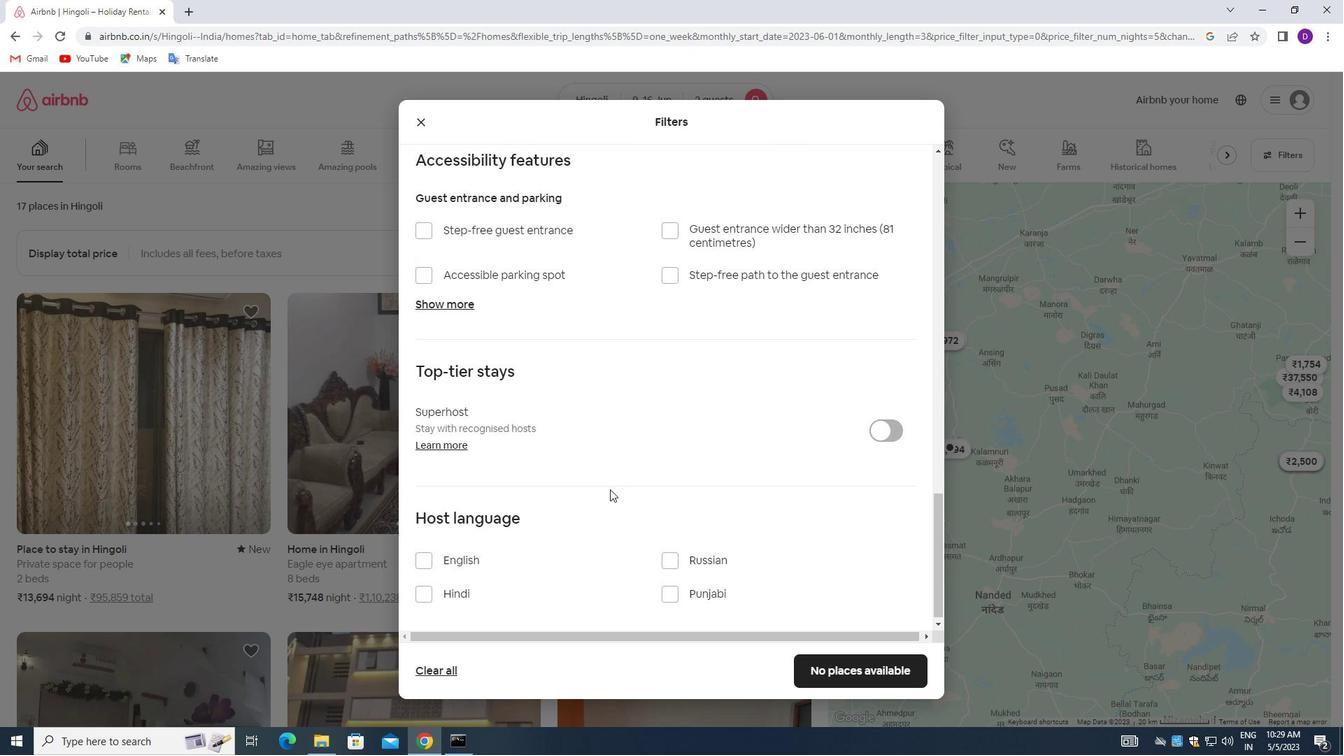 
Action: Mouse scrolled (608, 489) with delta (0, 0)
Screenshot: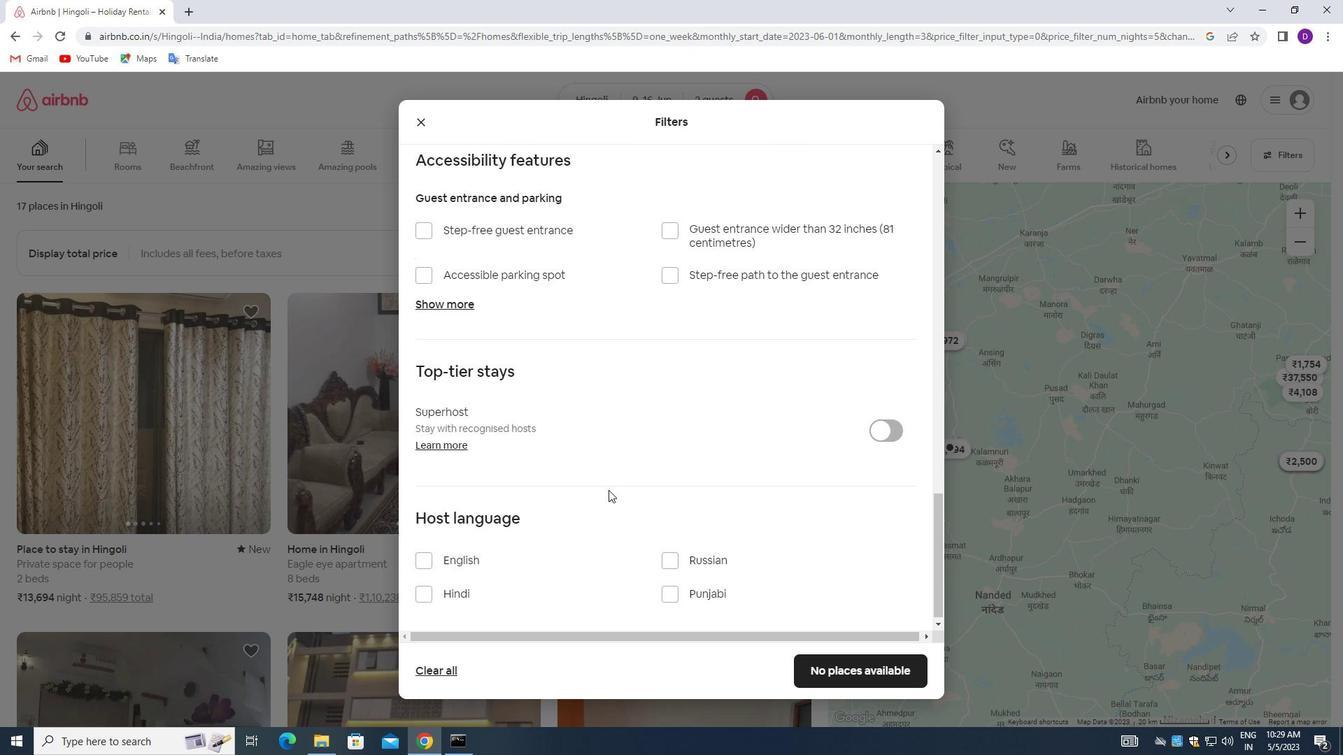 
Action: Mouse scrolled (608, 489) with delta (0, 0)
Screenshot: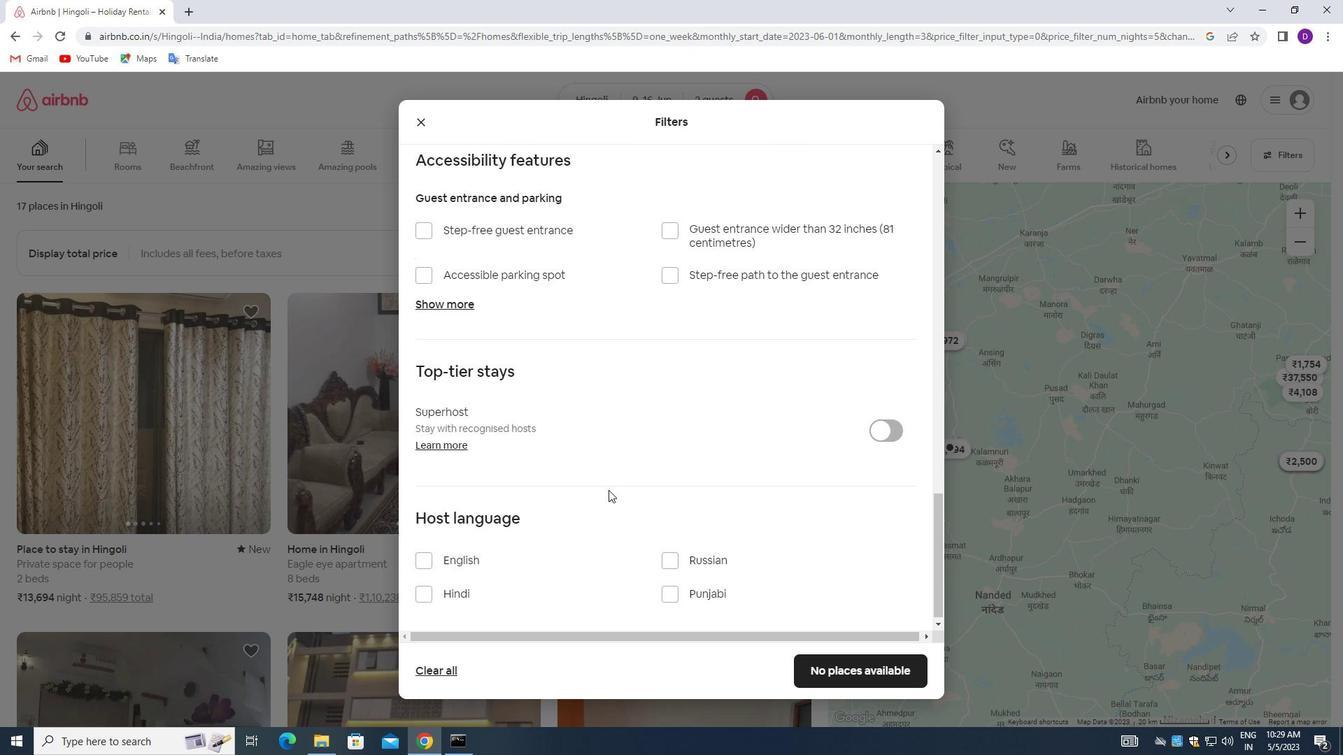 
Action: Mouse moved to (605, 499)
Screenshot: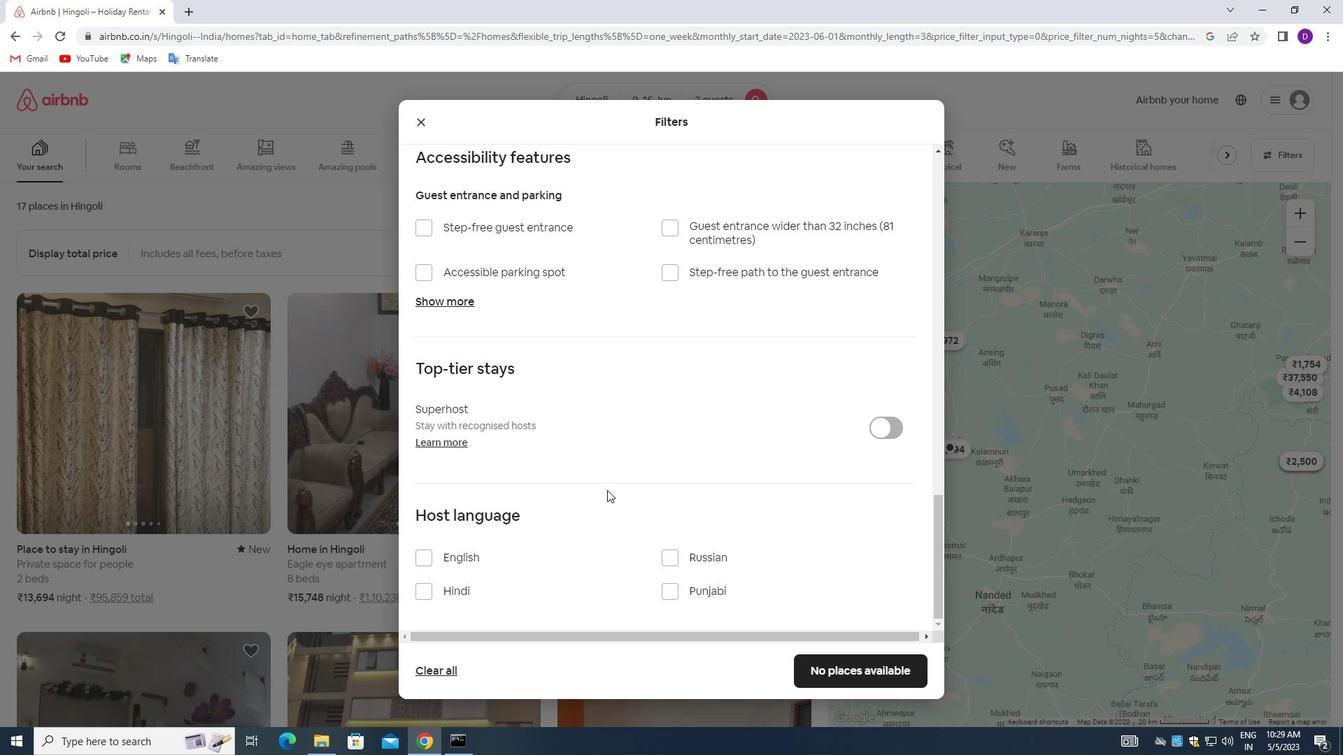 
Action: Mouse scrolled (605, 498) with delta (0, 0)
Screenshot: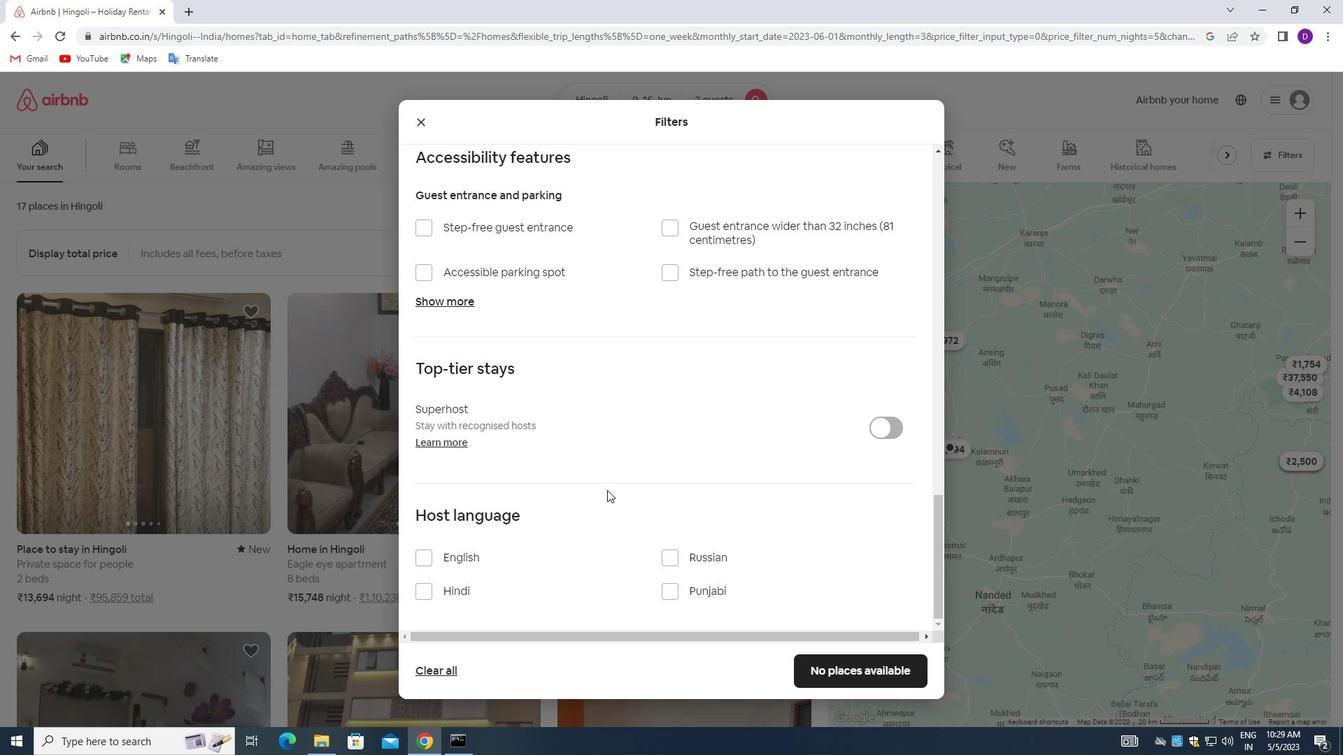 
Action: Mouse moved to (424, 560)
Screenshot: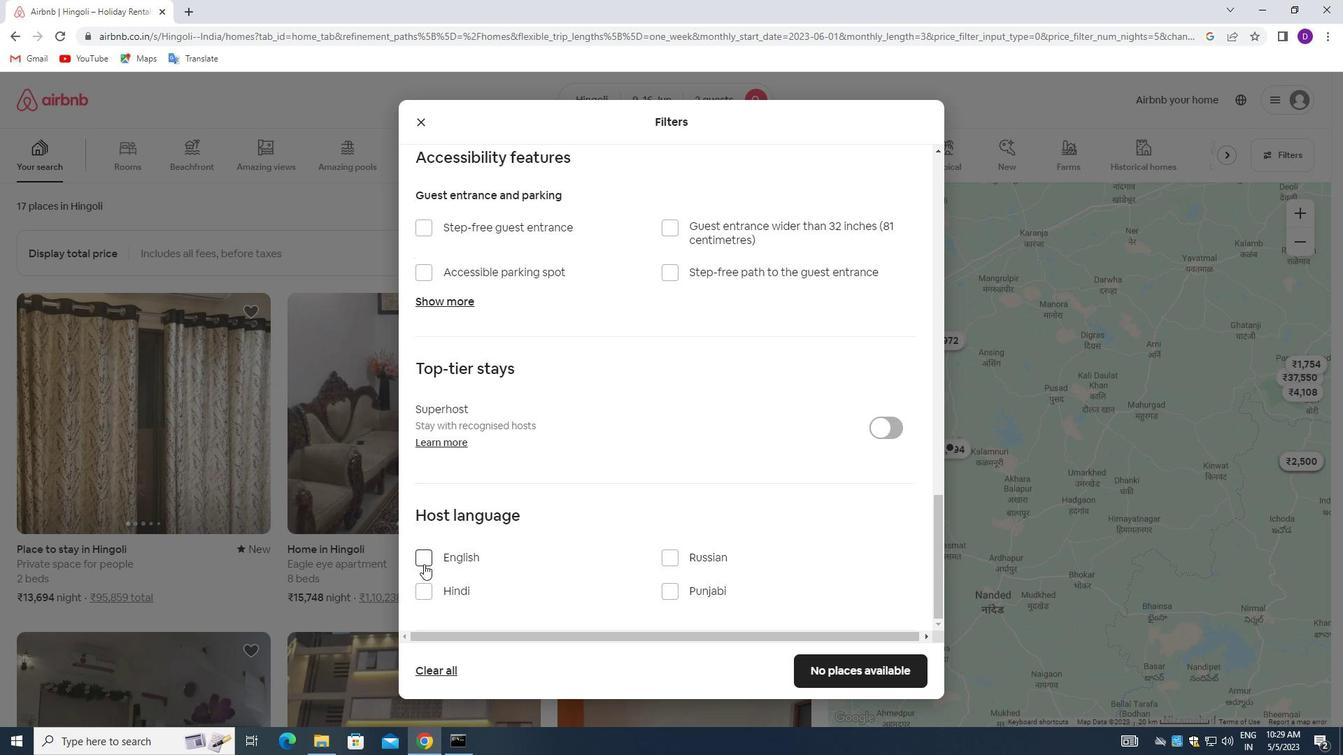 
Action: Mouse pressed left at (424, 560)
Screenshot: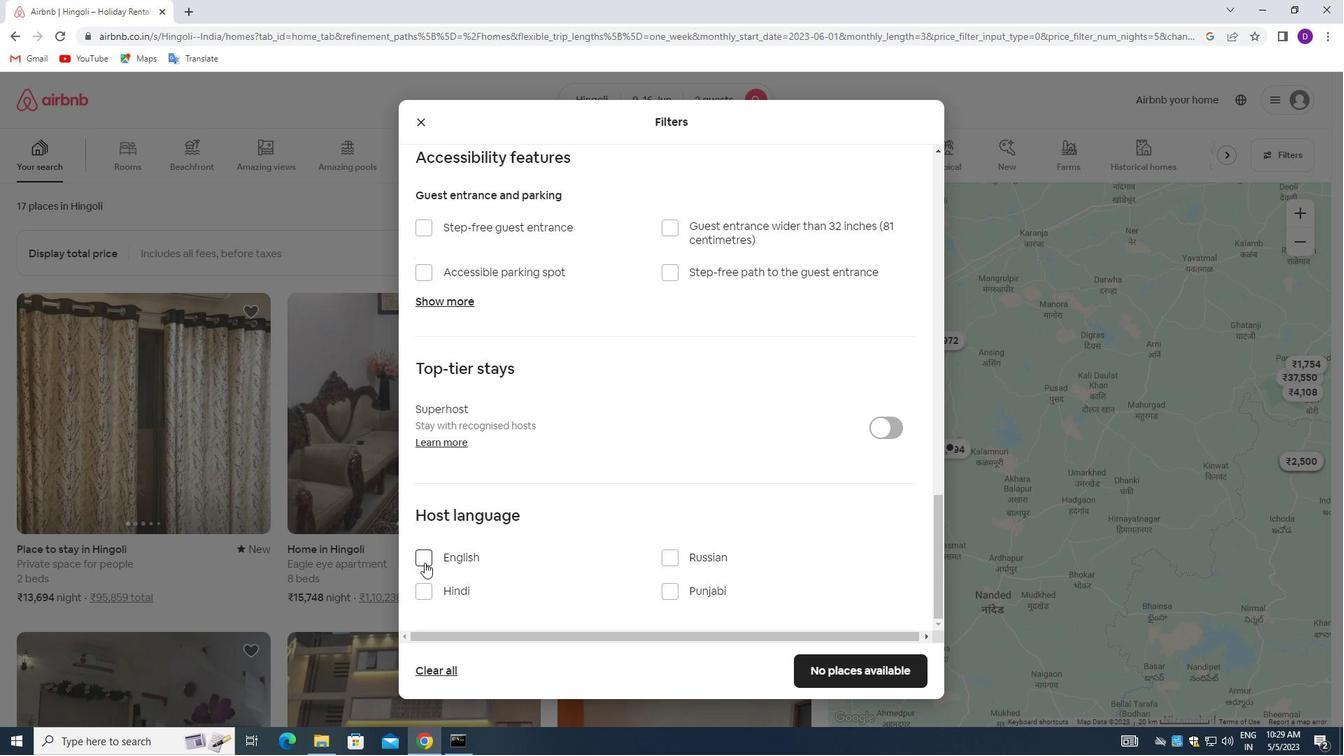 
Action: Mouse moved to (805, 664)
Screenshot: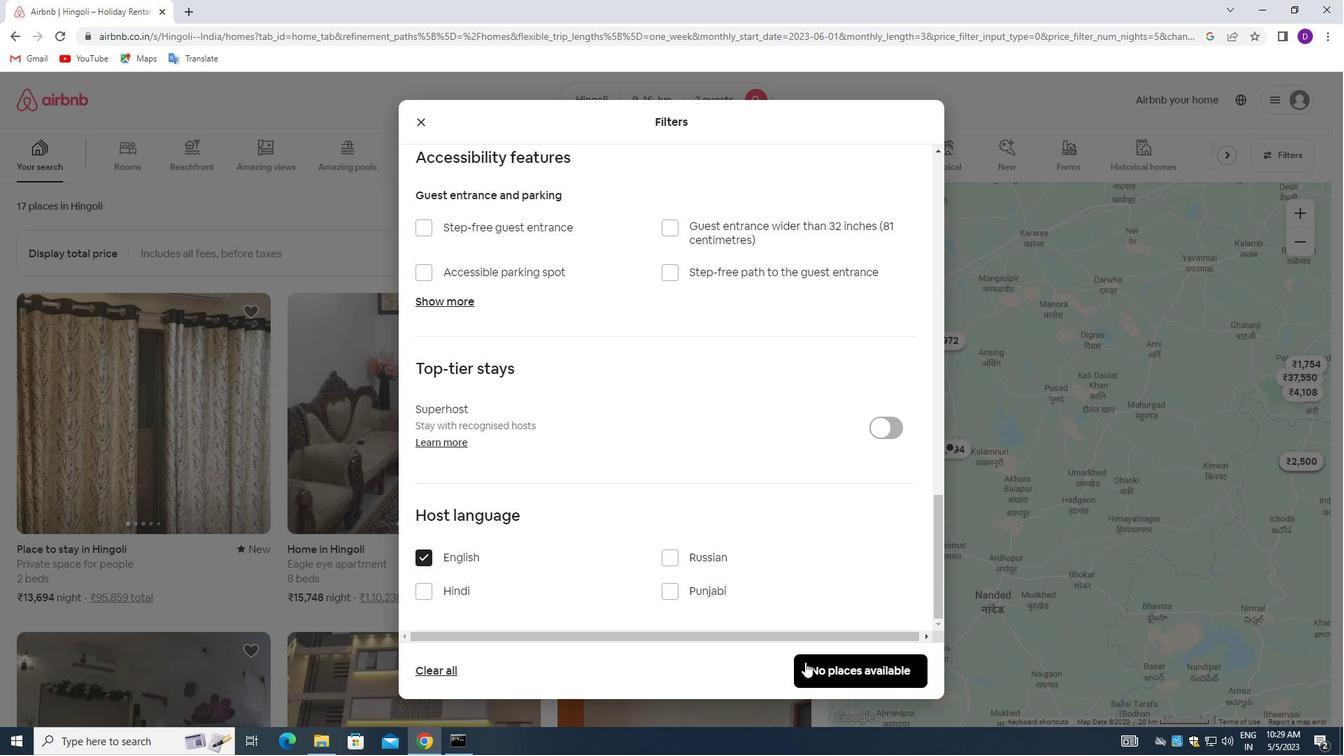 
Action: Mouse pressed left at (805, 664)
Screenshot: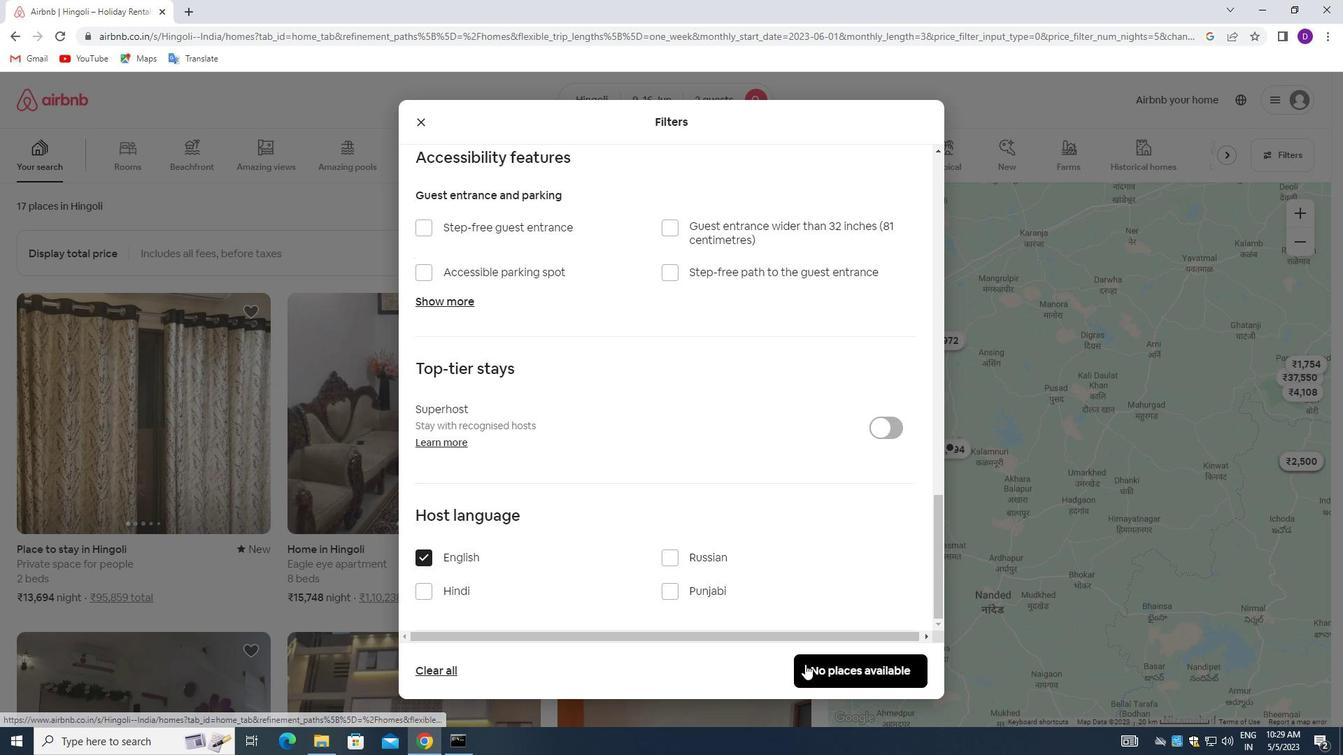 
Action: Mouse moved to (811, 551)
Screenshot: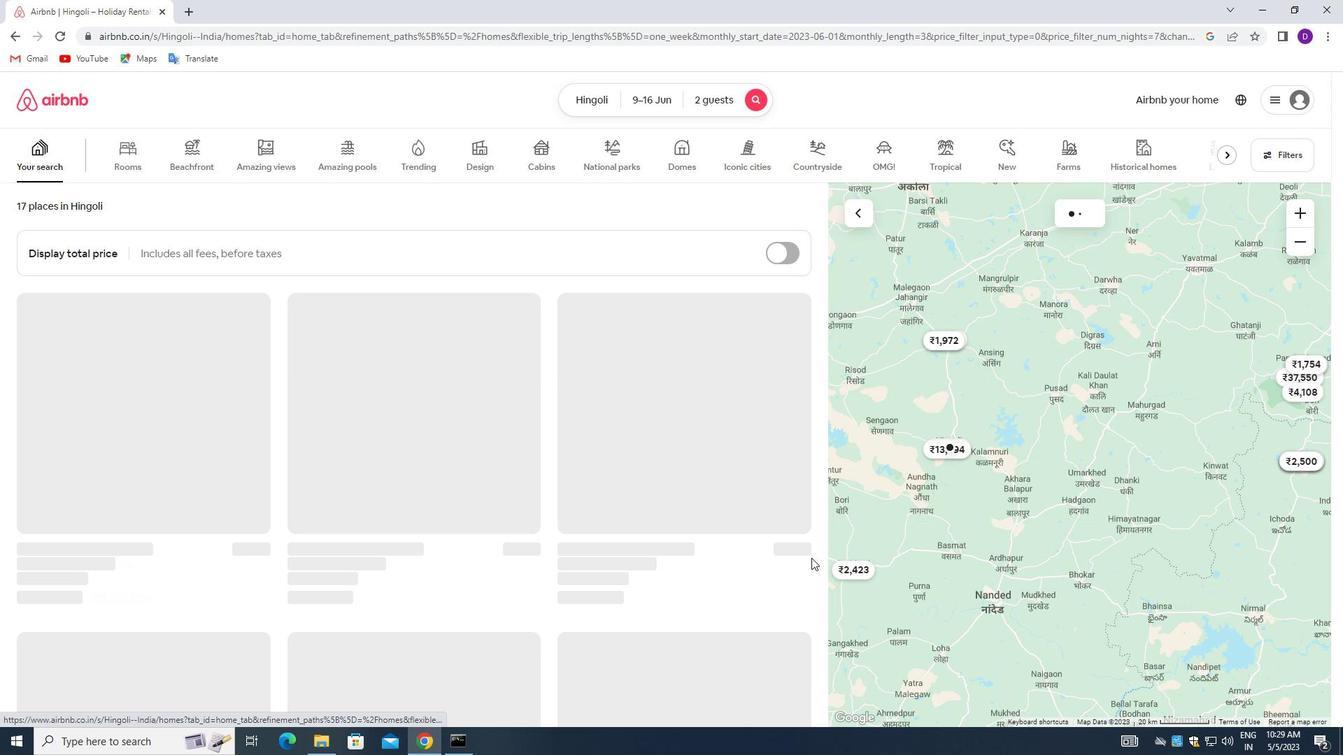 
